 Task: Check the percentage active listings of breakfast bar in the last 5 years.
Action: Mouse moved to (995, 227)
Screenshot: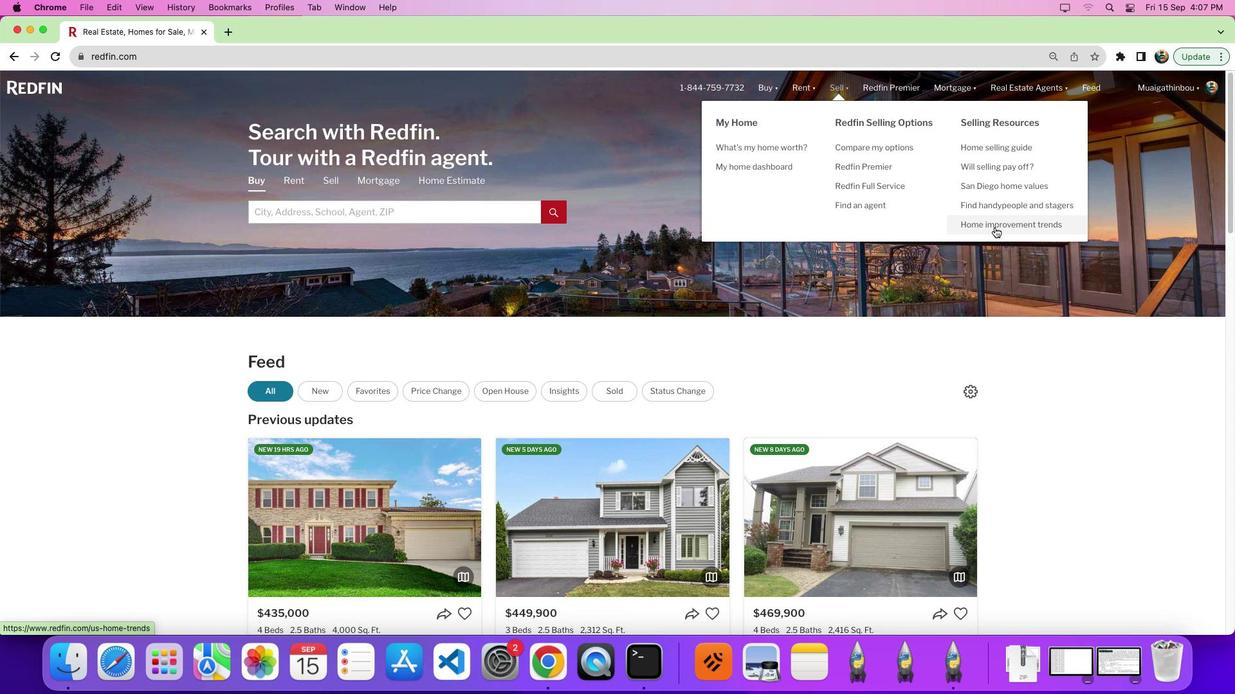 
Action: Mouse pressed left at (995, 227)
Screenshot: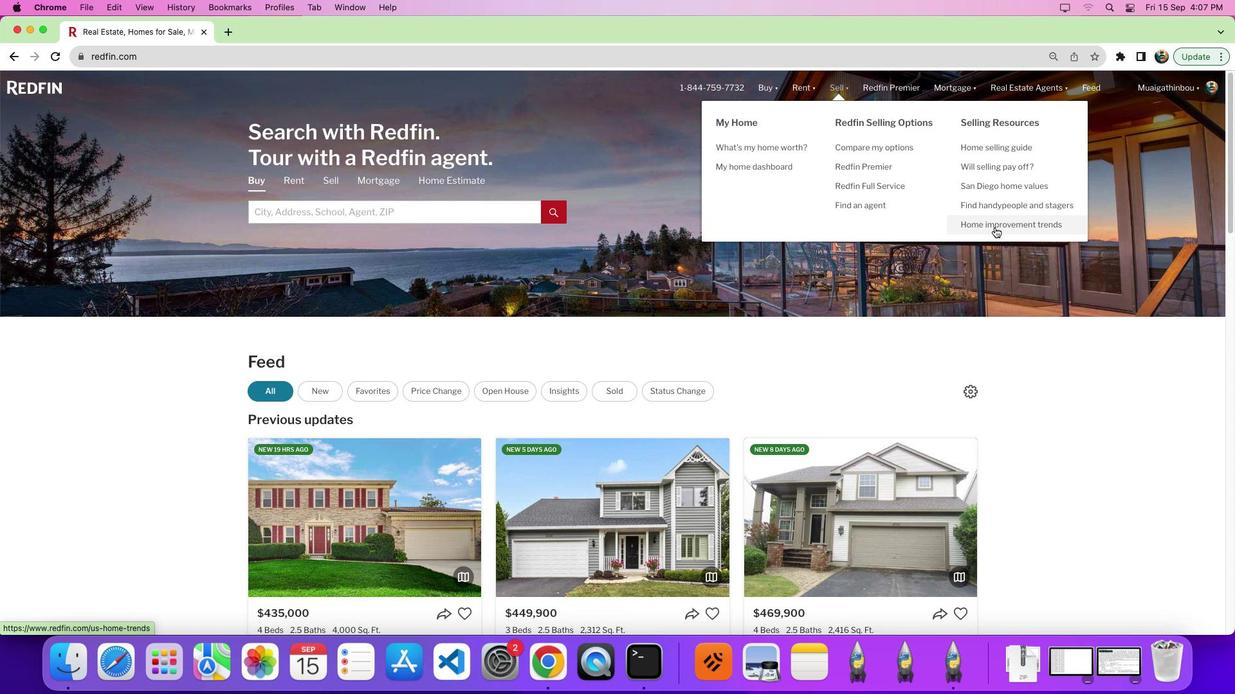 
Action: Mouse pressed left at (995, 227)
Screenshot: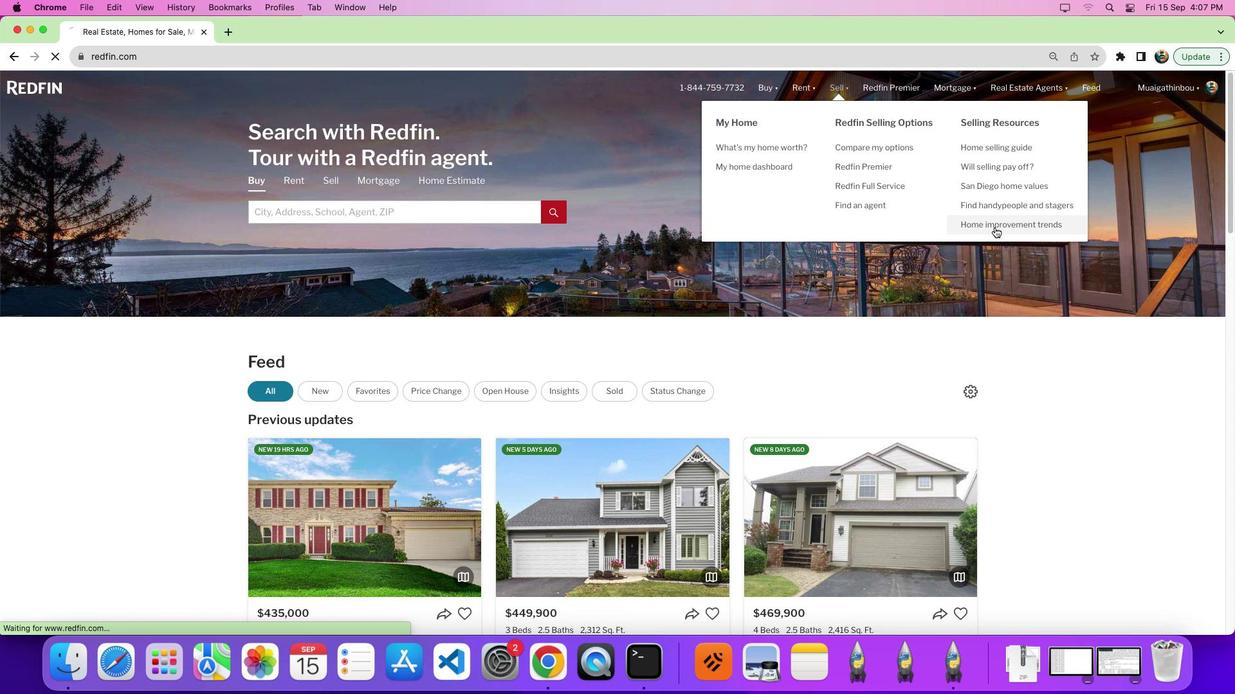 
Action: Mouse moved to (331, 251)
Screenshot: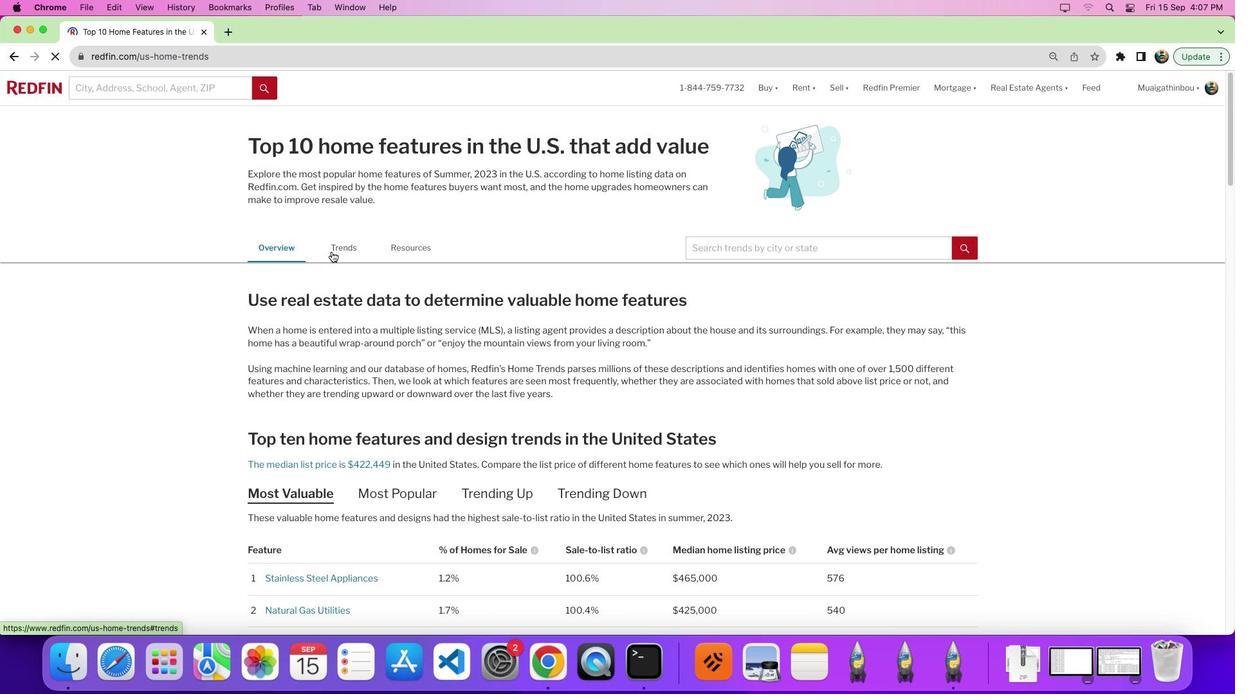 
Action: Mouse pressed left at (331, 251)
Screenshot: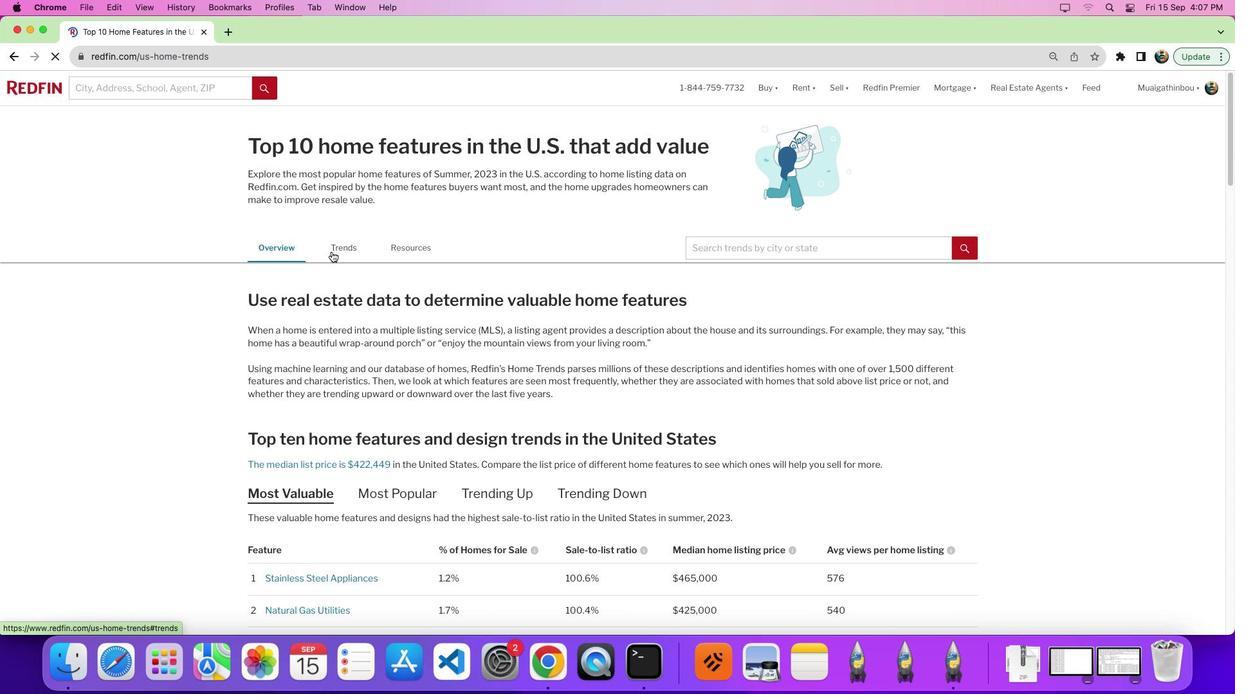 
Action: Mouse moved to (654, 352)
Screenshot: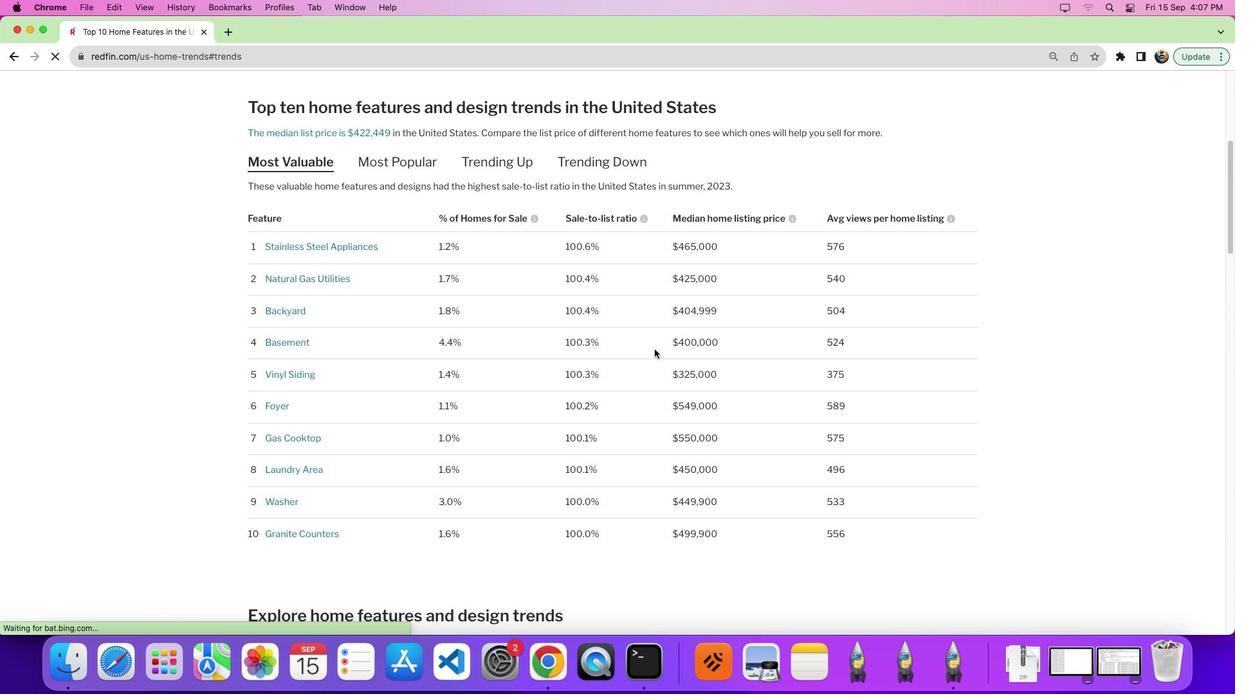
Action: Mouse scrolled (654, 352) with delta (0, 0)
Screenshot: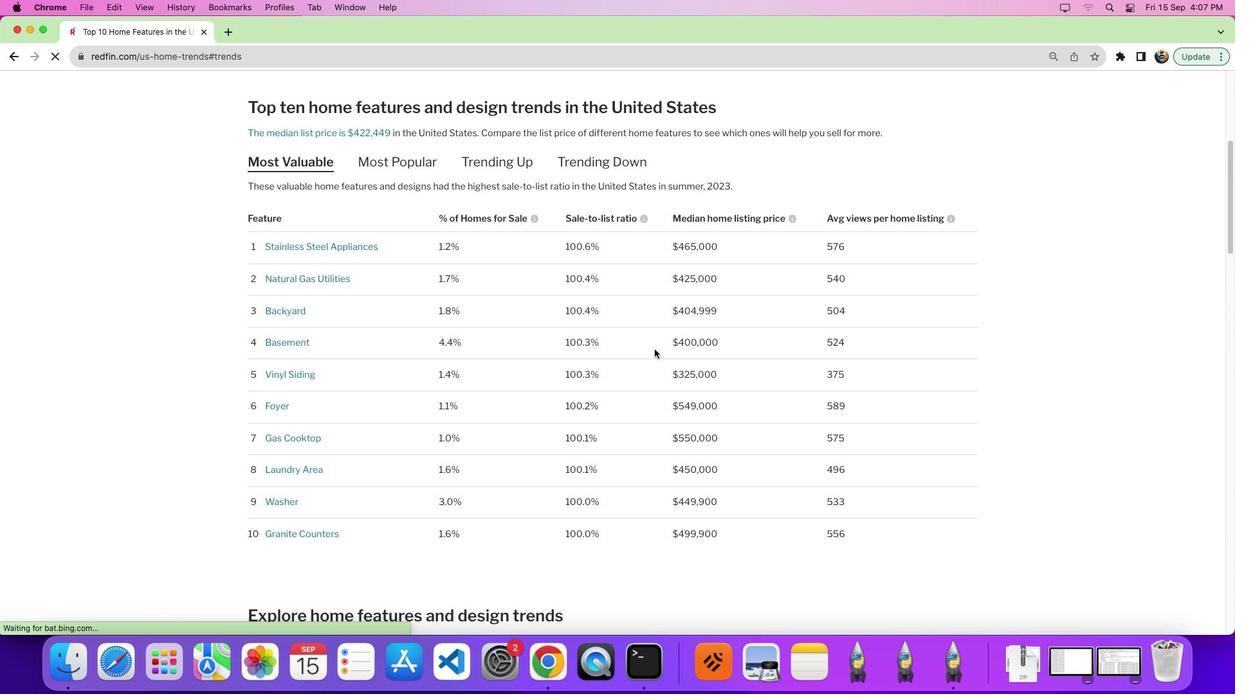 
Action: Mouse scrolled (654, 352) with delta (0, 0)
Screenshot: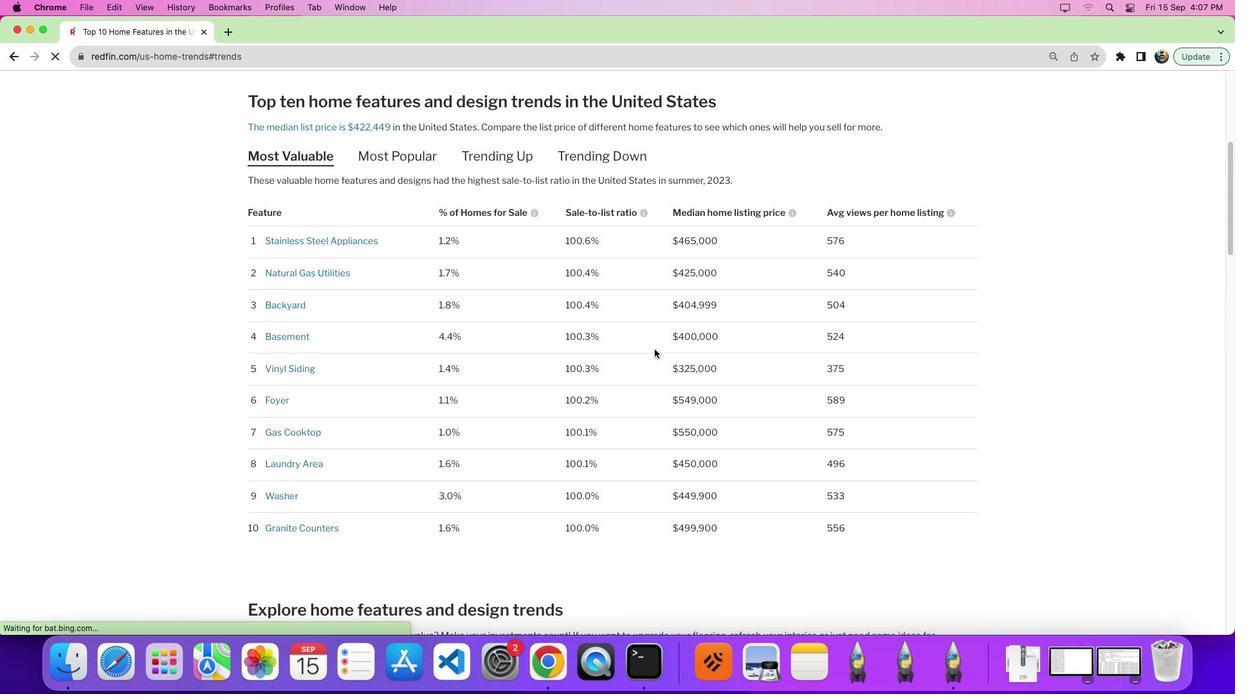 
Action: Mouse moved to (654, 349)
Screenshot: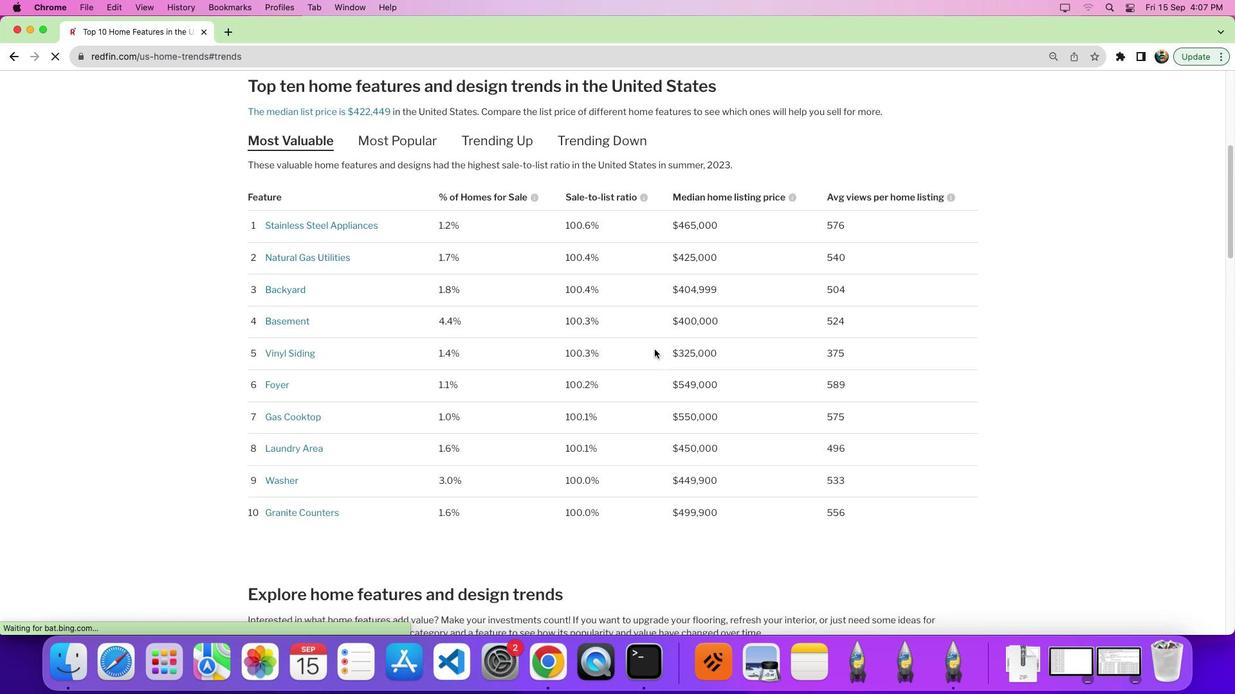 
Action: Mouse scrolled (654, 349) with delta (0, -3)
Screenshot: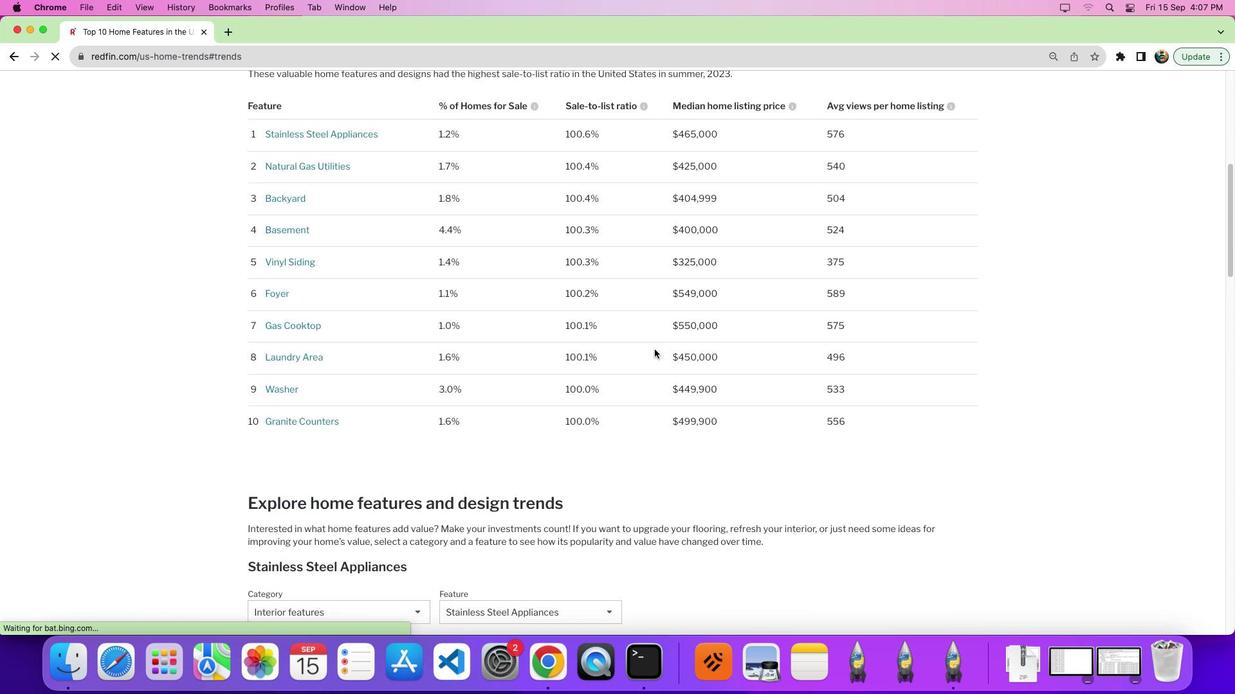 
Action: Mouse moved to (654, 349)
Screenshot: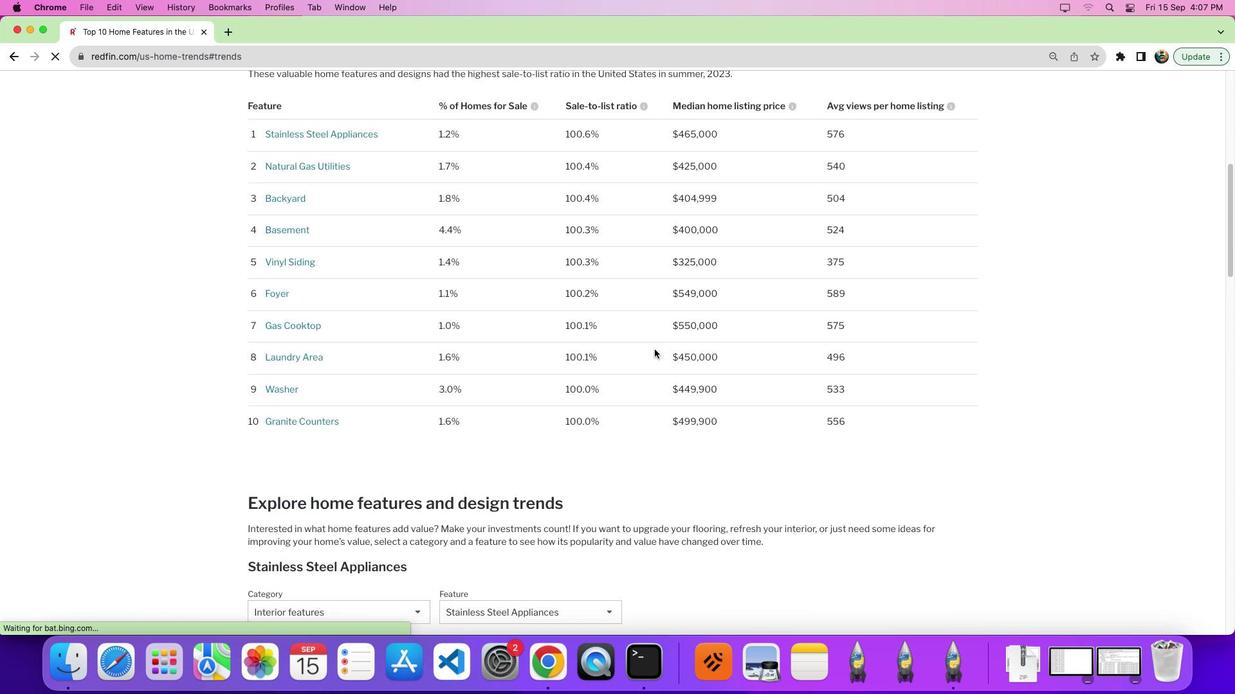 
Action: Mouse scrolled (654, 349) with delta (0, 0)
Screenshot: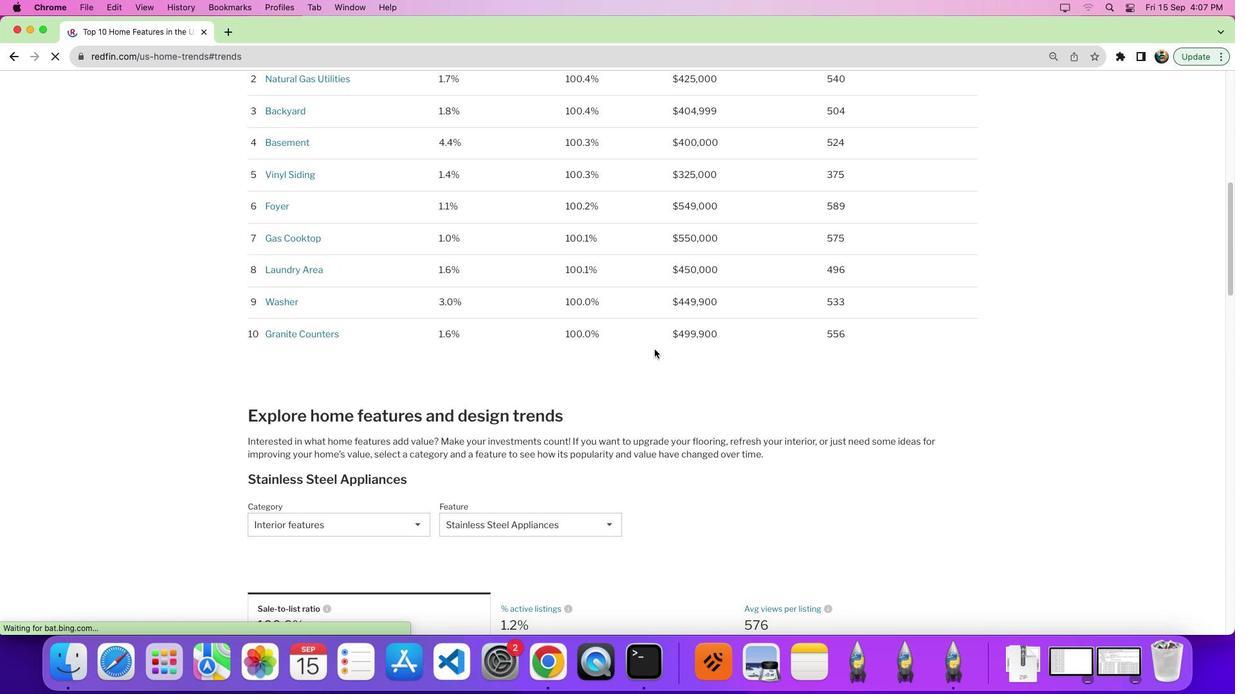 
Action: Mouse scrolled (654, 349) with delta (0, 0)
Screenshot: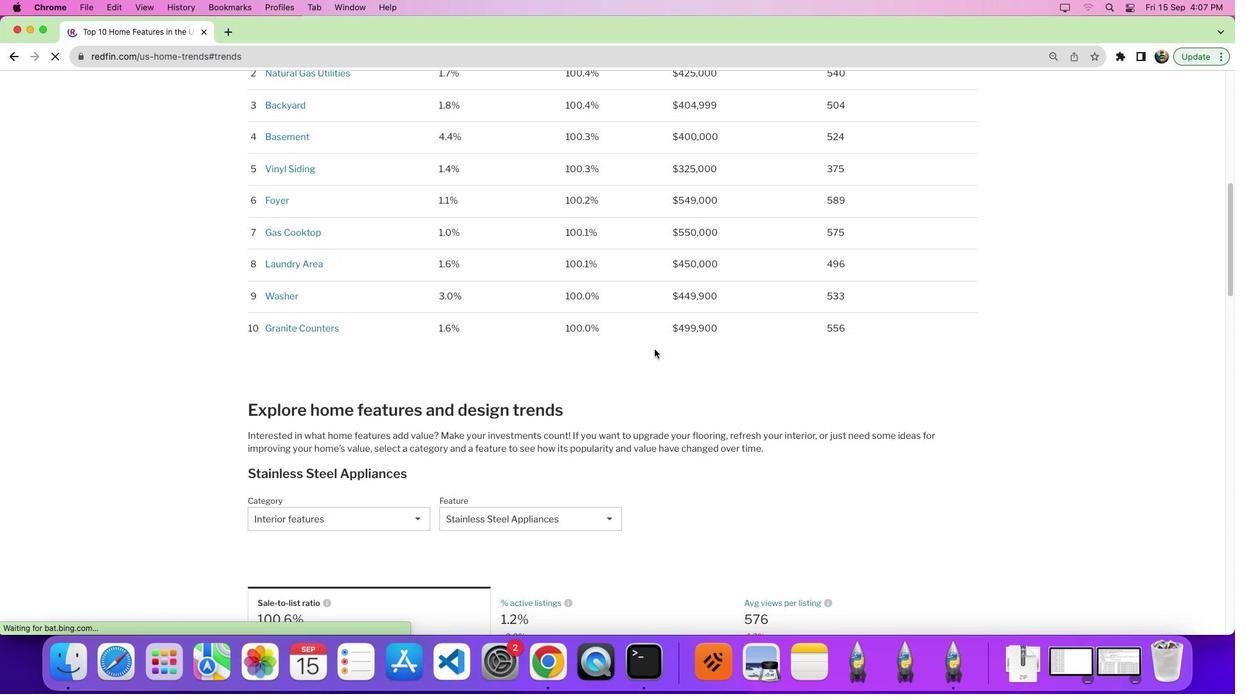 
Action: Mouse moved to (652, 349)
Screenshot: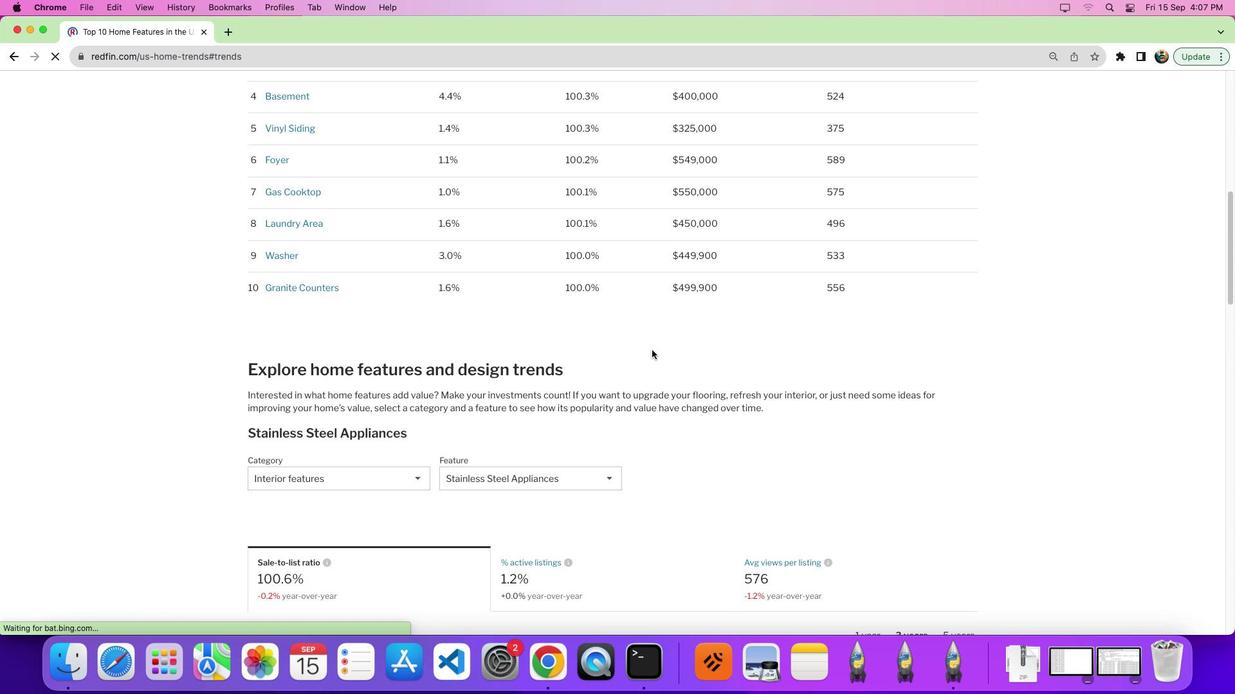 
Action: Mouse scrolled (652, 349) with delta (0, 0)
Screenshot: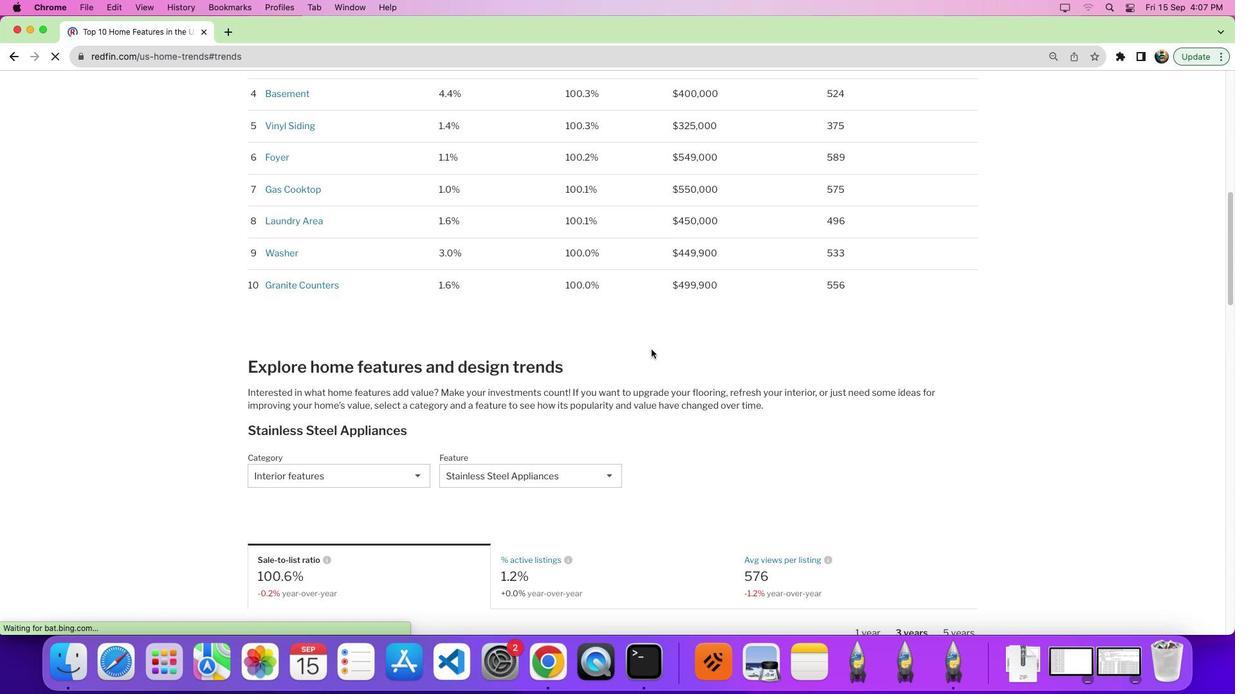 
Action: Mouse scrolled (652, 349) with delta (0, 0)
Screenshot: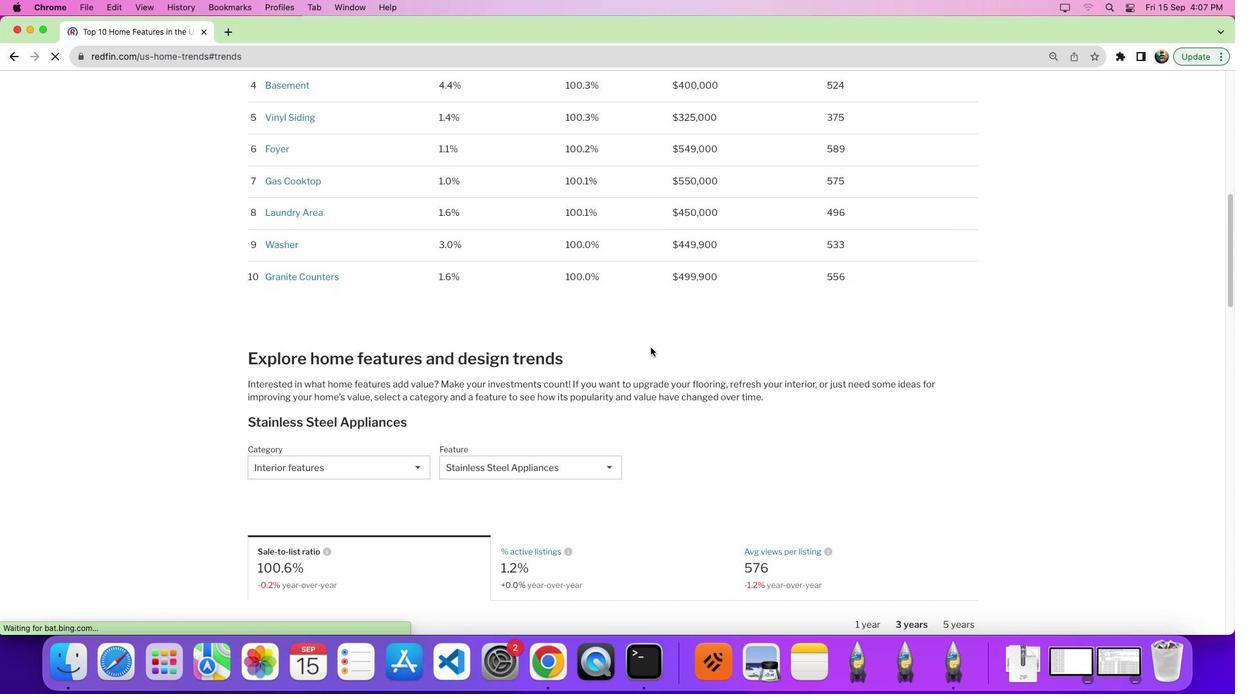 
Action: Mouse moved to (650, 347)
Screenshot: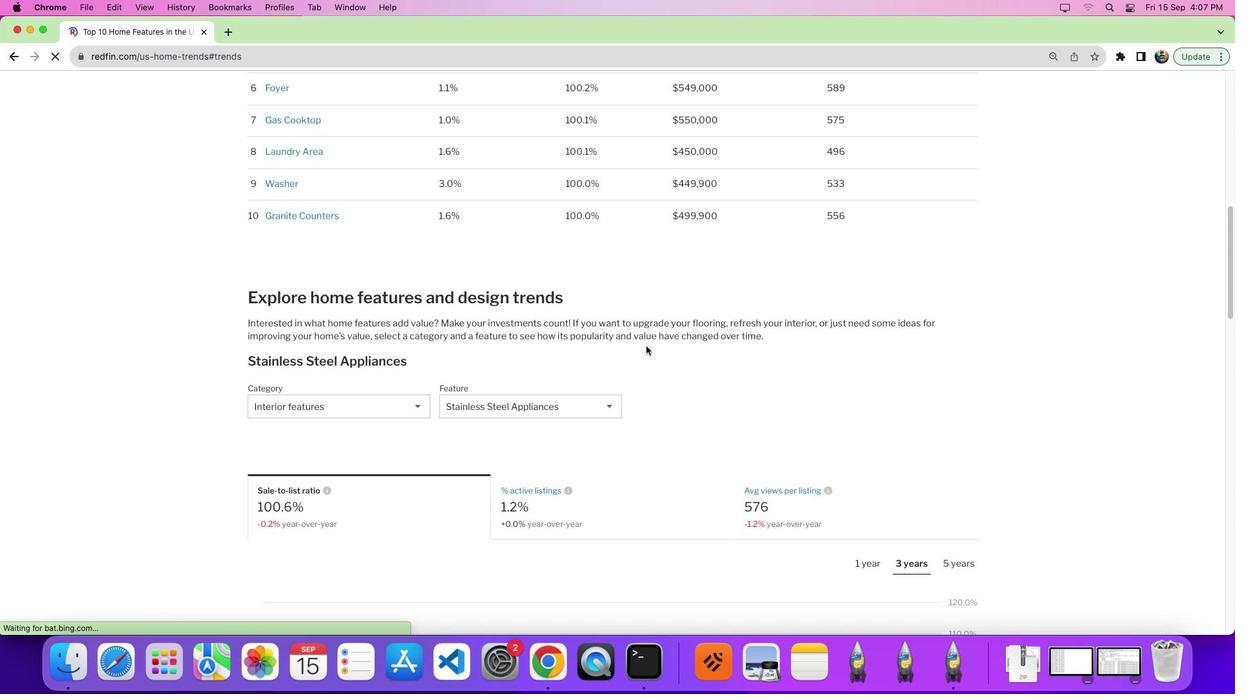 
Action: Mouse scrolled (650, 347) with delta (0, -2)
Screenshot: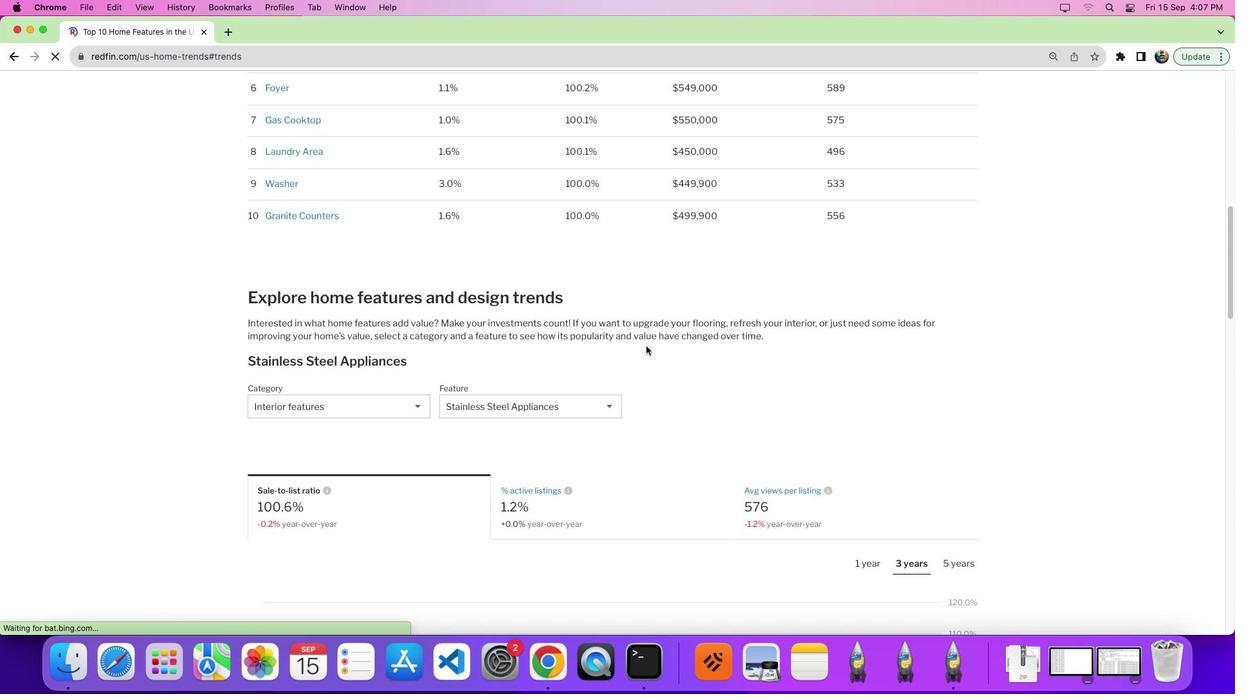 
Action: Mouse moved to (525, 364)
Screenshot: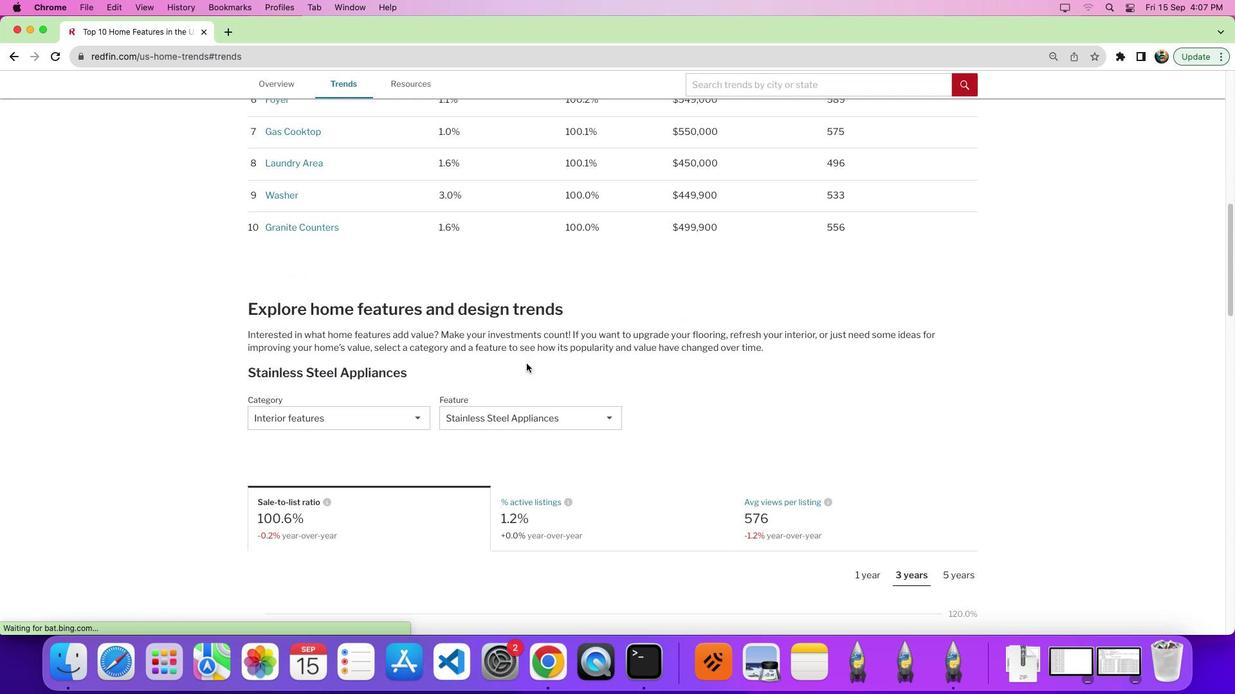 
Action: Mouse scrolled (525, 364) with delta (0, 0)
Screenshot: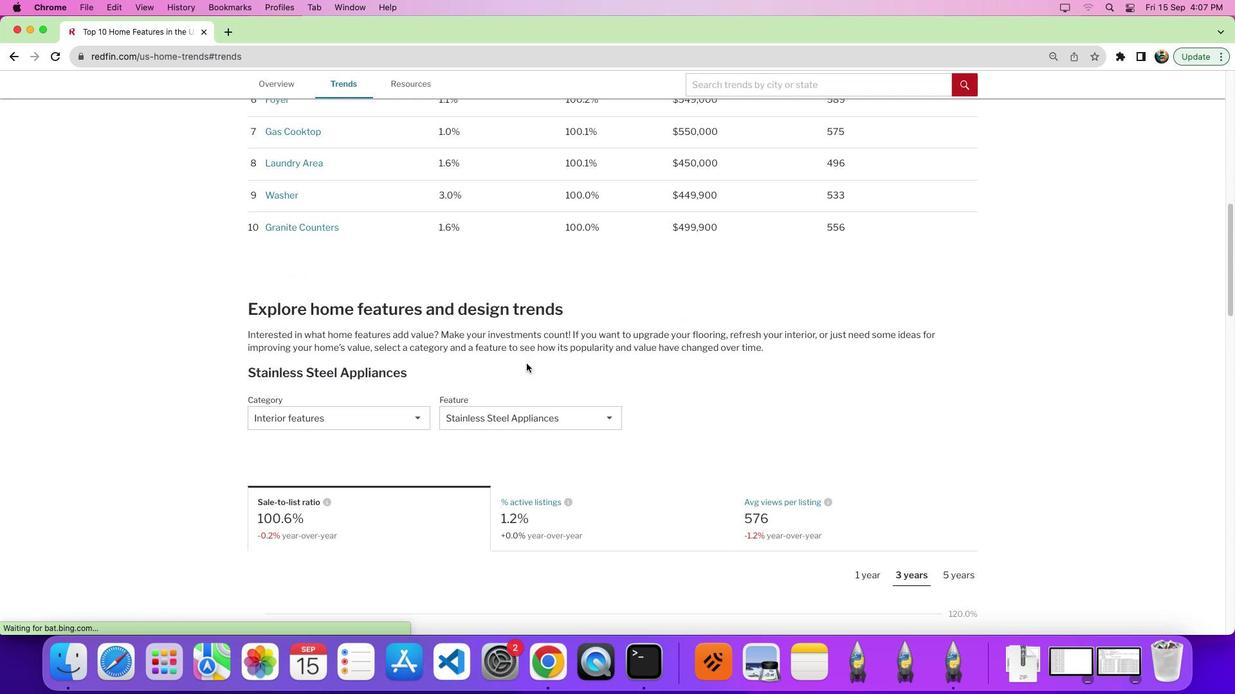 
Action: Mouse moved to (525, 364)
Screenshot: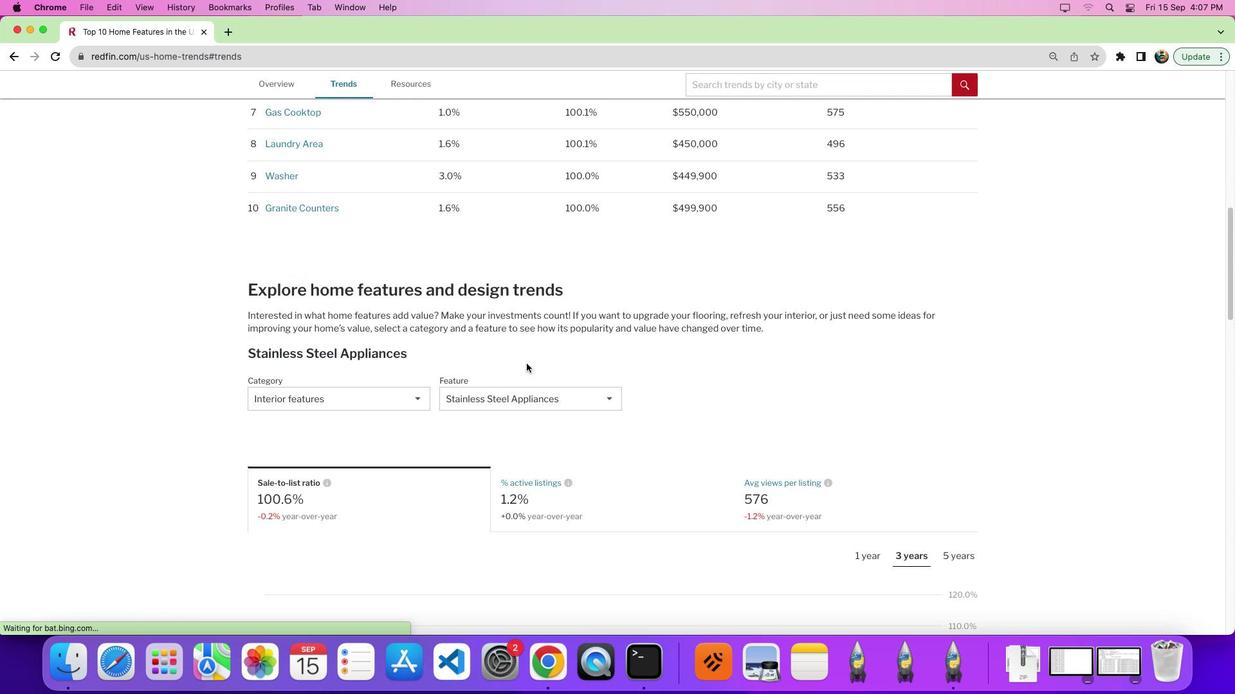 
Action: Mouse scrolled (525, 364) with delta (0, 0)
Screenshot: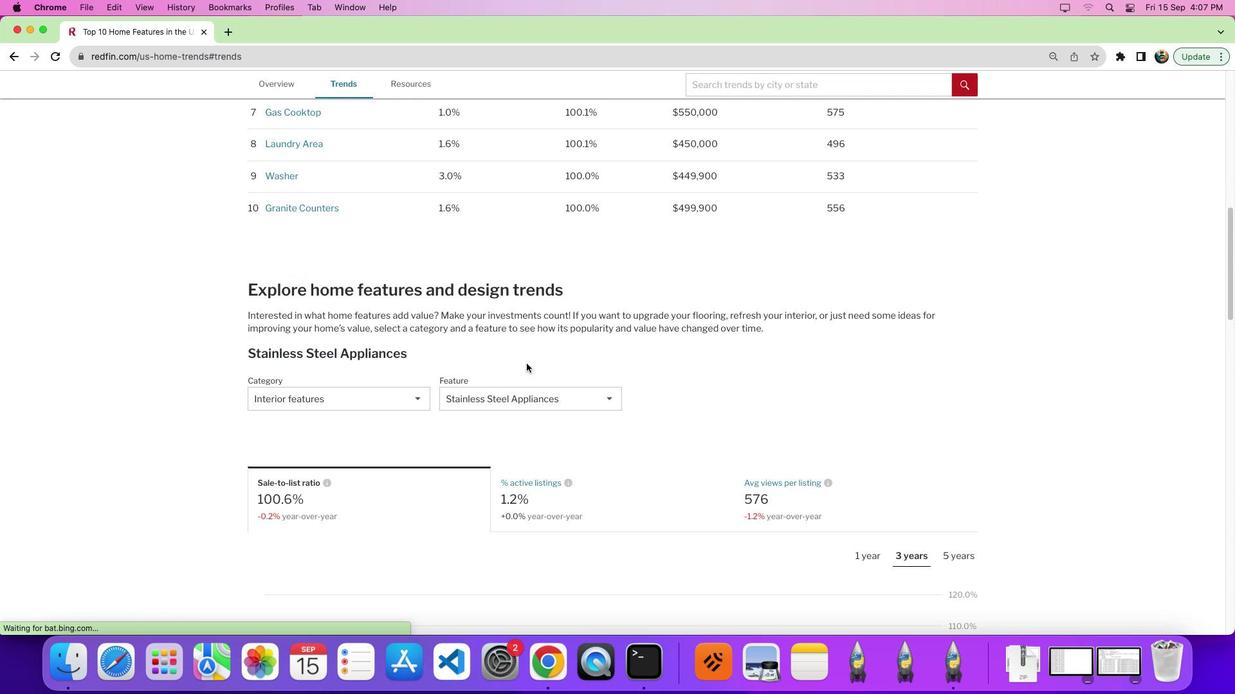 
Action: Mouse moved to (526, 363)
Screenshot: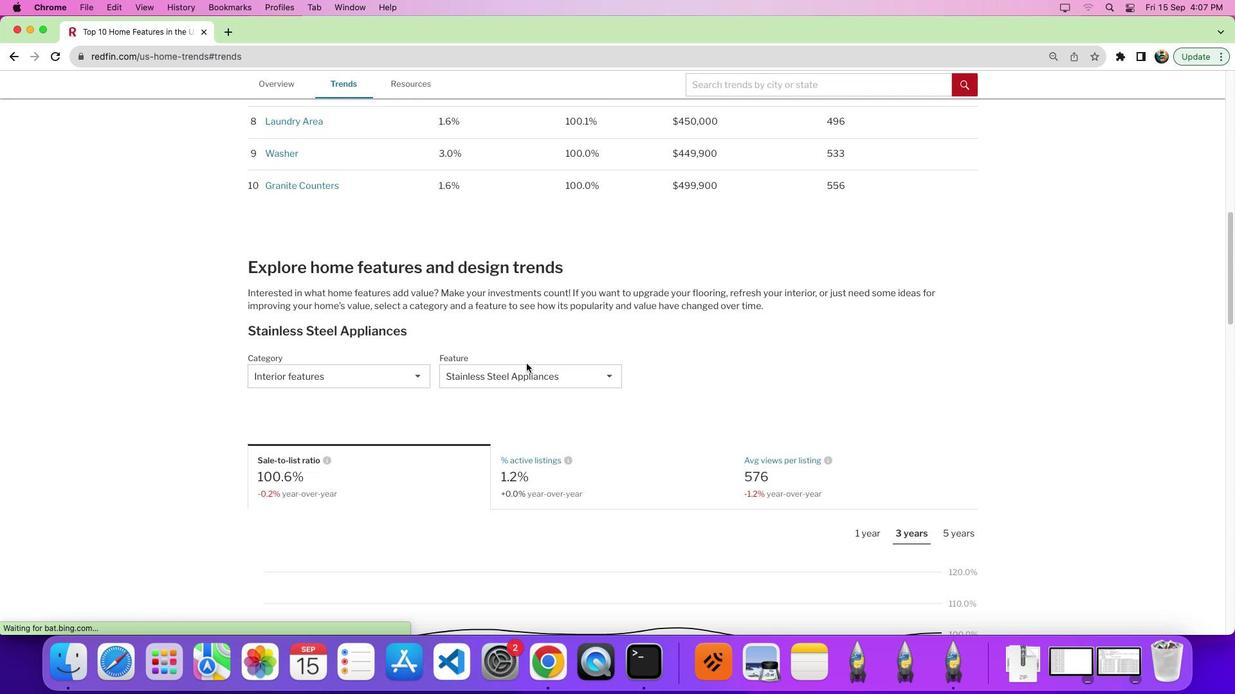 
Action: Mouse scrolled (526, 363) with delta (0, -3)
Screenshot: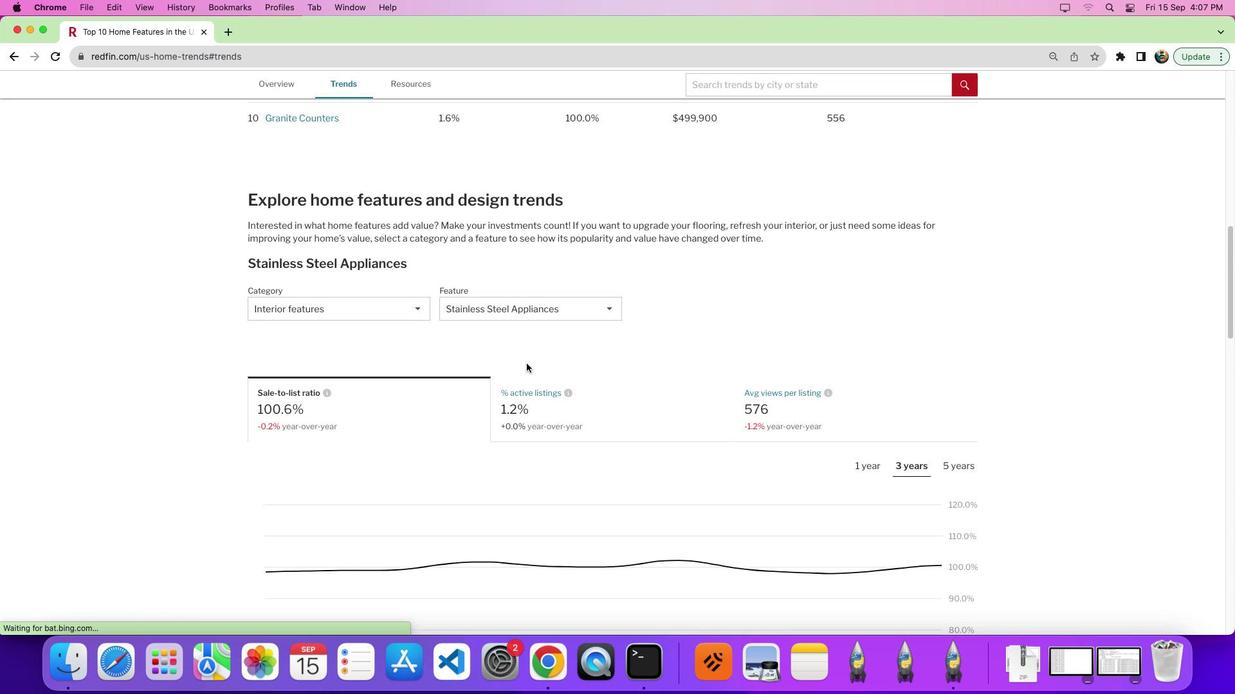 
Action: Mouse moved to (618, 347)
Screenshot: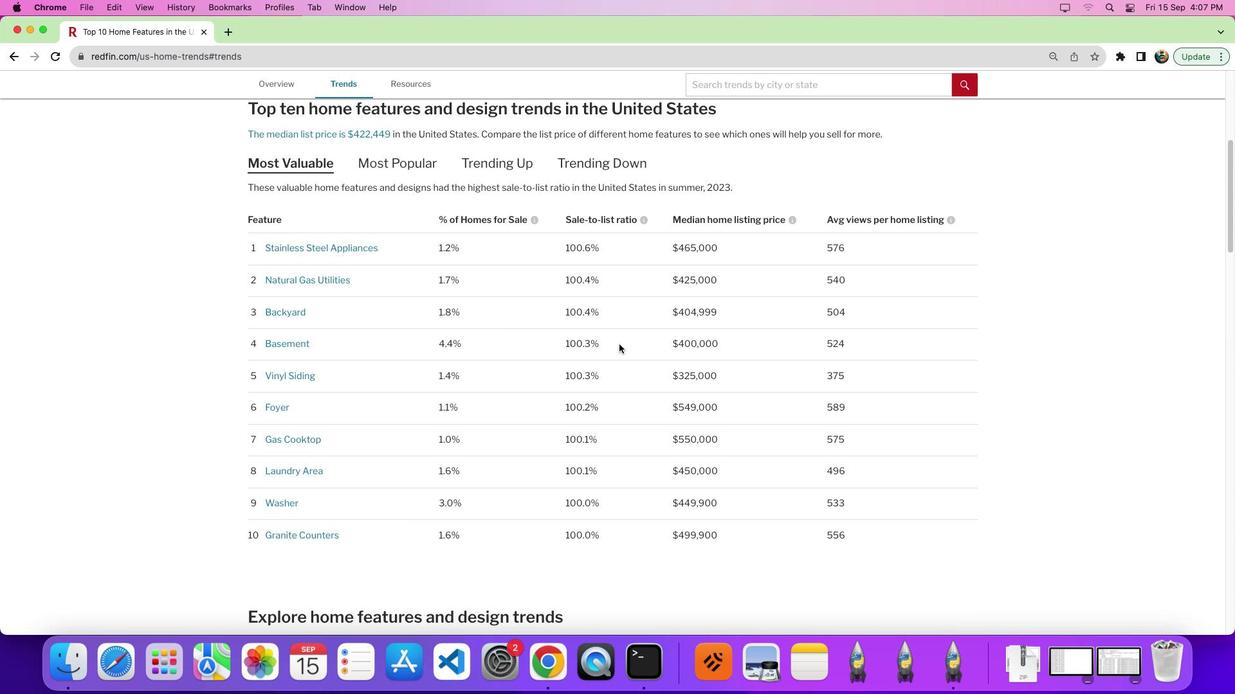 
Action: Mouse scrolled (618, 347) with delta (0, 0)
Screenshot: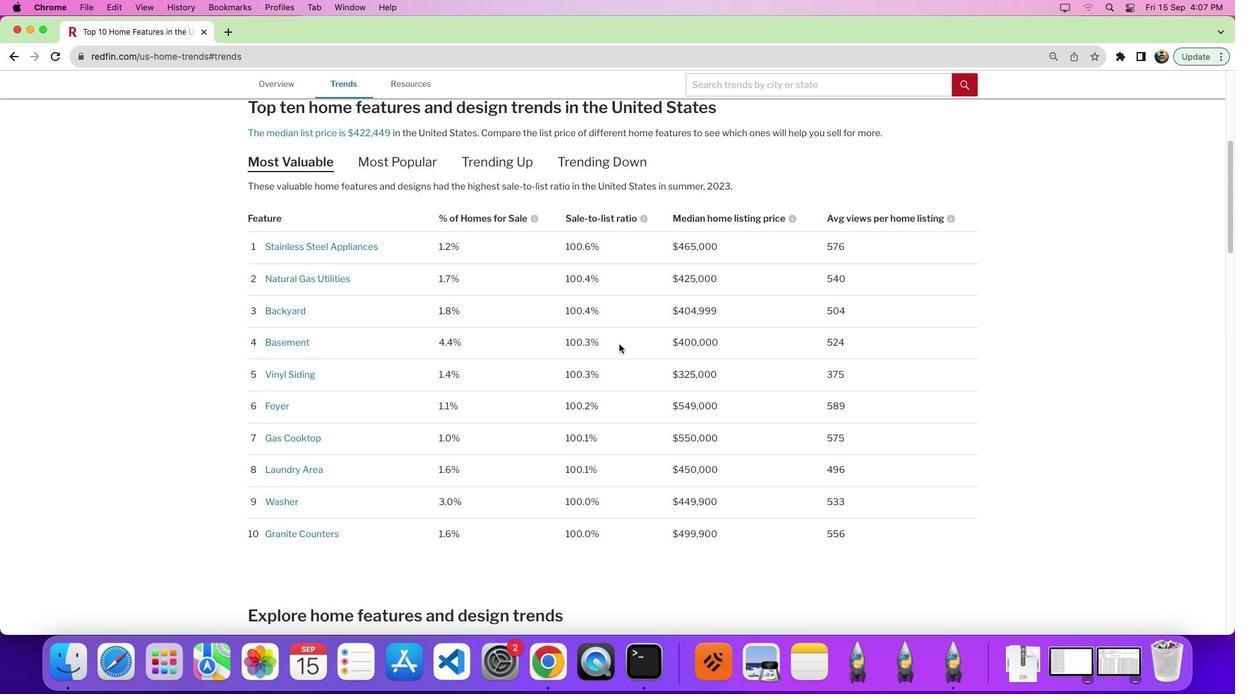 
Action: Mouse moved to (619, 344)
Screenshot: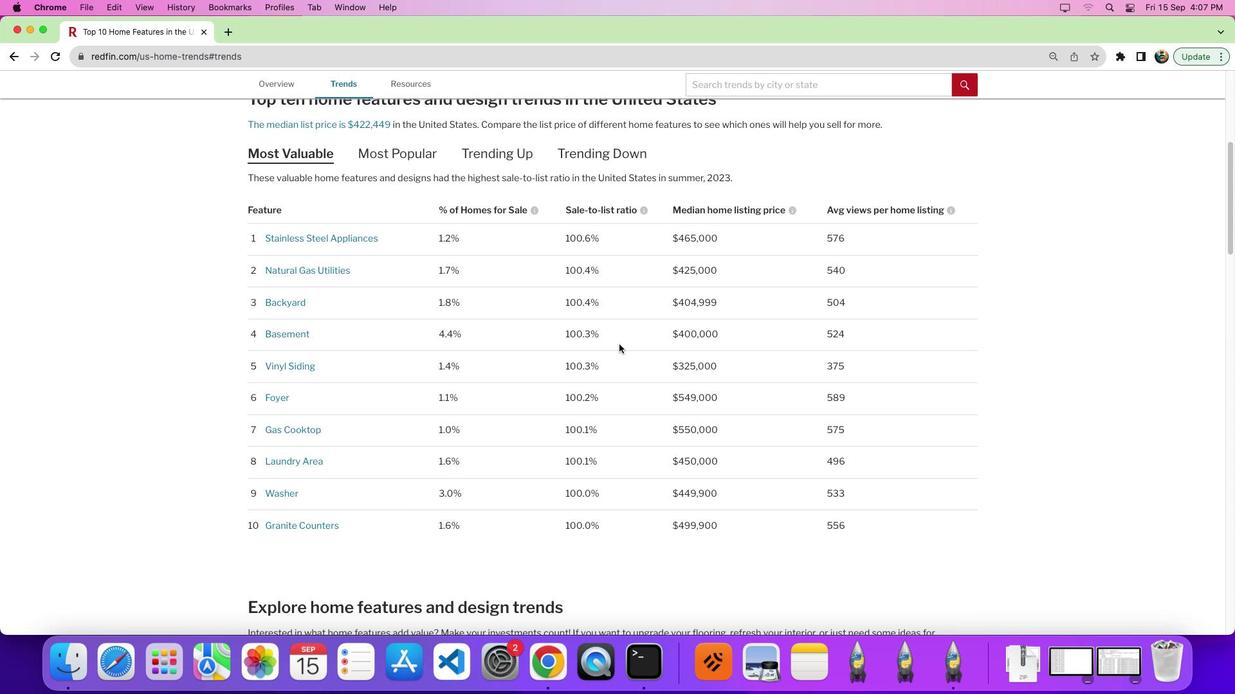 
Action: Mouse scrolled (619, 344) with delta (0, 0)
Screenshot: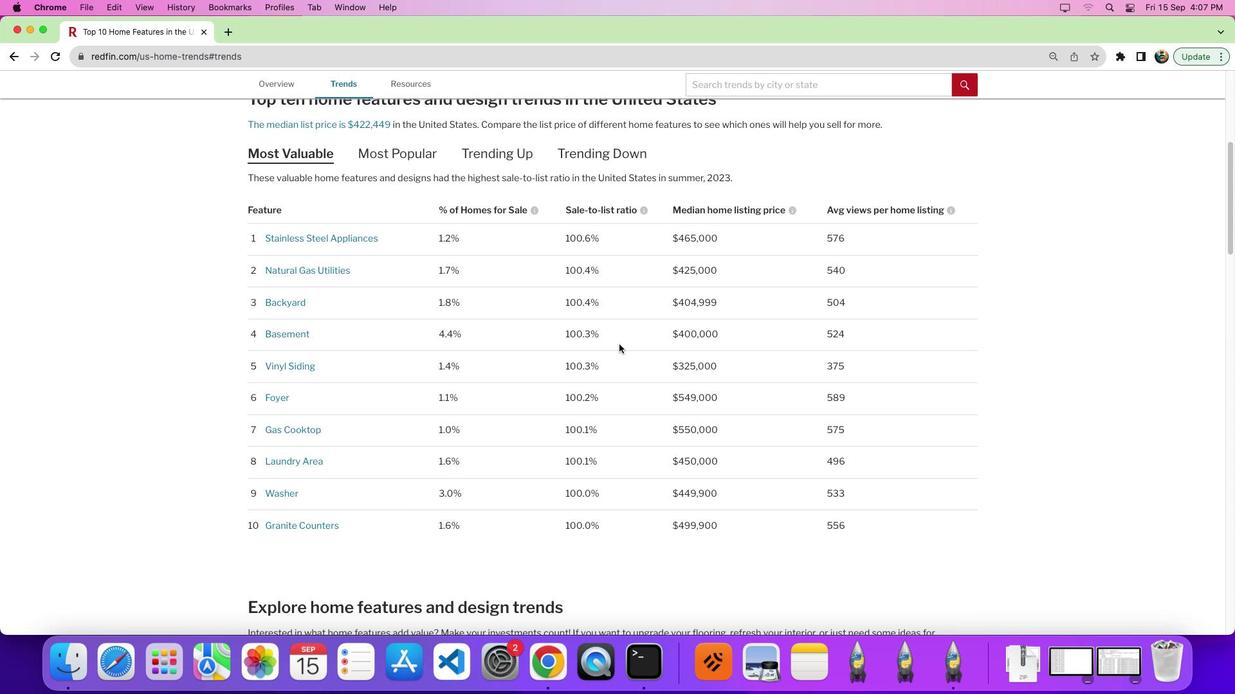 
Action: Mouse moved to (619, 344)
Screenshot: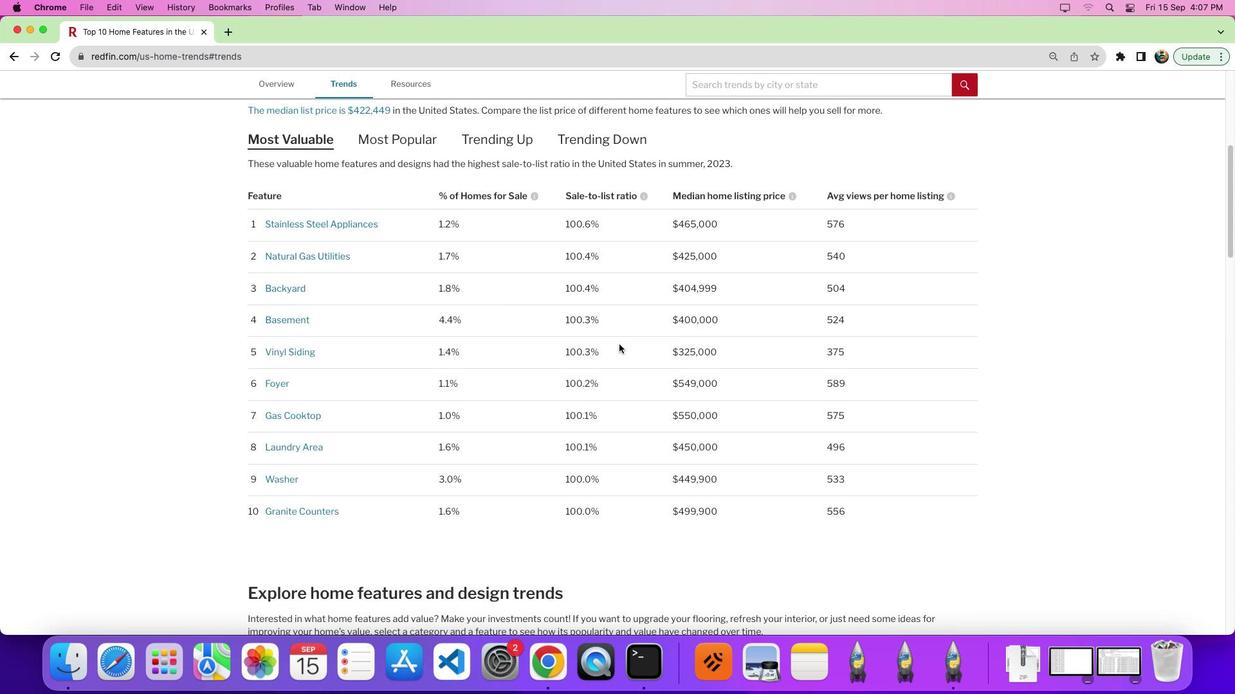 
Action: Mouse scrolled (619, 344) with delta (0, -1)
Screenshot: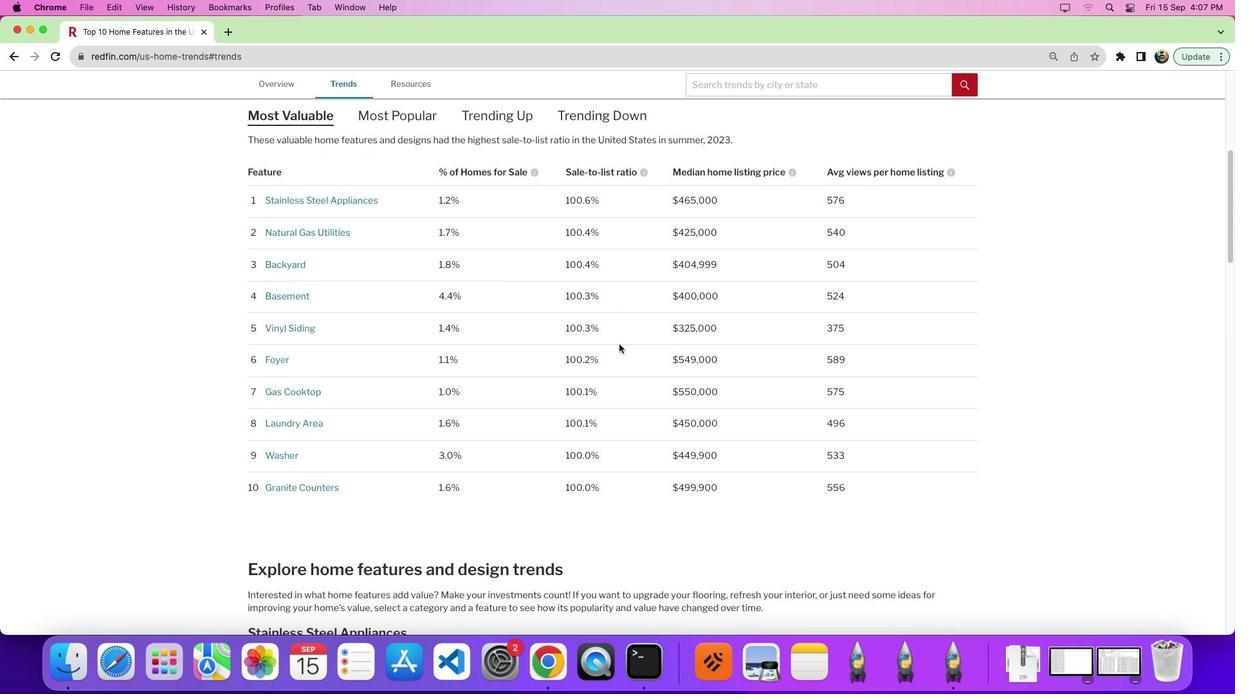 
Action: Mouse scrolled (619, 344) with delta (0, 0)
Screenshot: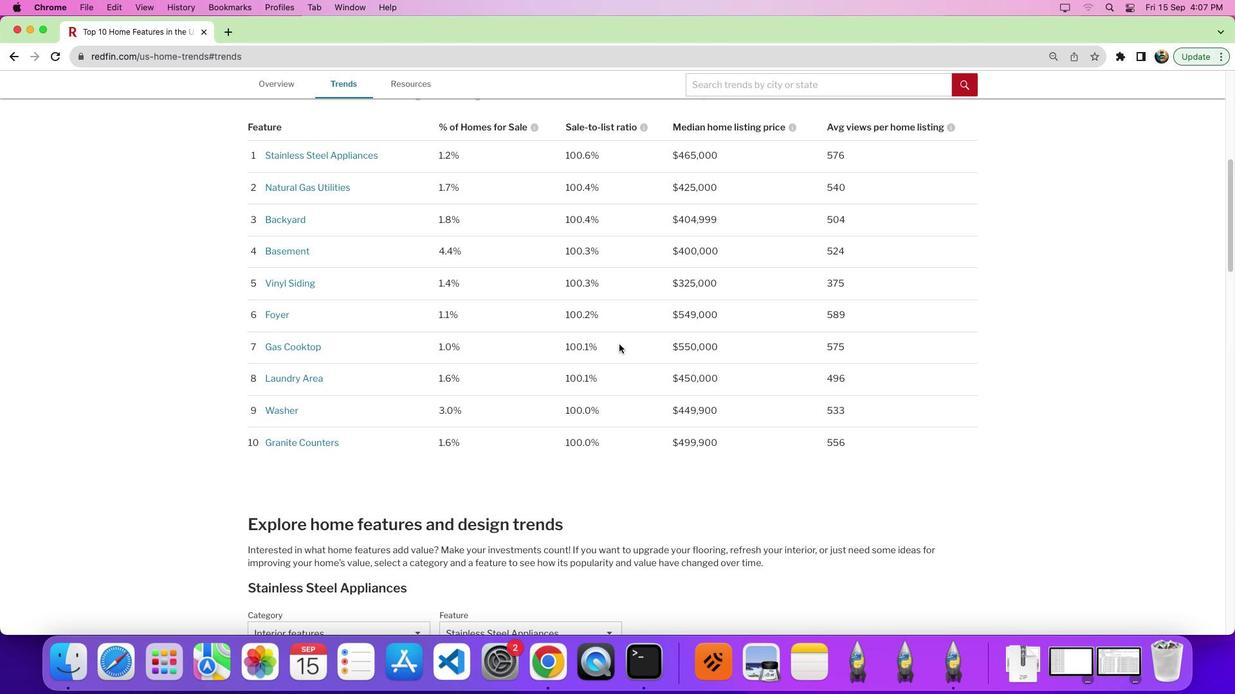 
Action: Mouse scrolled (619, 344) with delta (0, 0)
Screenshot: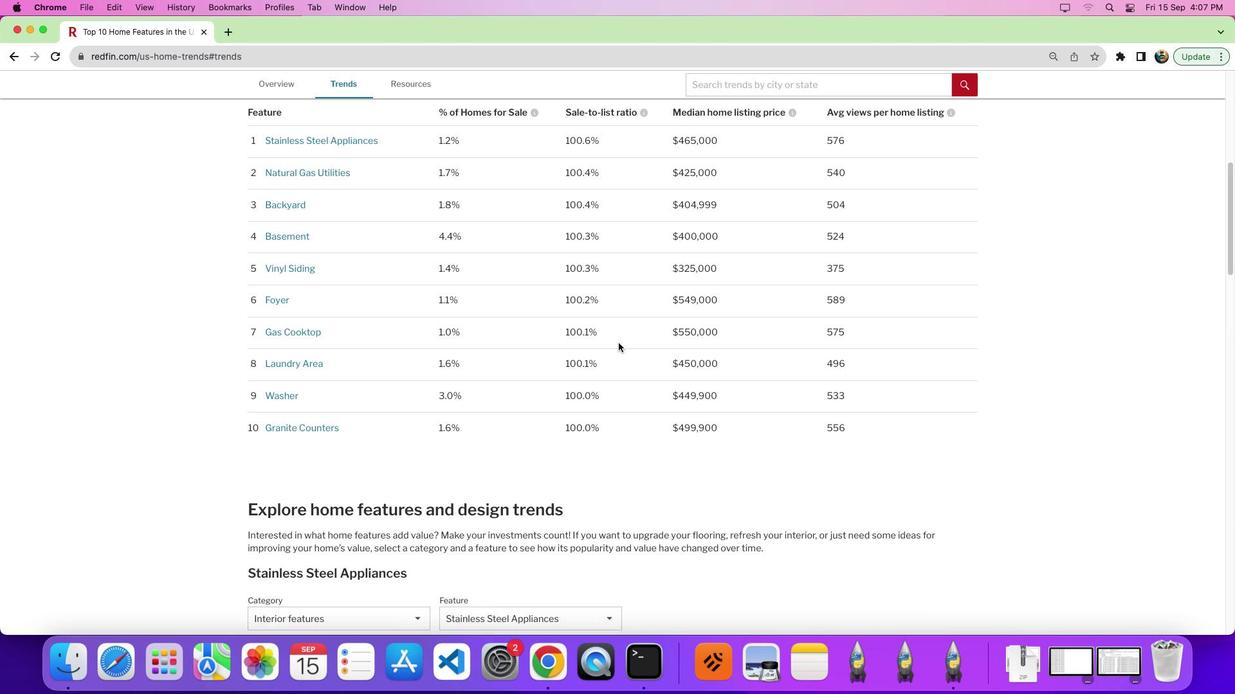 
Action: Mouse moved to (562, 342)
Screenshot: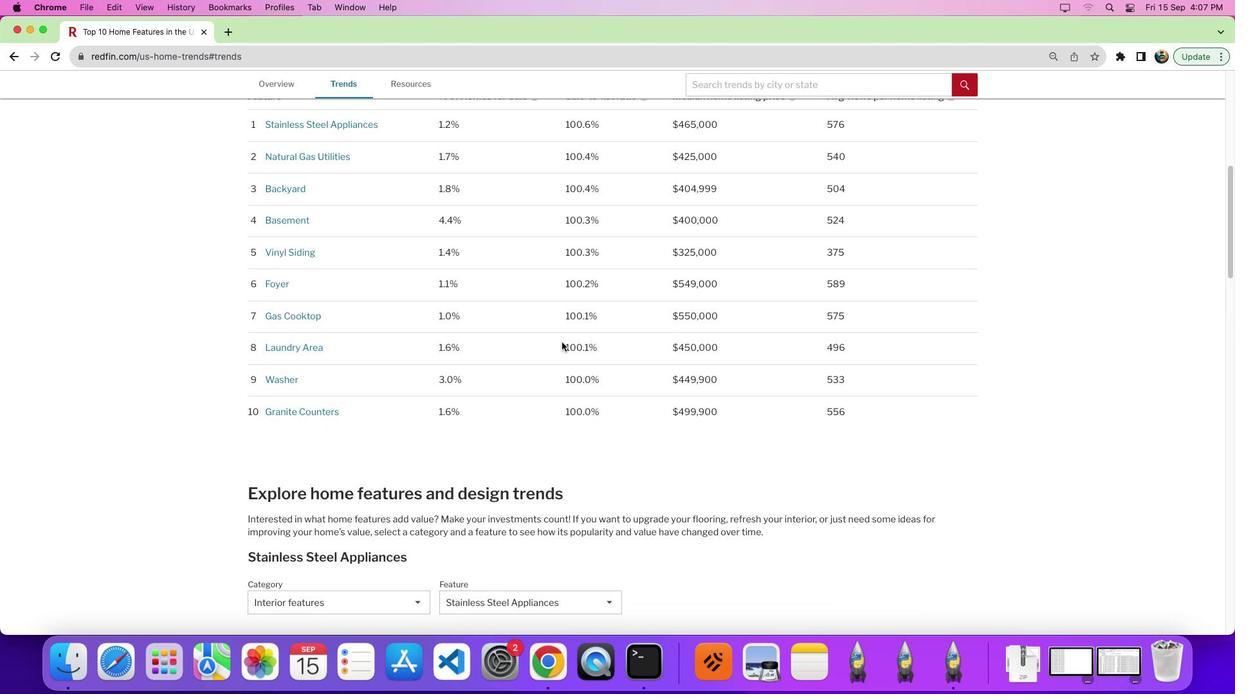
Action: Mouse scrolled (562, 342) with delta (0, 0)
Screenshot: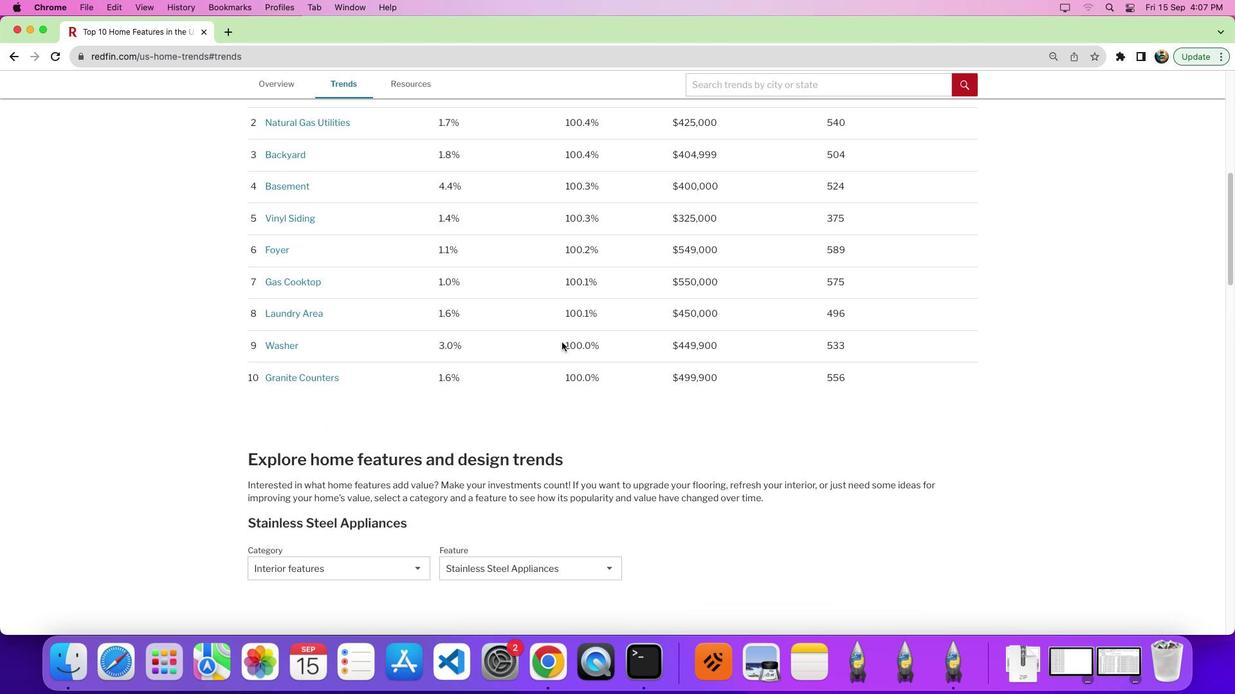 
Action: Mouse scrolled (562, 342) with delta (0, 0)
Screenshot: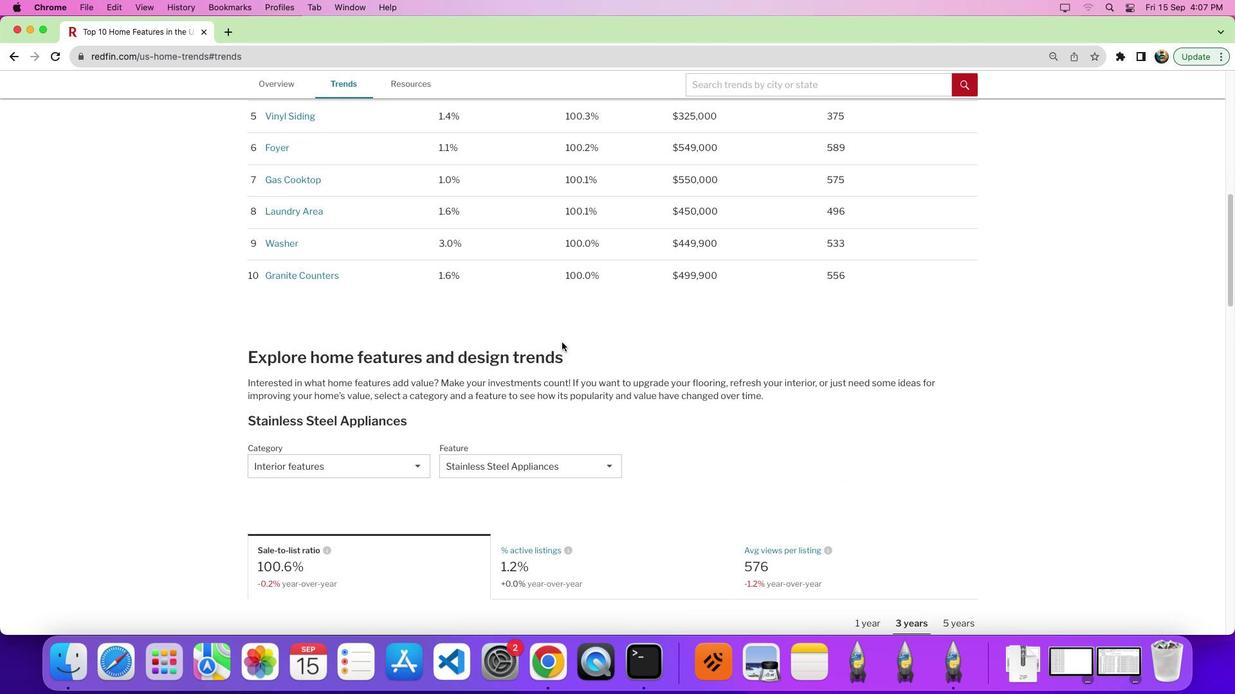 
Action: Mouse scrolled (562, 342) with delta (0, -5)
Screenshot: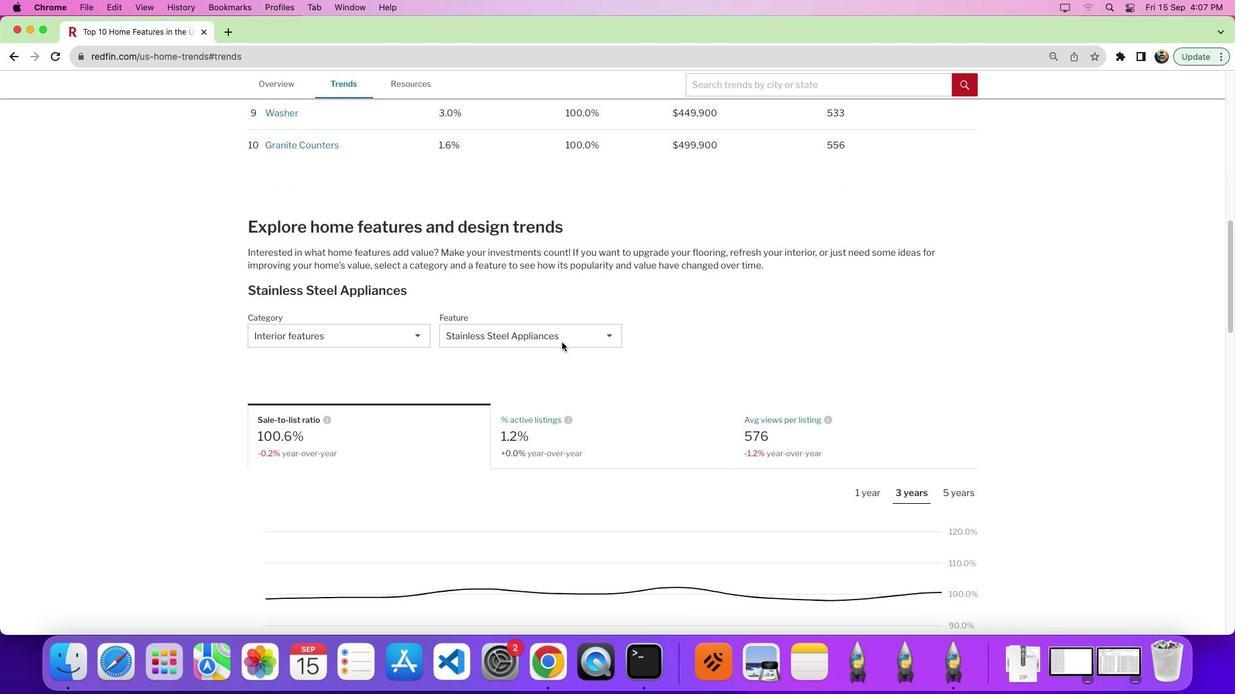 
Action: Mouse scrolled (562, 342) with delta (0, -5)
Screenshot: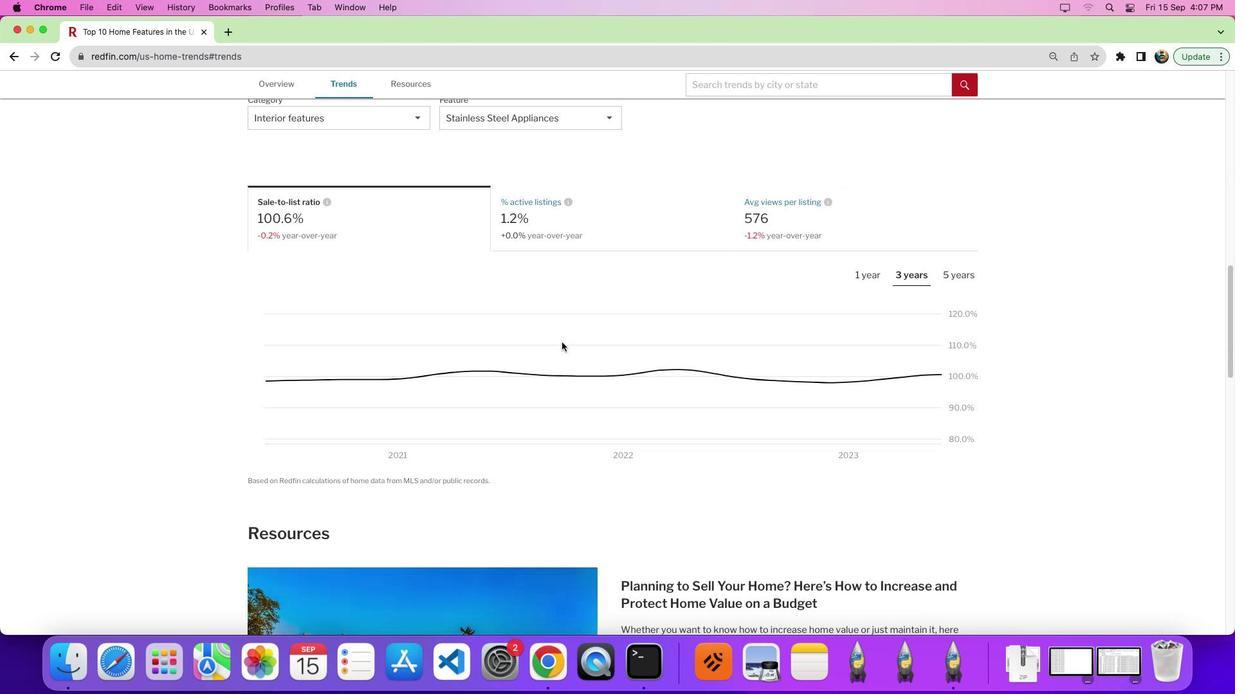 
Action: Mouse moved to (515, 306)
Screenshot: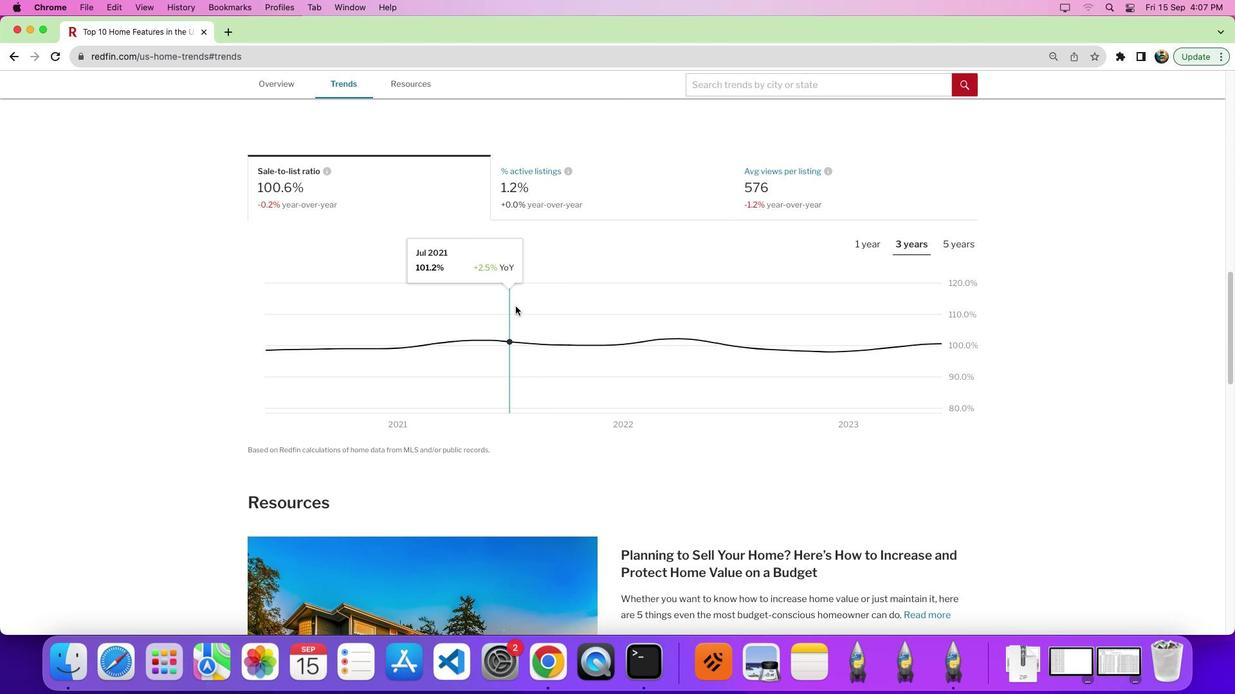 
Action: Mouse scrolled (515, 306) with delta (0, 0)
Screenshot: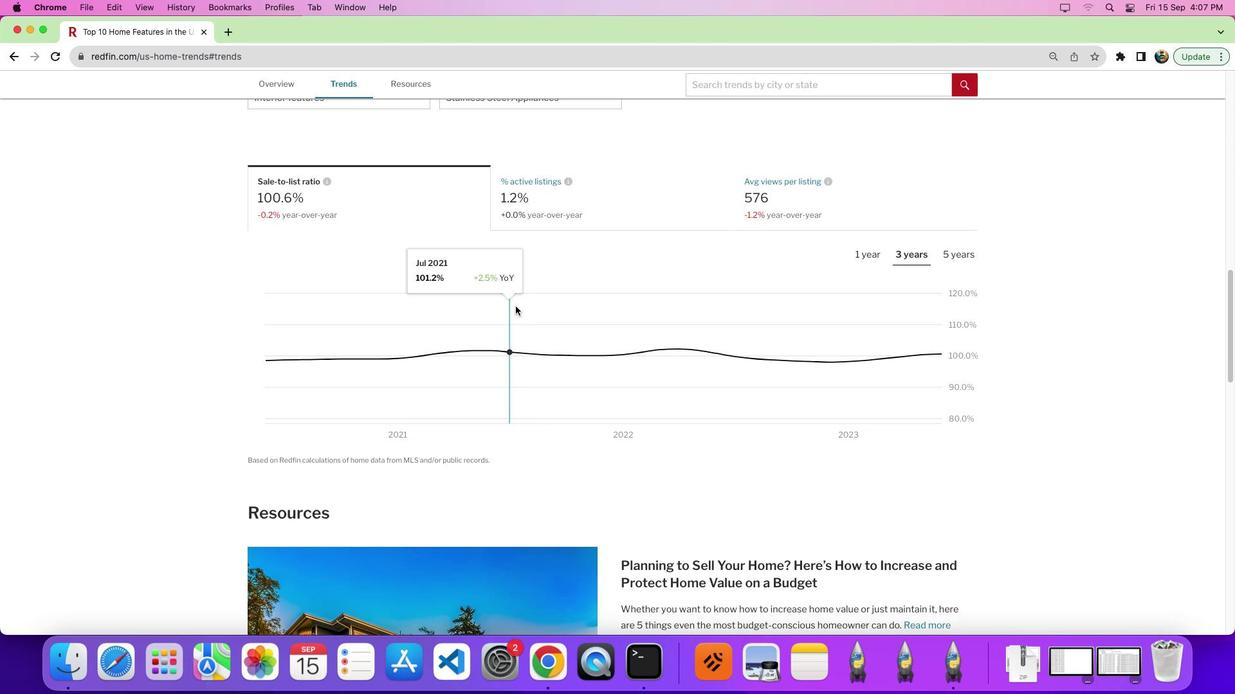 
Action: Mouse scrolled (515, 306) with delta (0, 0)
Screenshot: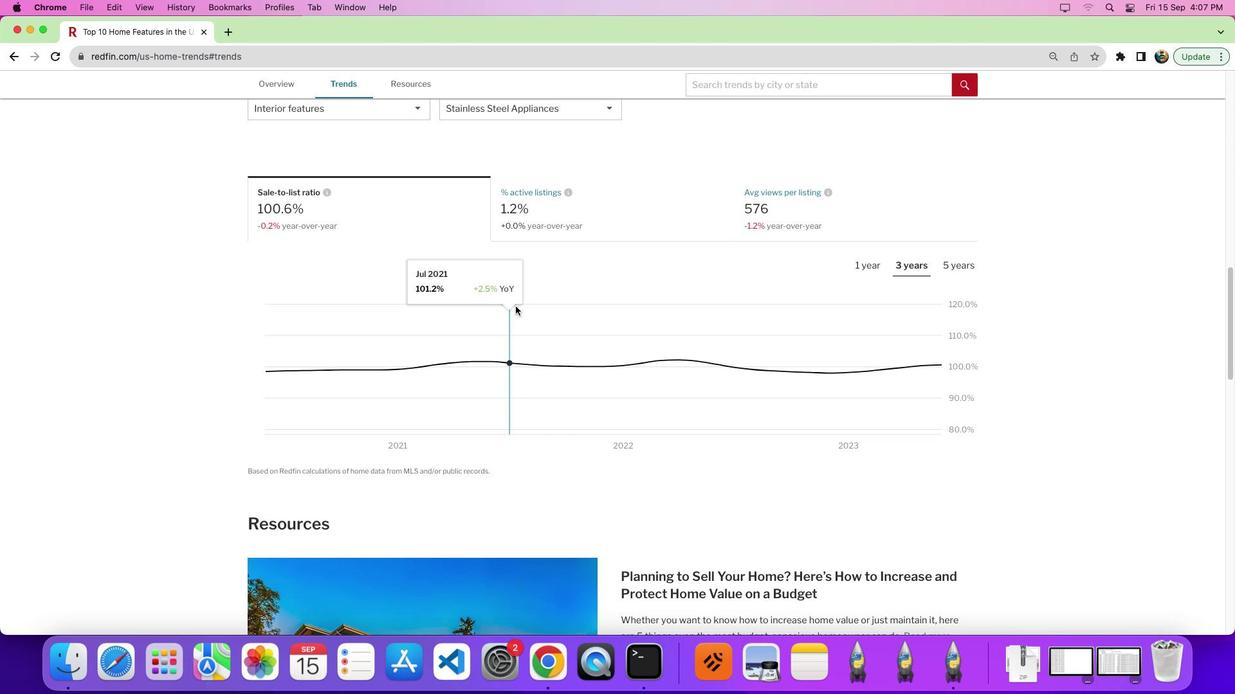 
Action: Mouse moved to (516, 306)
Screenshot: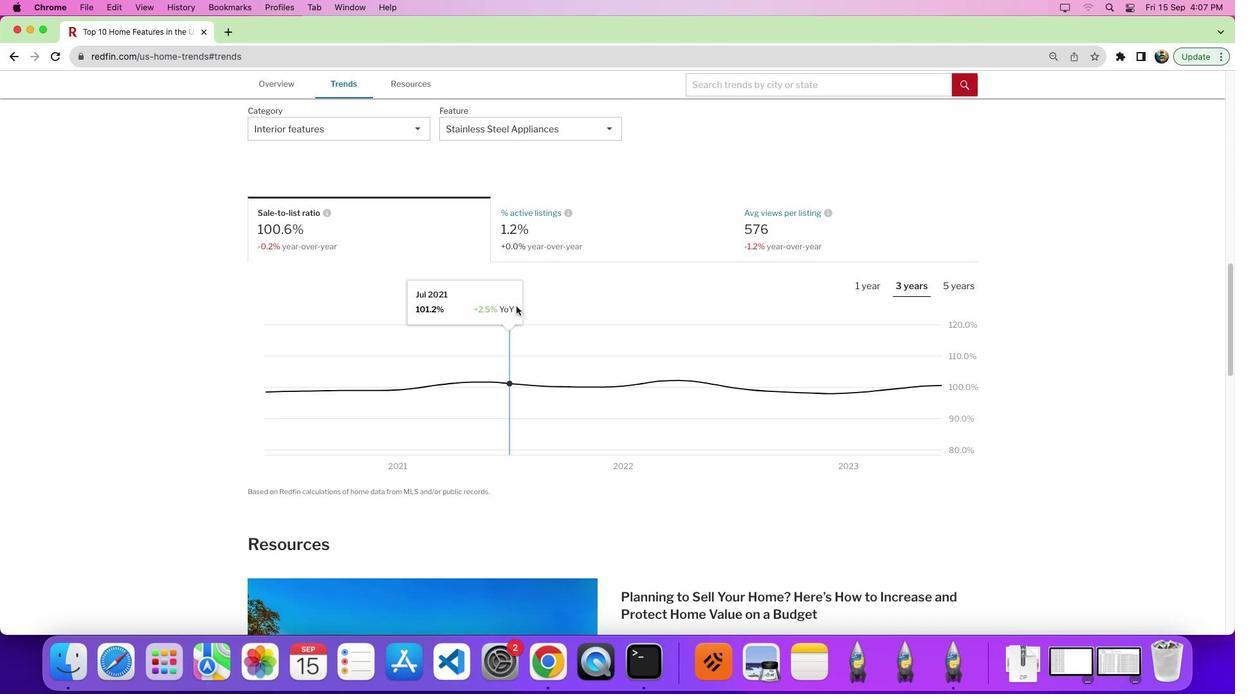 
Action: Mouse scrolled (516, 306) with delta (0, 0)
Screenshot: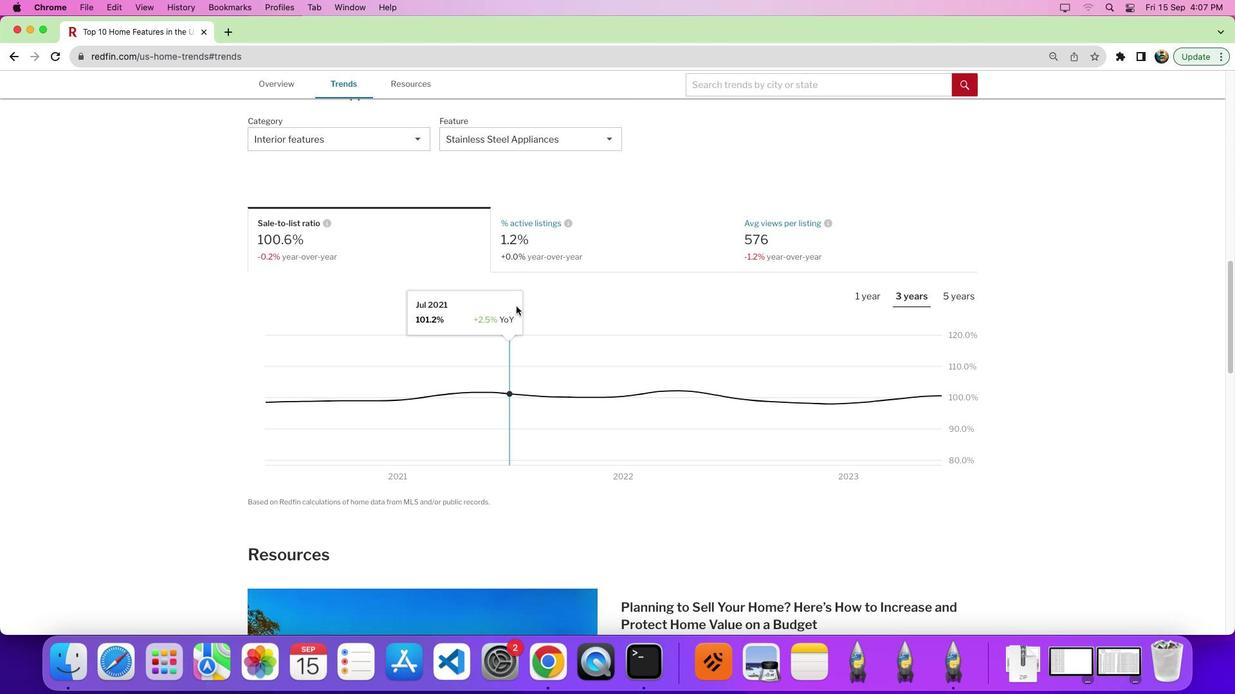 
Action: Mouse scrolled (516, 306) with delta (0, 0)
Screenshot: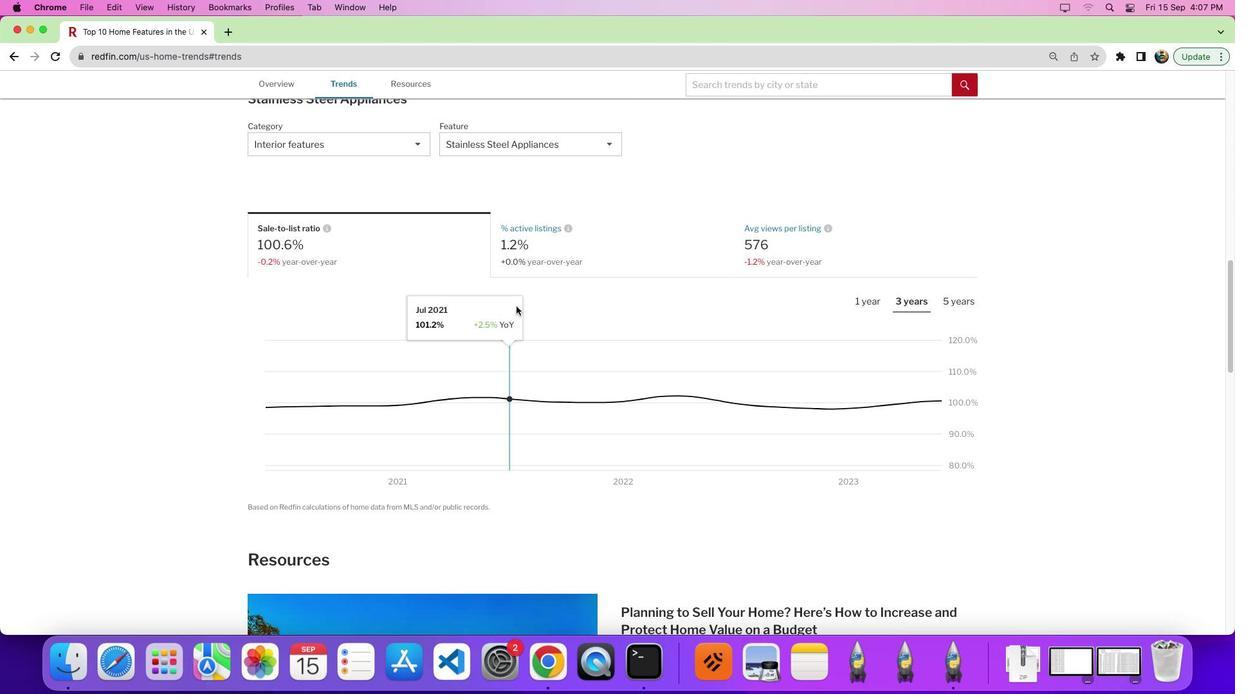 
Action: Mouse moved to (391, 161)
Screenshot: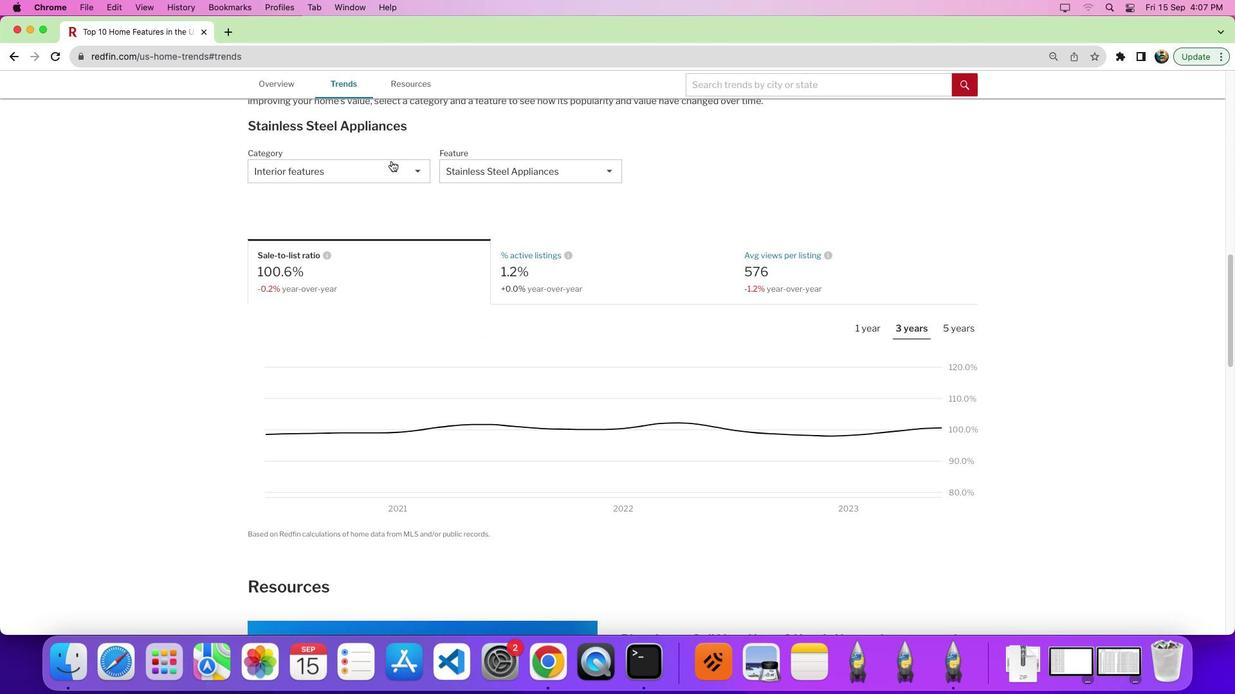 
Action: Mouse pressed left at (391, 161)
Screenshot: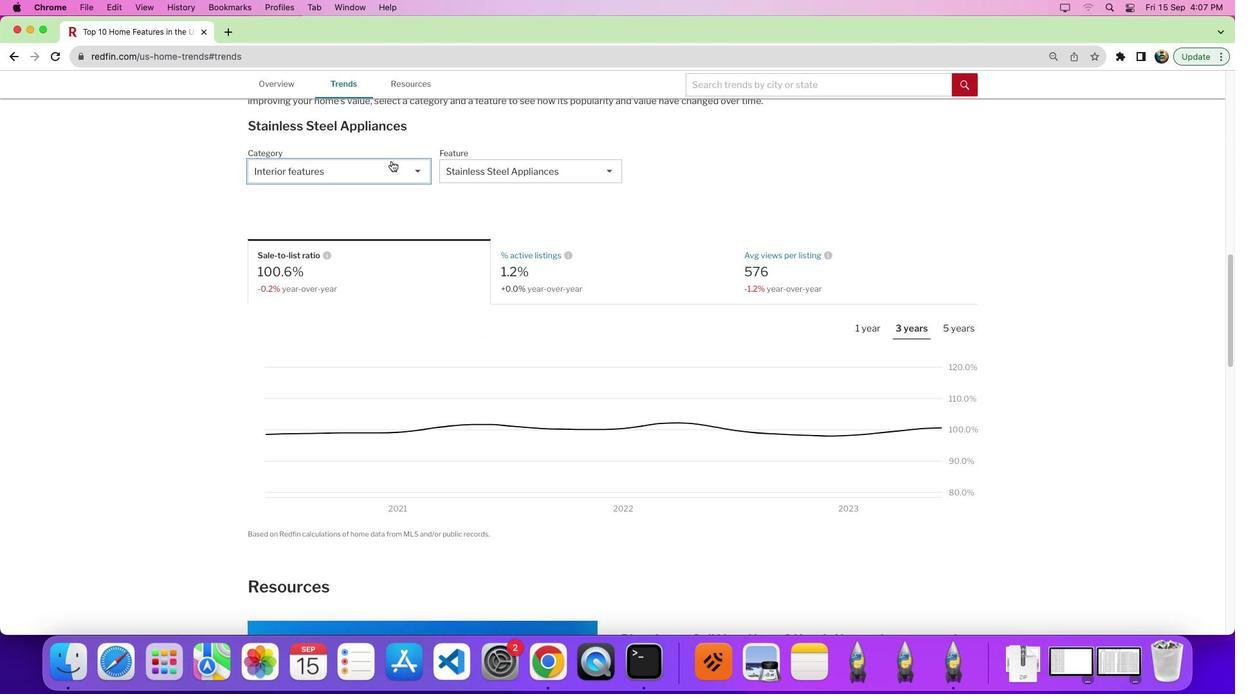 
Action: Mouse moved to (546, 172)
Screenshot: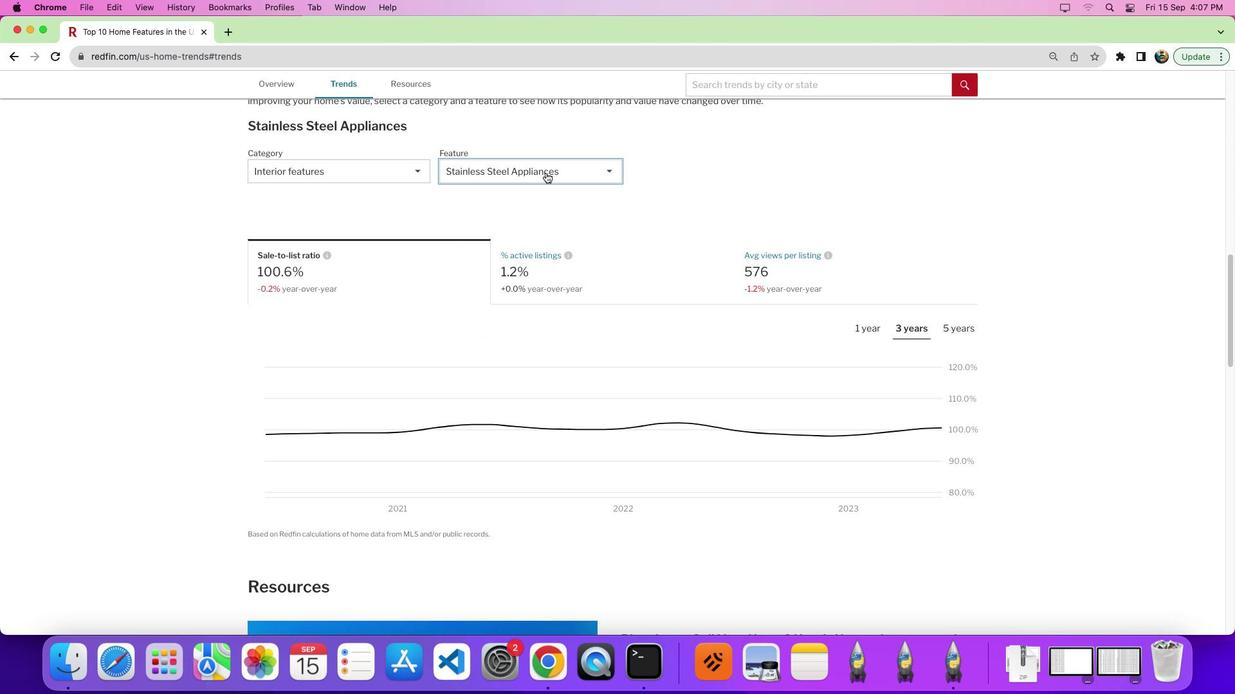 
Action: Mouse pressed left at (546, 172)
Screenshot: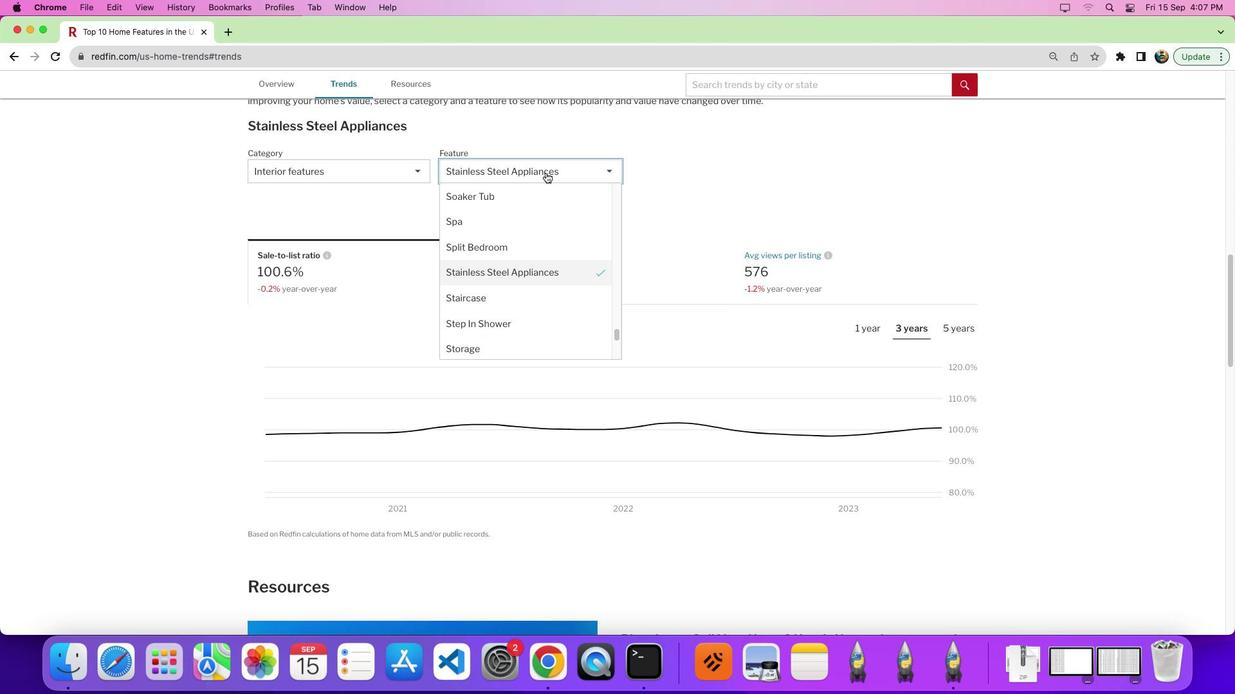 
Action: Mouse moved to (538, 290)
Screenshot: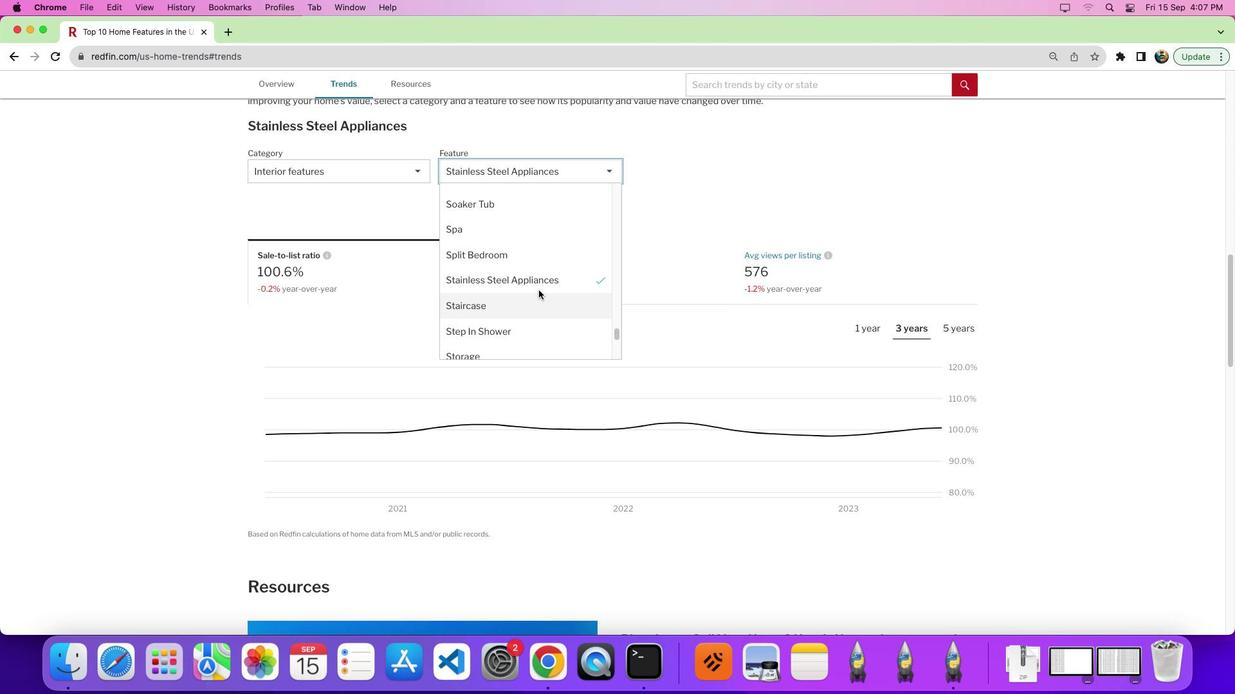 
Action: Mouse scrolled (538, 290) with delta (0, 0)
Screenshot: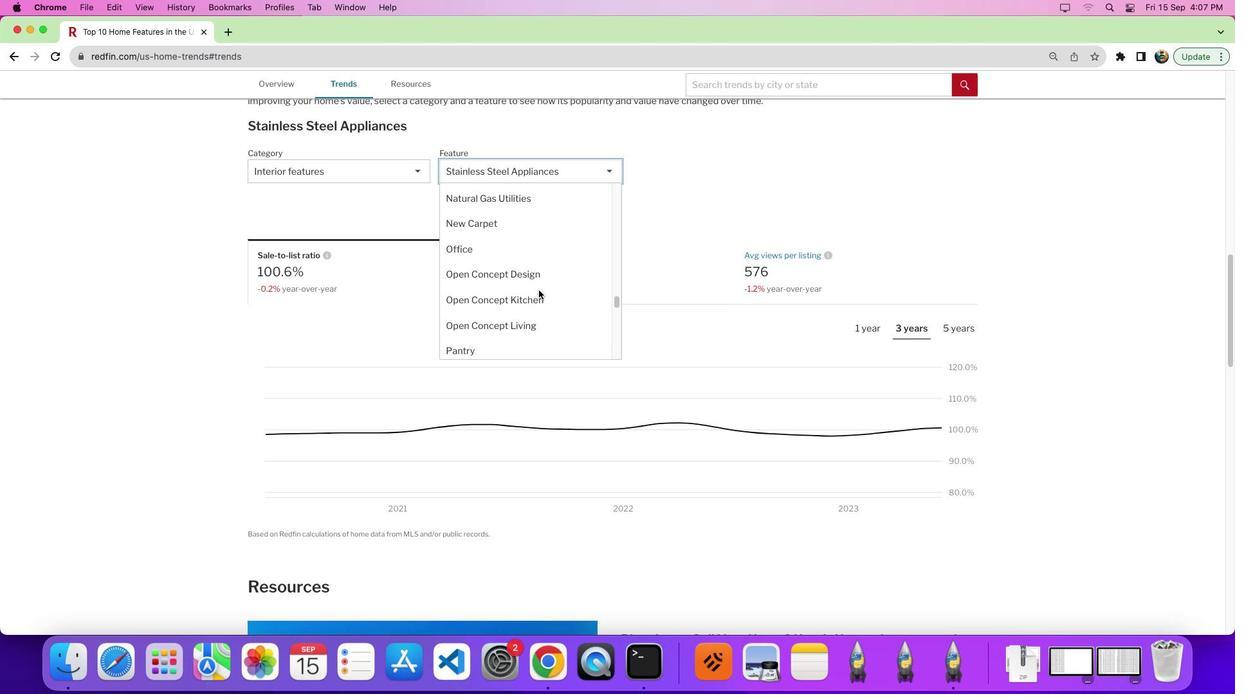 
Action: Mouse scrolled (538, 290) with delta (0, 1)
Screenshot: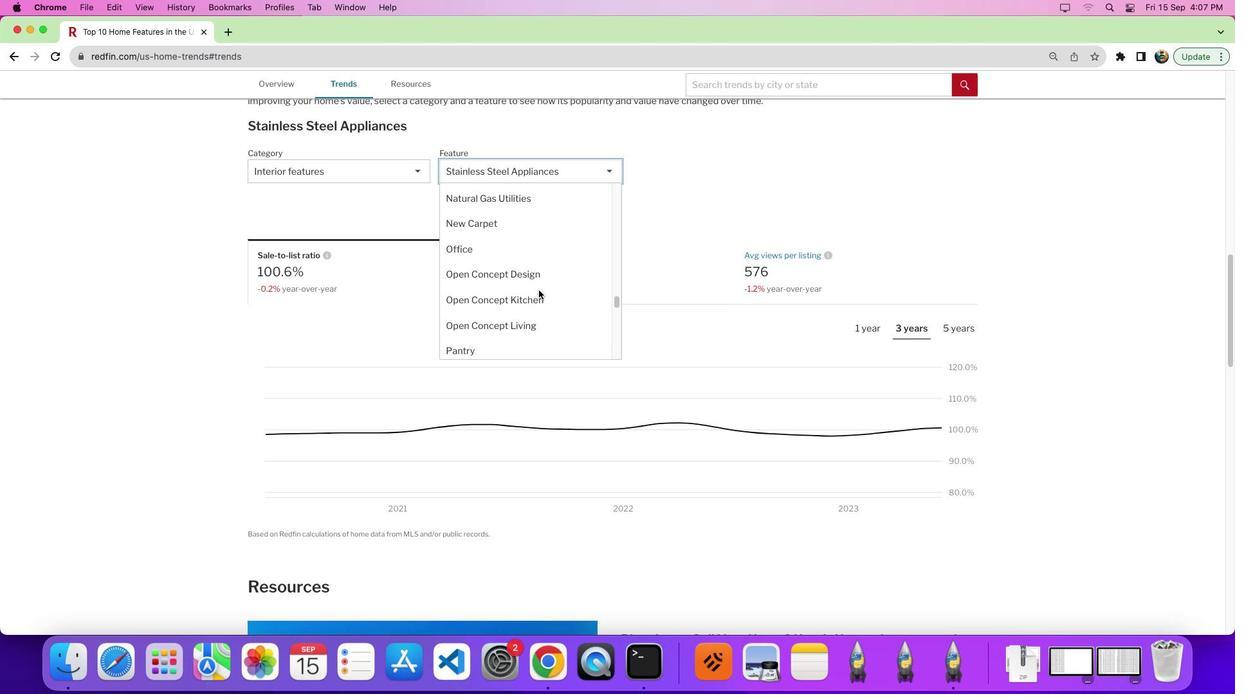 
Action: Mouse scrolled (538, 290) with delta (0, 5)
Screenshot: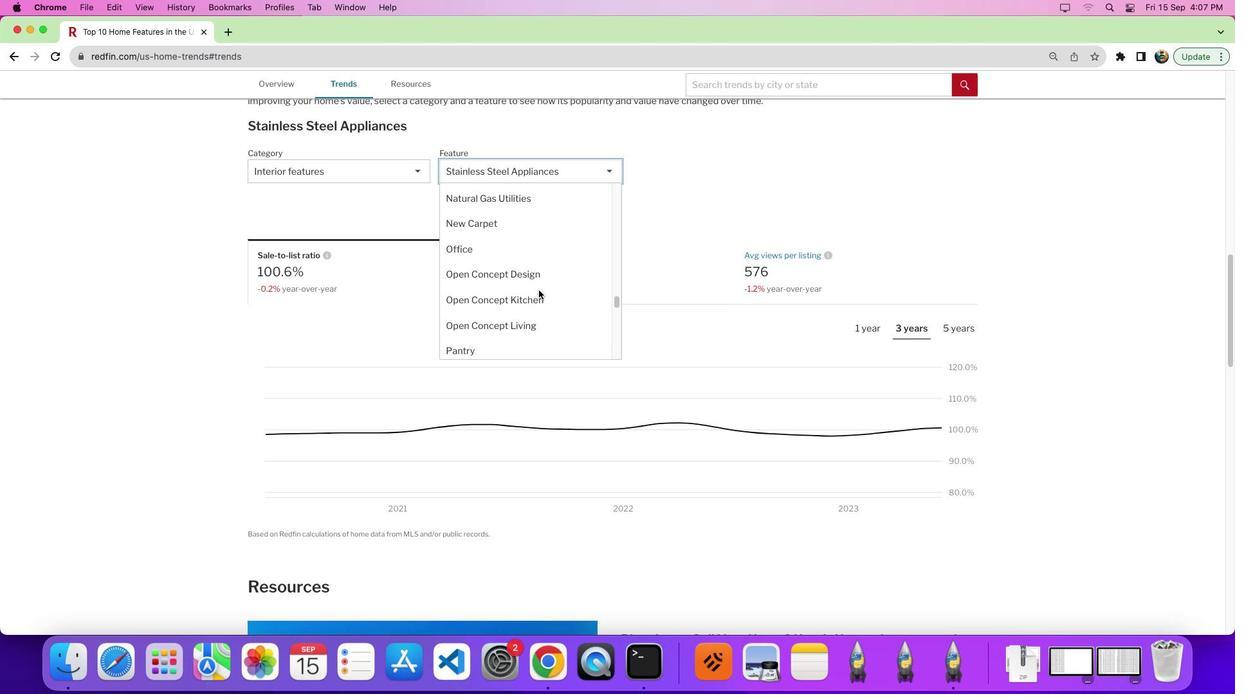 
Action: Mouse scrolled (538, 290) with delta (0, 8)
Screenshot: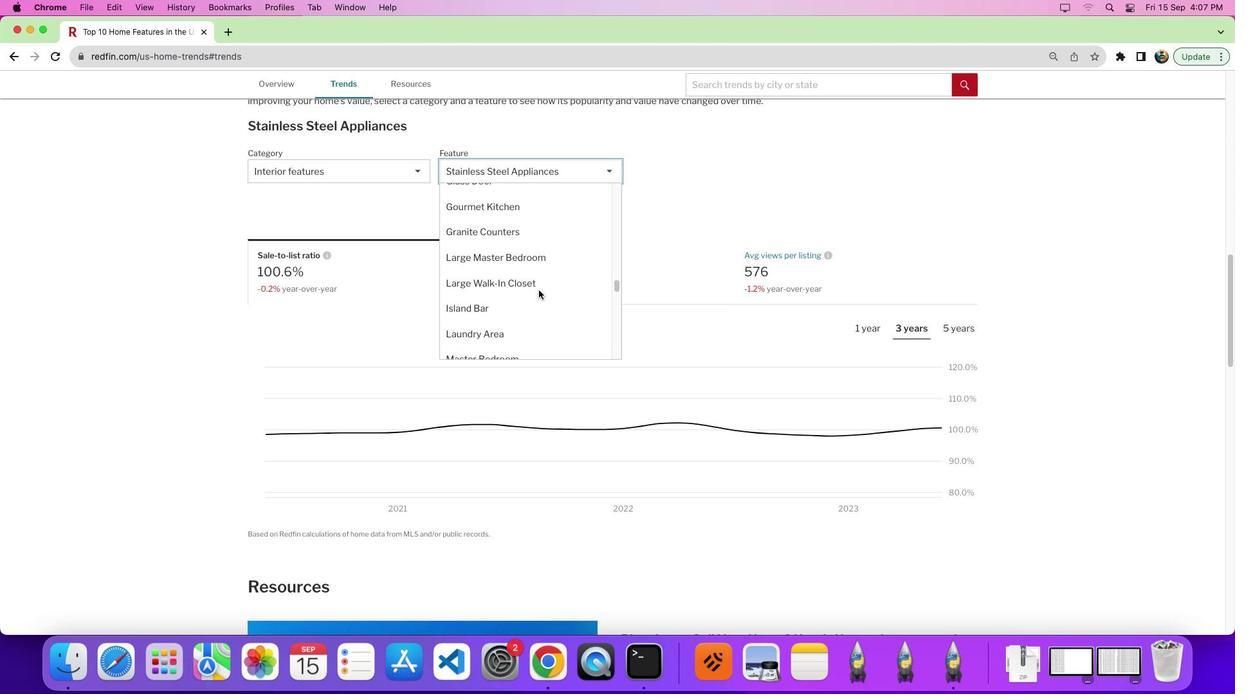 
Action: Mouse scrolled (538, 290) with delta (0, 0)
Screenshot: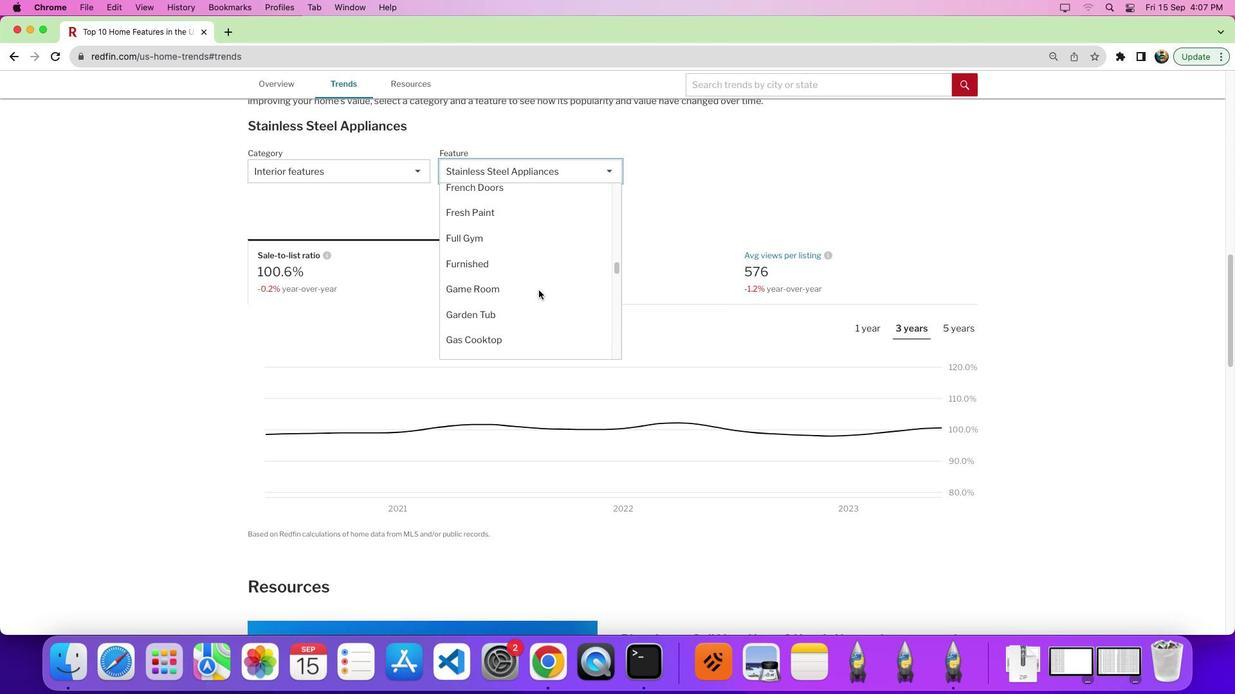 
Action: Mouse scrolled (538, 290) with delta (0, 0)
Screenshot: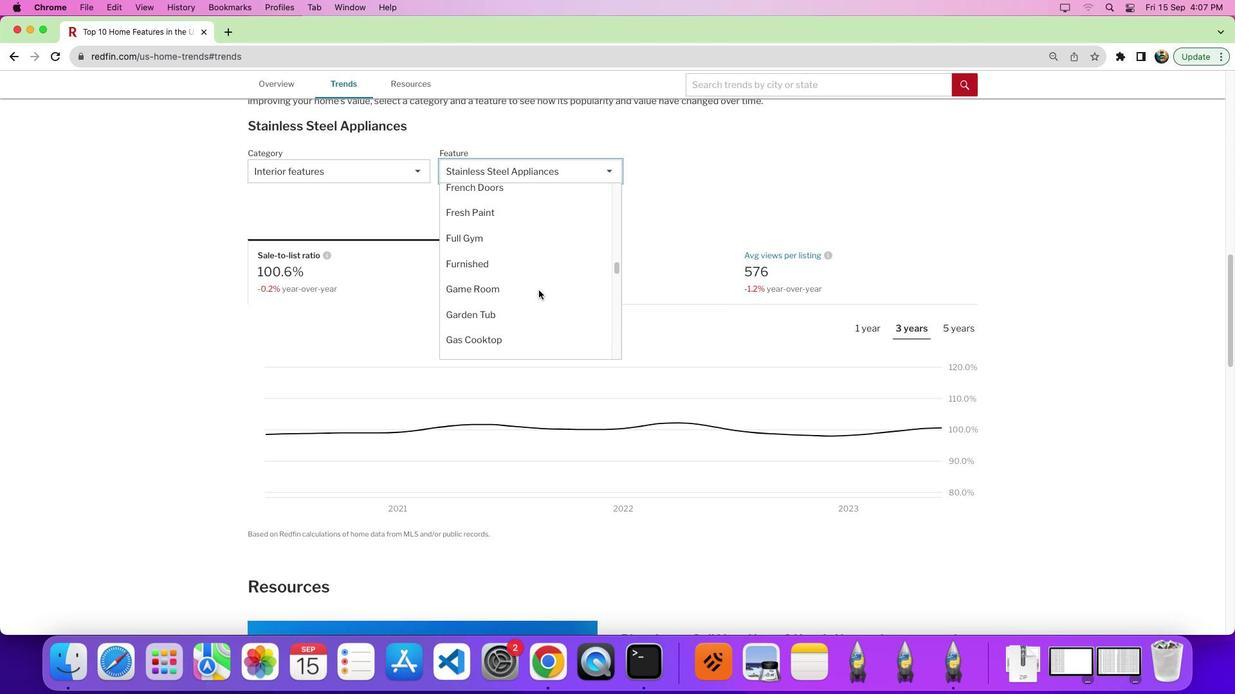 
Action: Mouse scrolled (538, 290) with delta (0, 5)
Screenshot: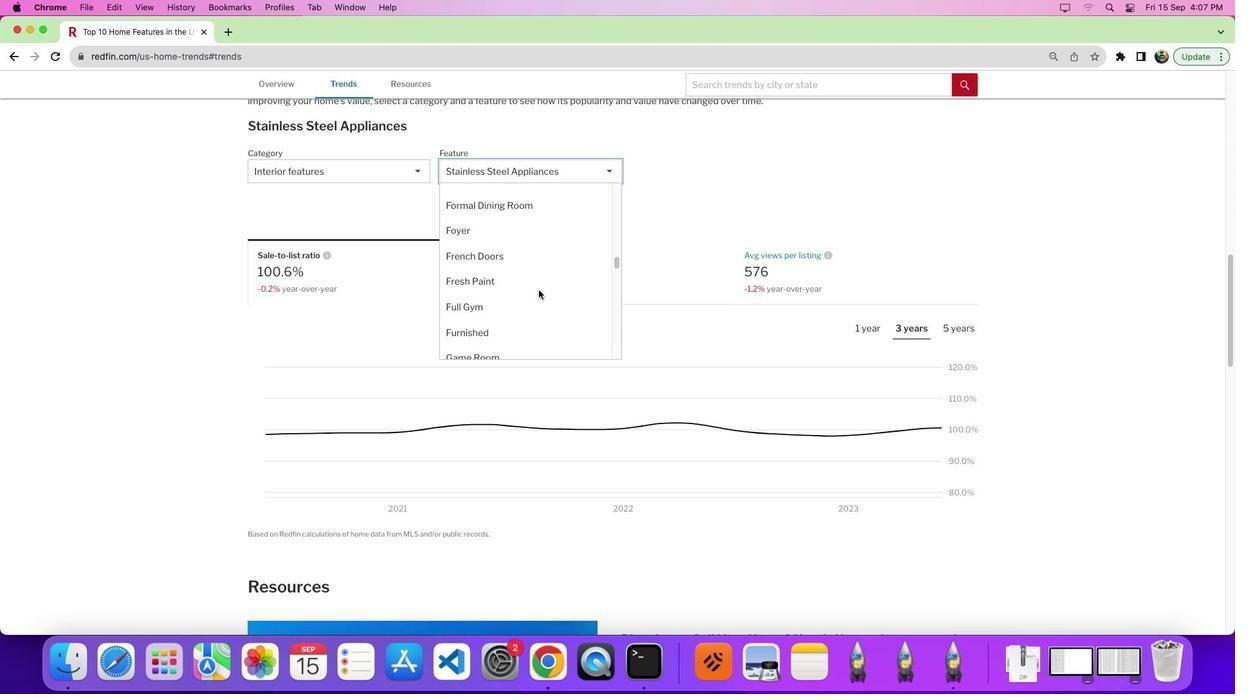 
Action: Mouse moved to (539, 289)
Screenshot: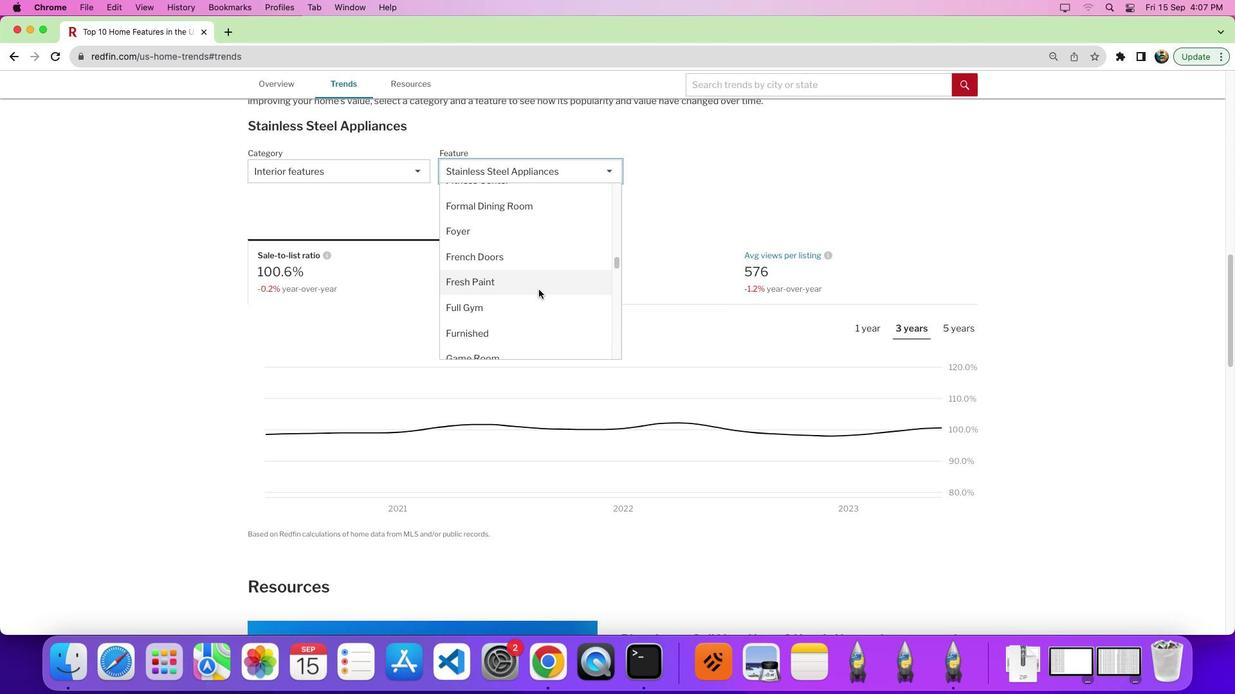 
Action: Mouse scrolled (539, 289) with delta (0, 0)
Screenshot: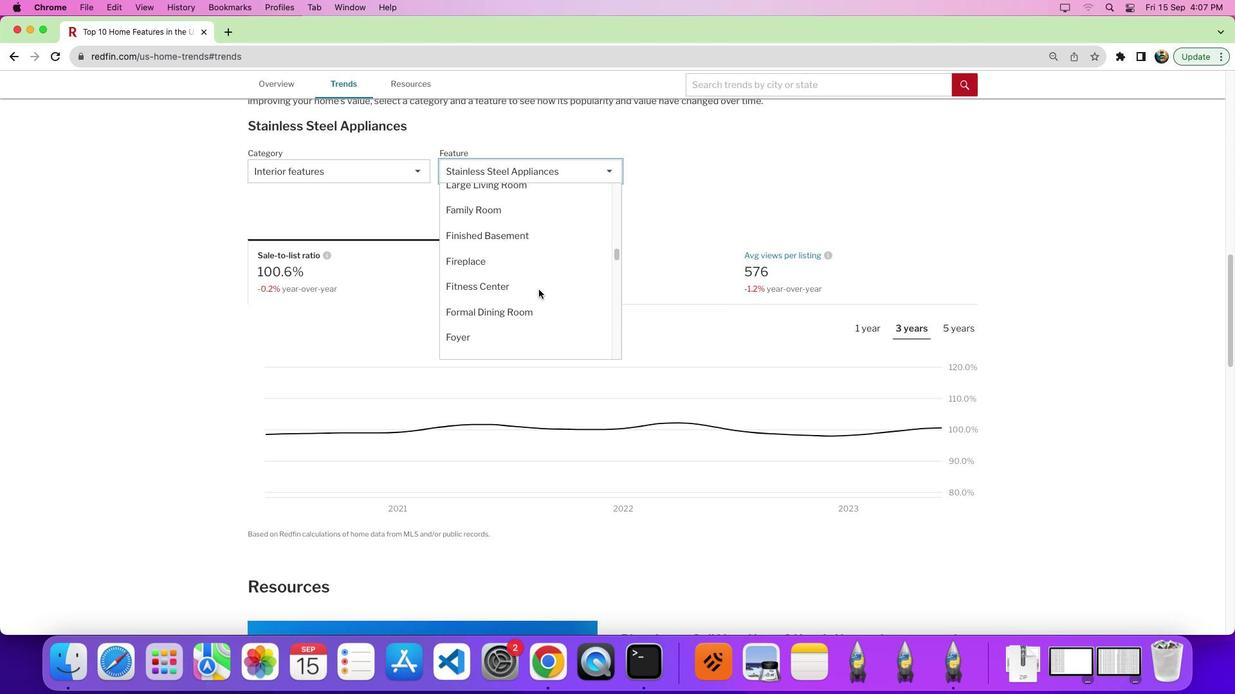 
Action: Mouse scrolled (539, 289) with delta (0, 0)
Screenshot: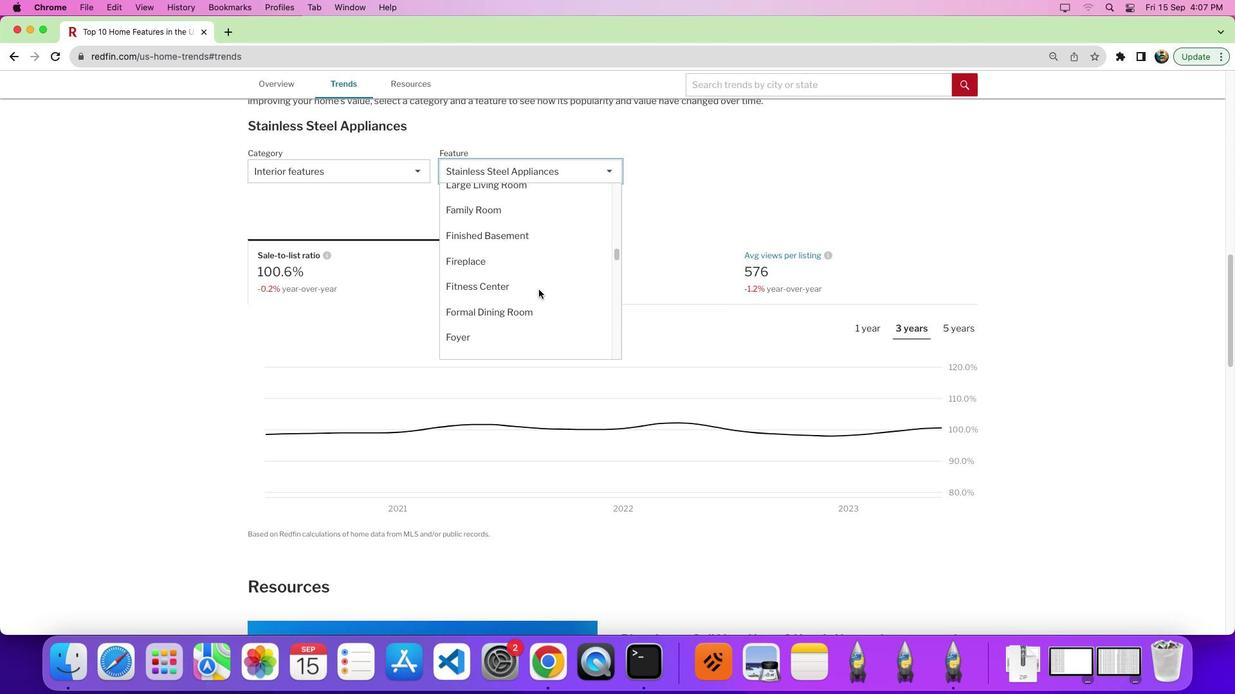 
Action: Mouse scrolled (539, 289) with delta (0, 5)
Screenshot: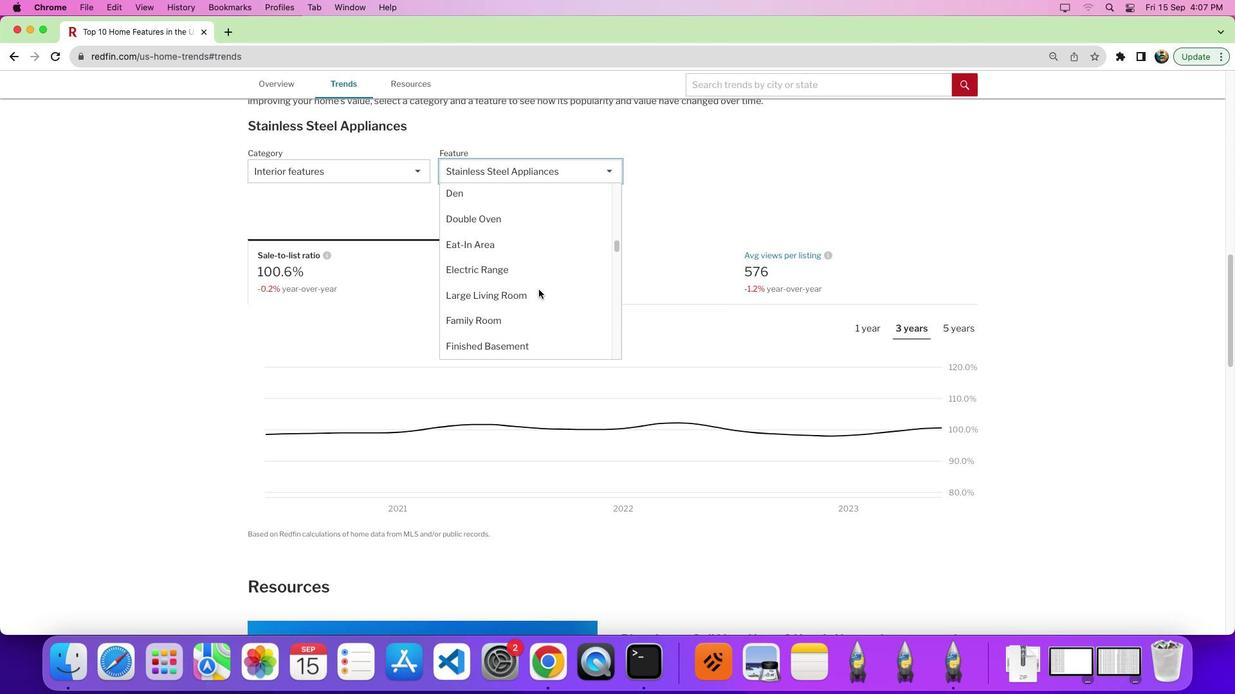 
Action: Mouse scrolled (539, 289) with delta (0, 0)
Screenshot: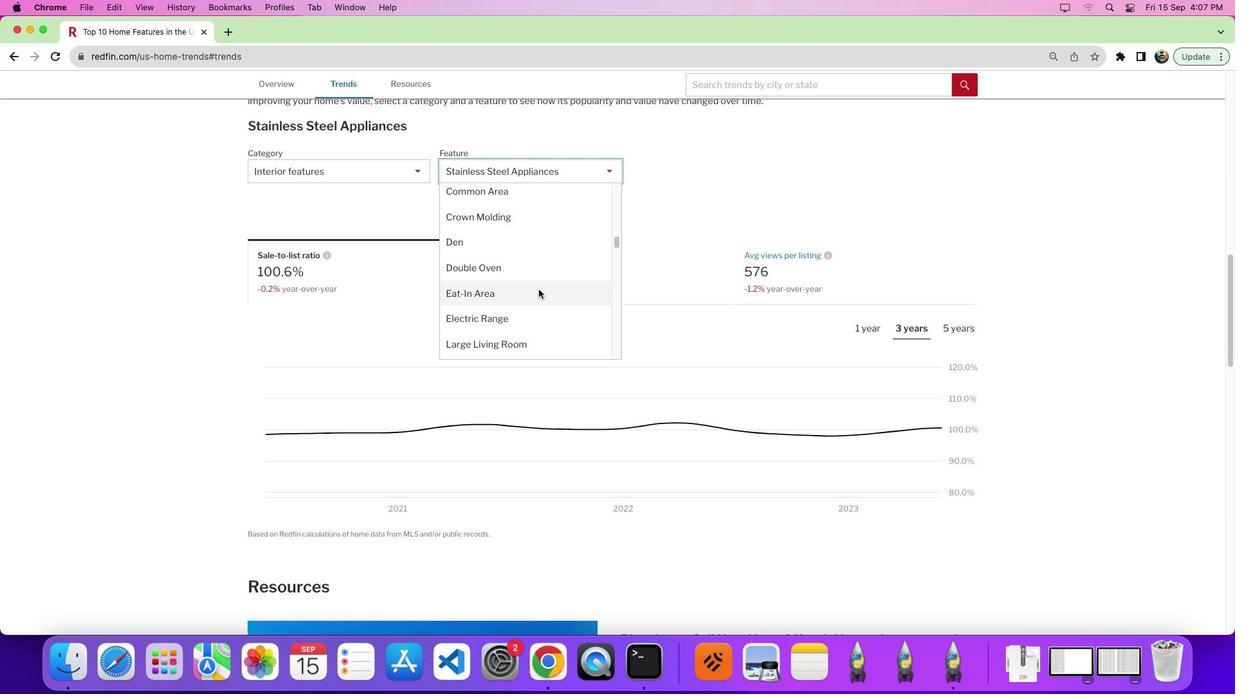 
Action: Mouse scrolled (539, 289) with delta (0, 0)
Screenshot: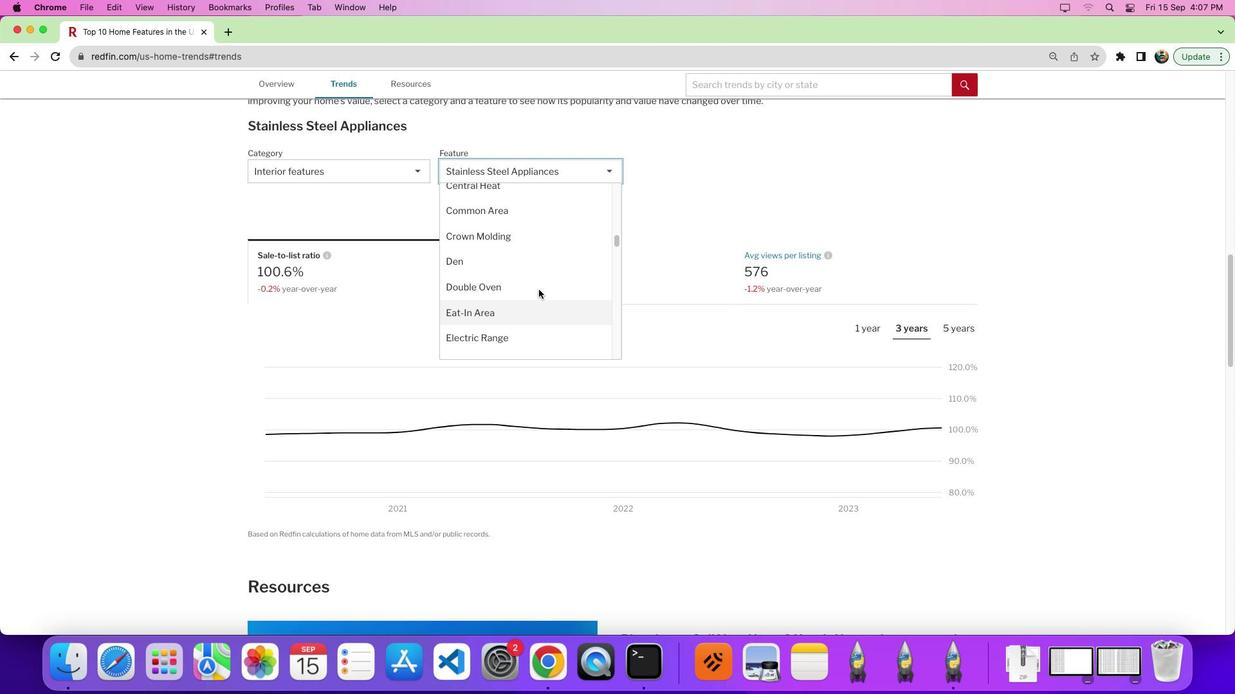 
Action: Mouse scrolled (539, 289) with delta (0, 0)
Screenshot: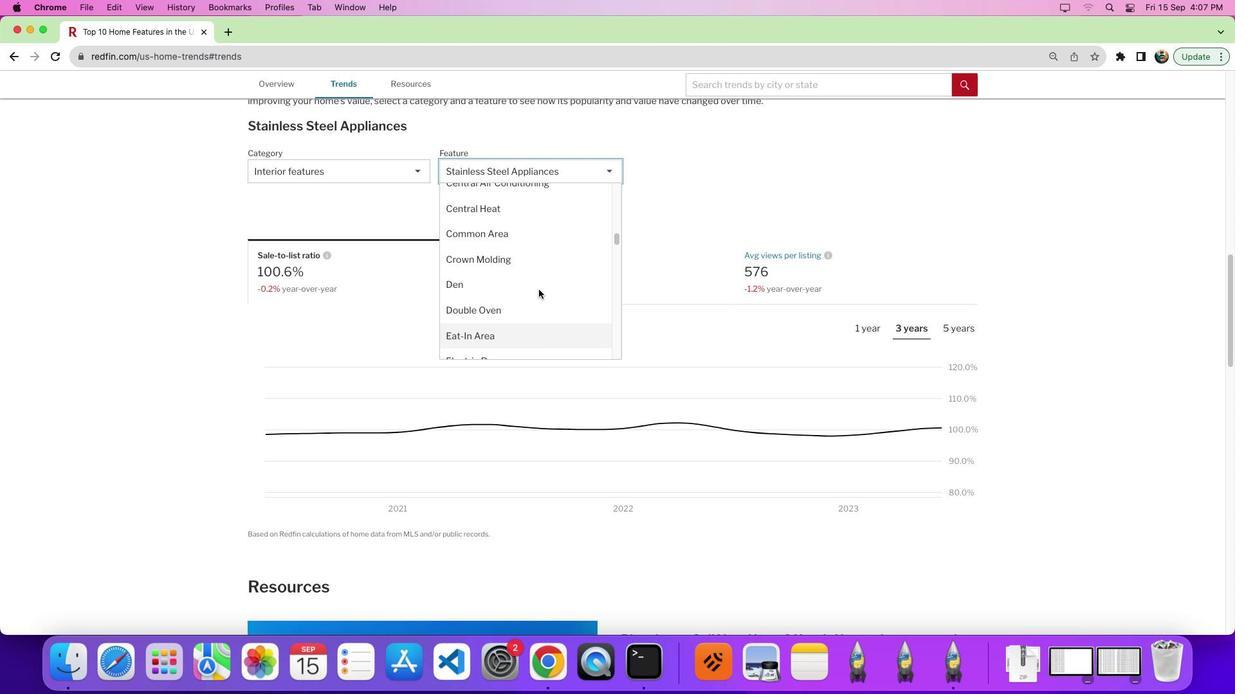 
Action: Mouse scrolled (539, 289) with delta (0, 0)
Screenshot: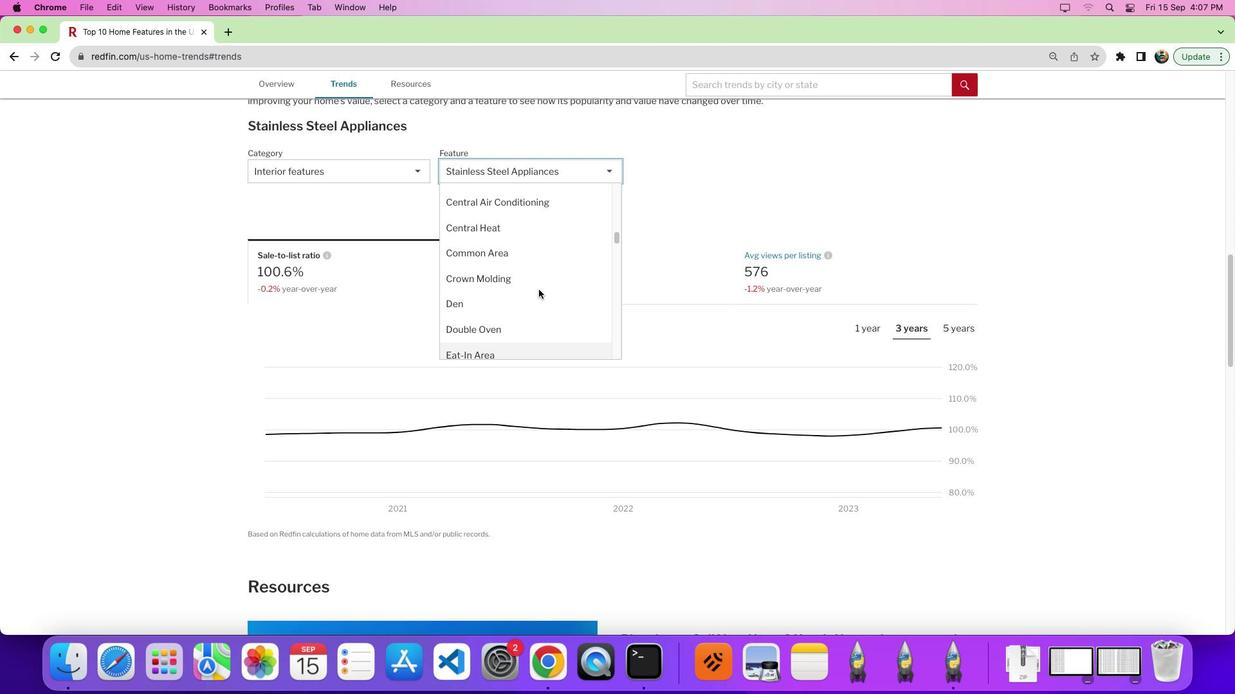 
Action: Mouse scrolled (539, 289) with delta (0, 0)
Screenshot: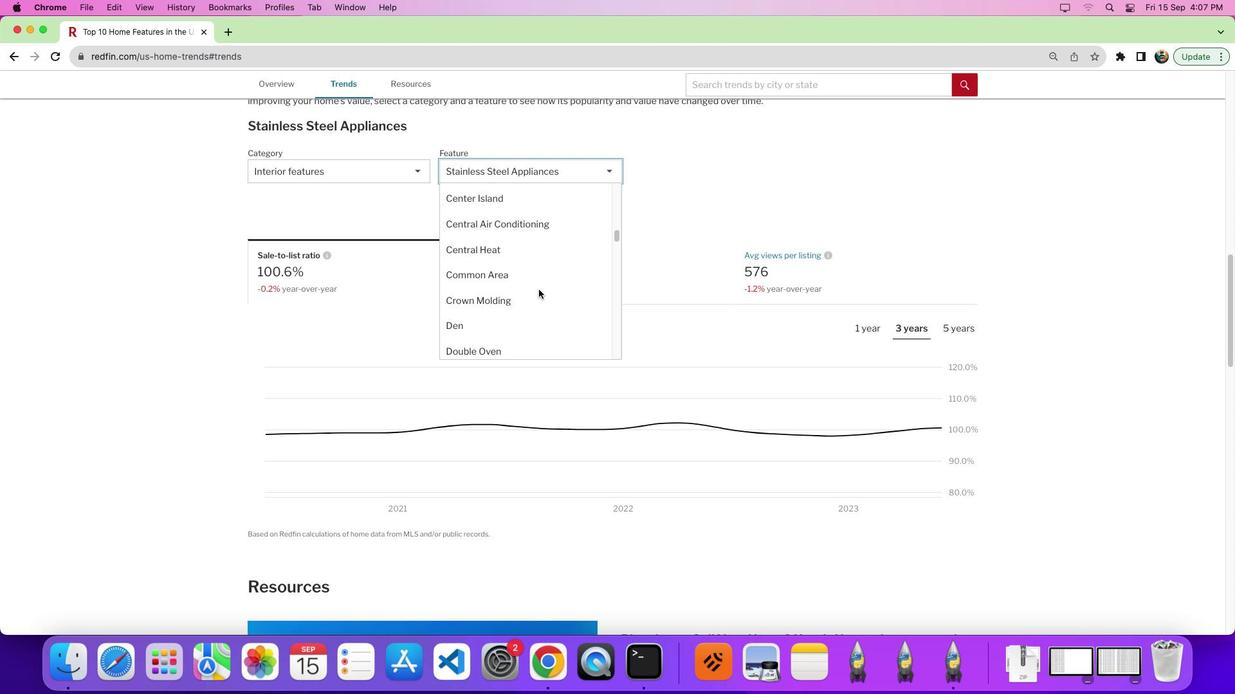 
Action: Mouse scrolled (539, 289) with delta (0, 0)
Screenshot: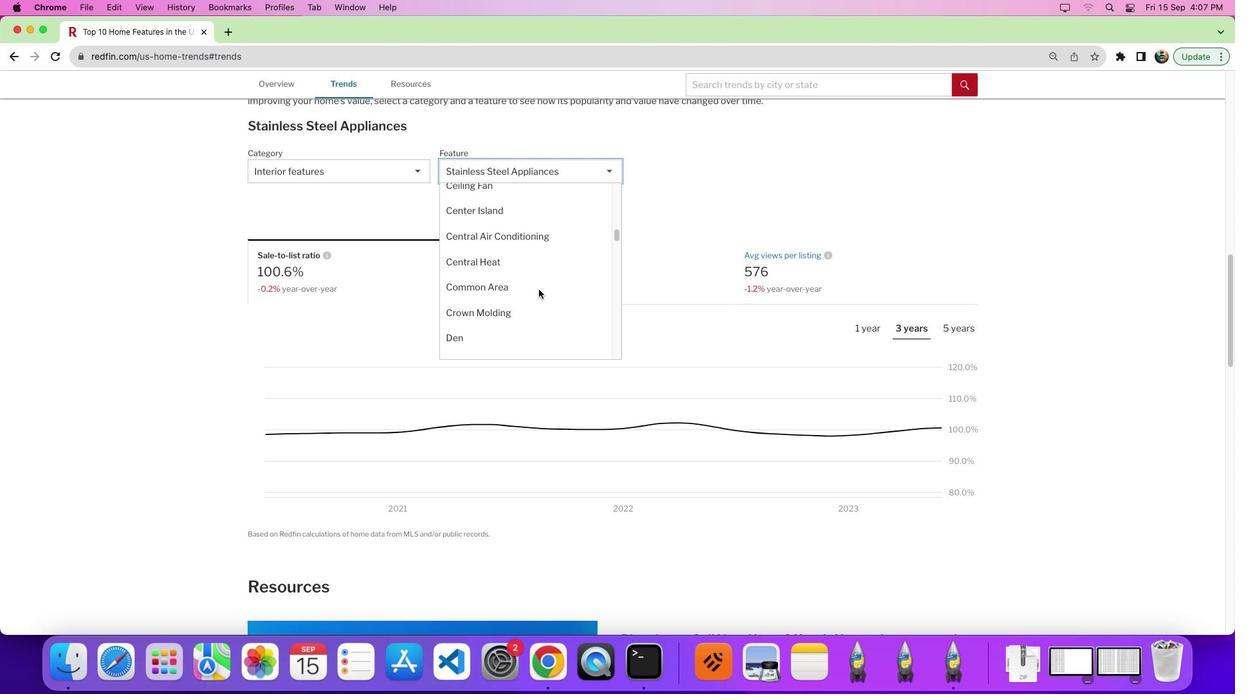 
Action: Mouse scrolled (539, 289) with delta (0, 0)
Screenshot: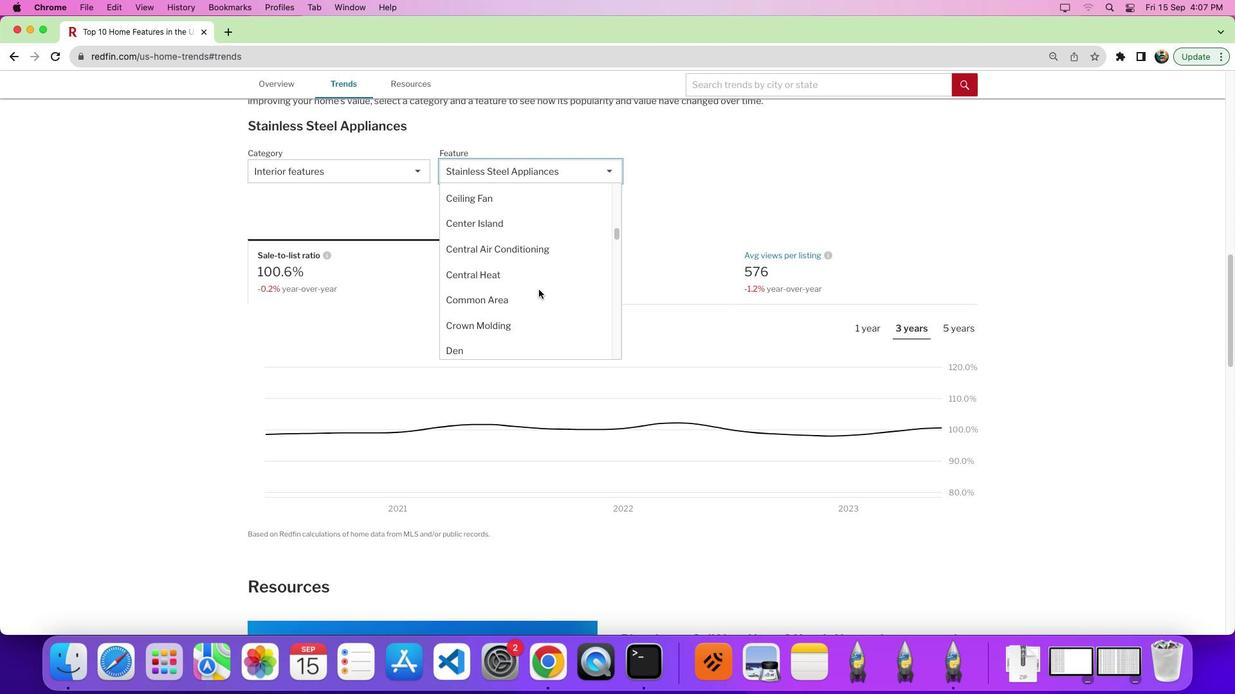 
Action: Mouse scrolled (539, 289) with delta (0, 0)
Screenshot: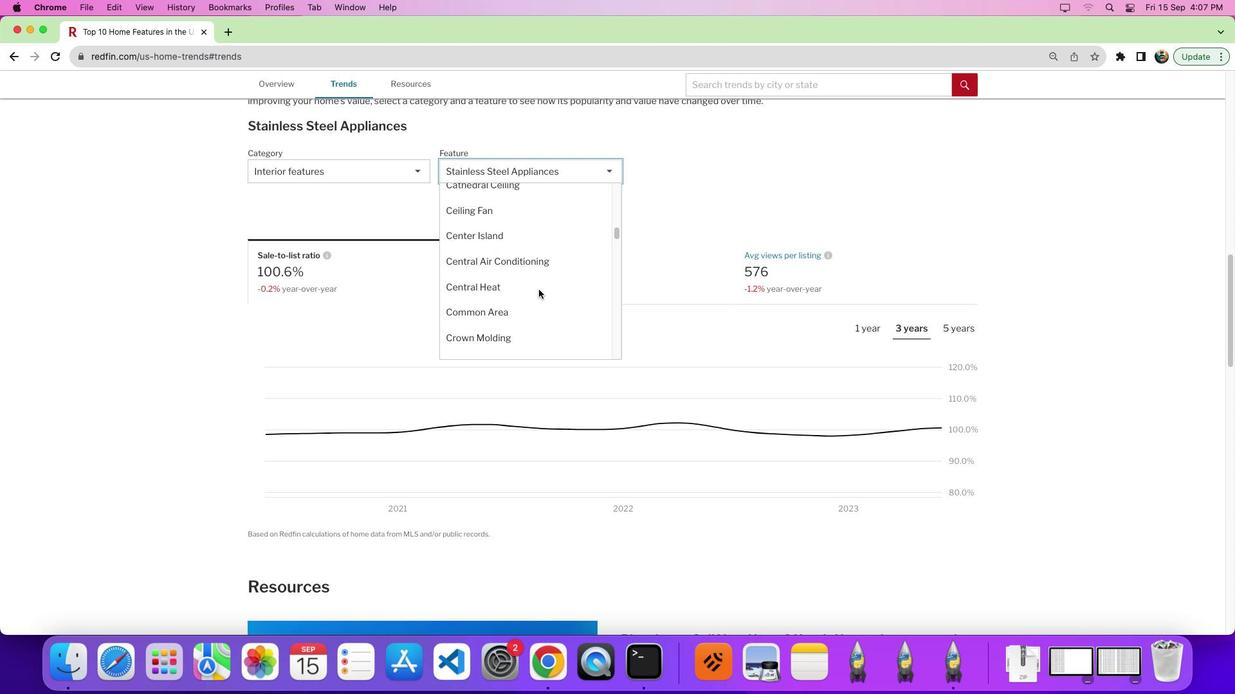 
Action: Mouse scrolled (539, 289) with delta (0, 0)
Screenshot: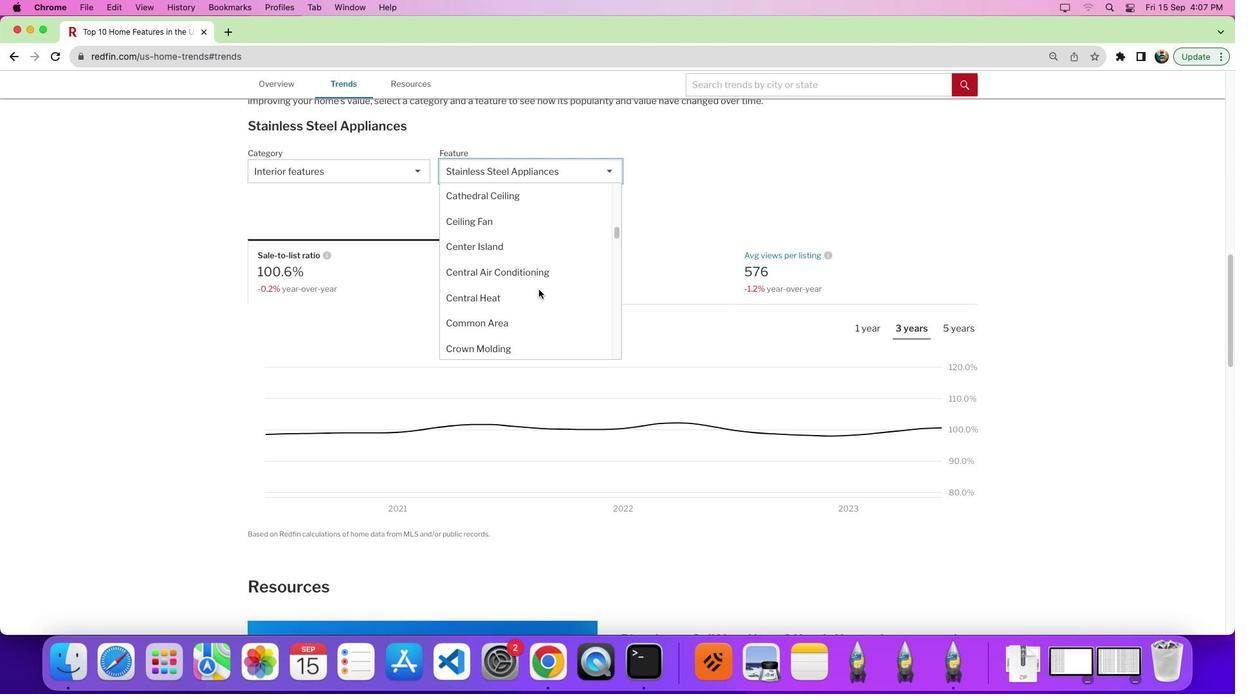 
Action: Mouse scrolled (539, 289) with delta (0, 0)
Screenshot: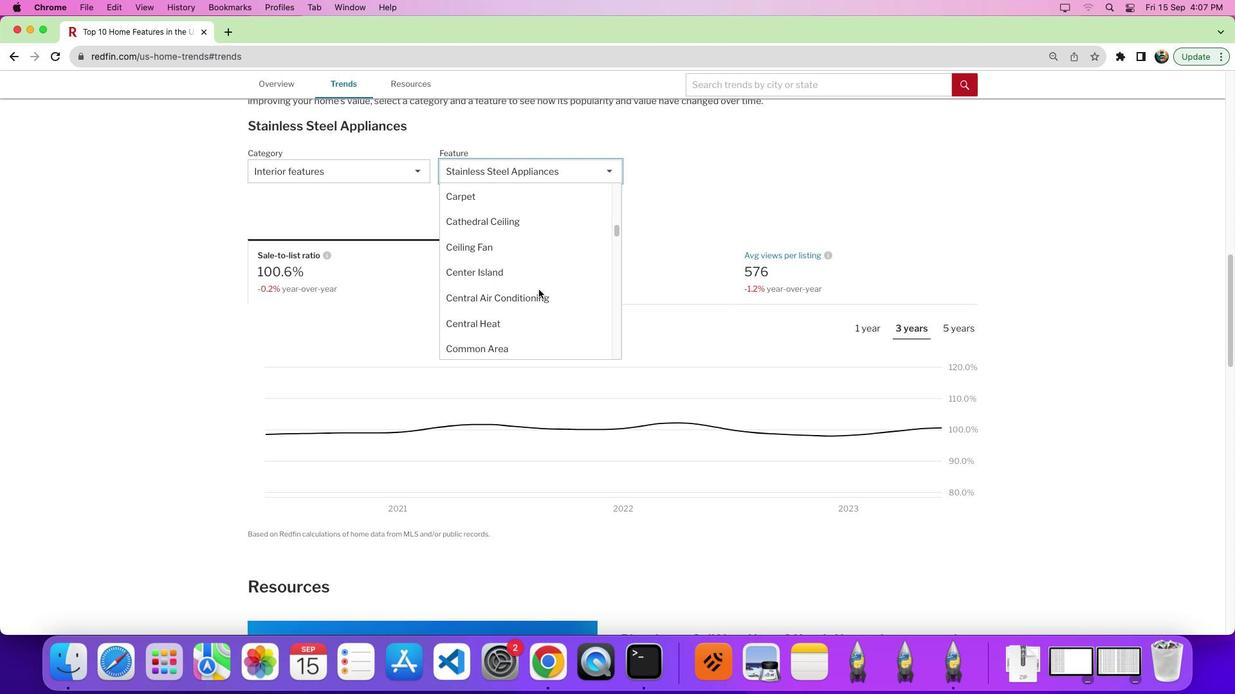 
Action: Mouse scrolled (539, 289) with delta (0, 0)
Screenshot: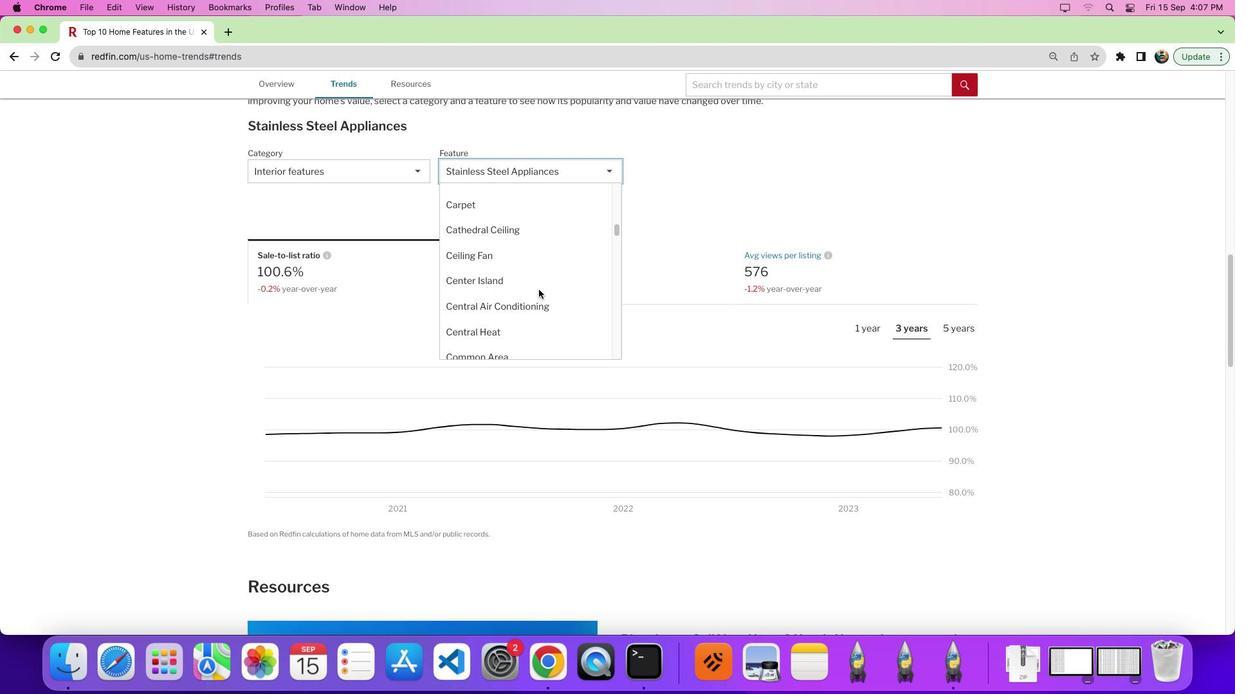 
Action: Mouse scrolled (539, 289) with delta (0, 0)
Screenshot: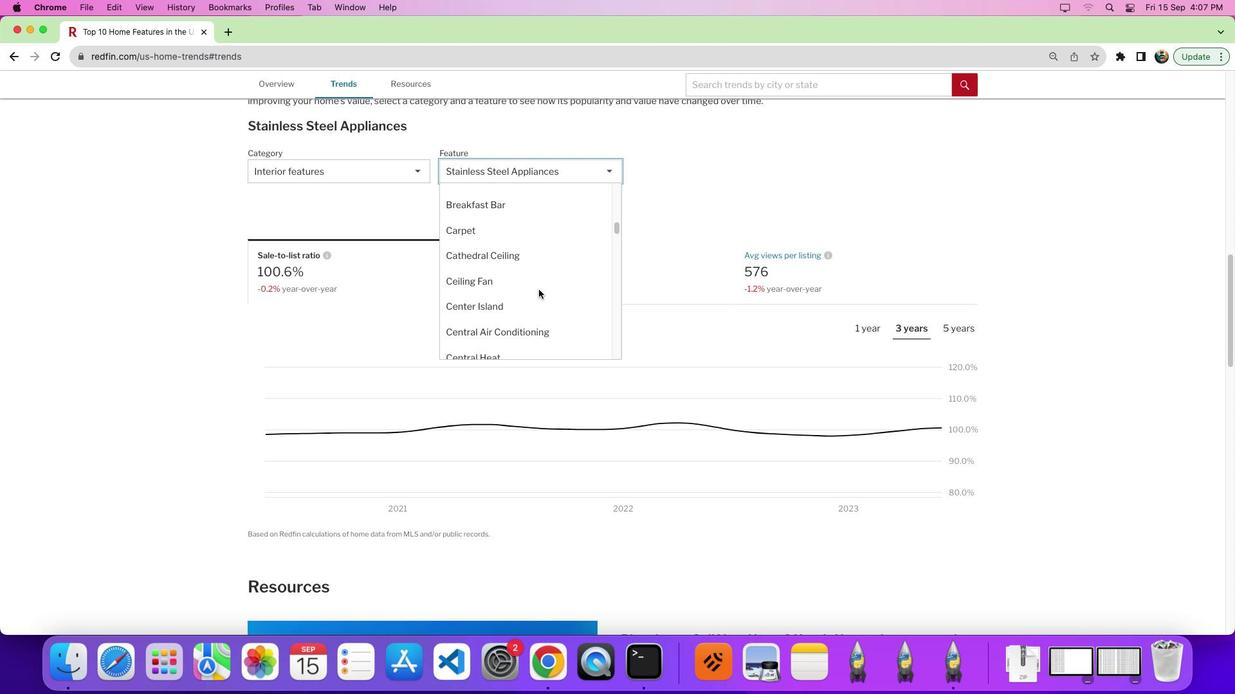 
Action: Mouse scrolled (539, 289) with delta (0, 0)
Screenshot: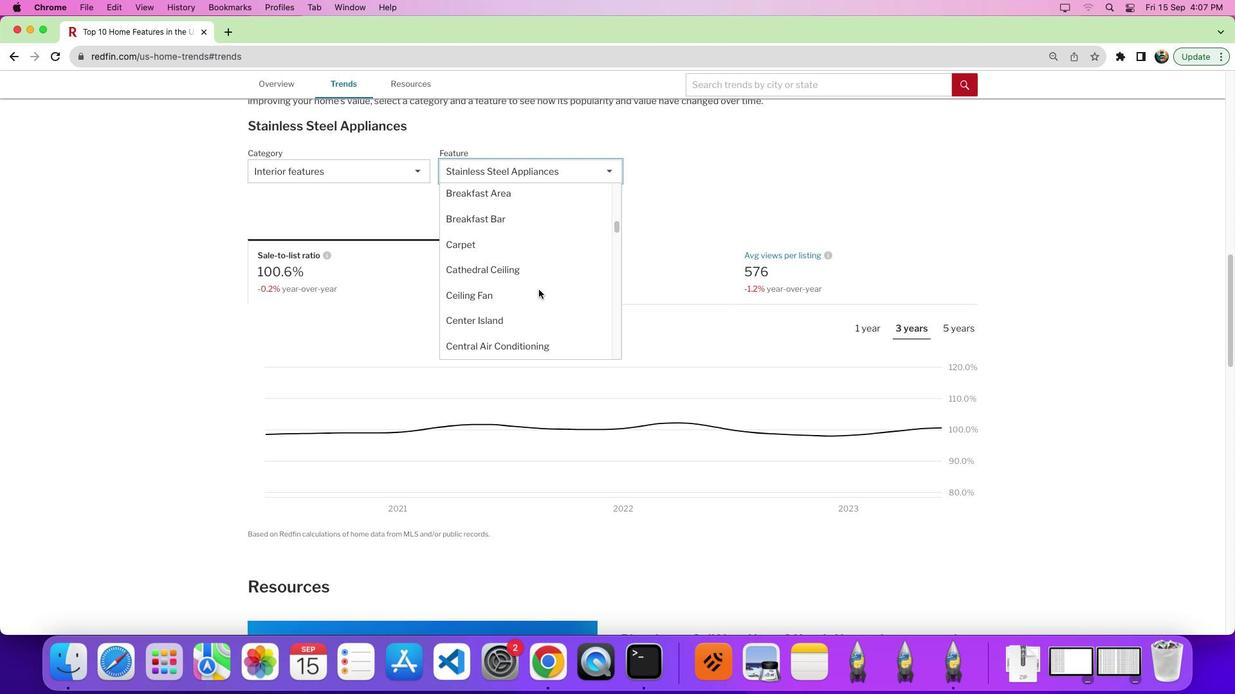 
Action: Mouse moved to (538, 227)
Screenshot: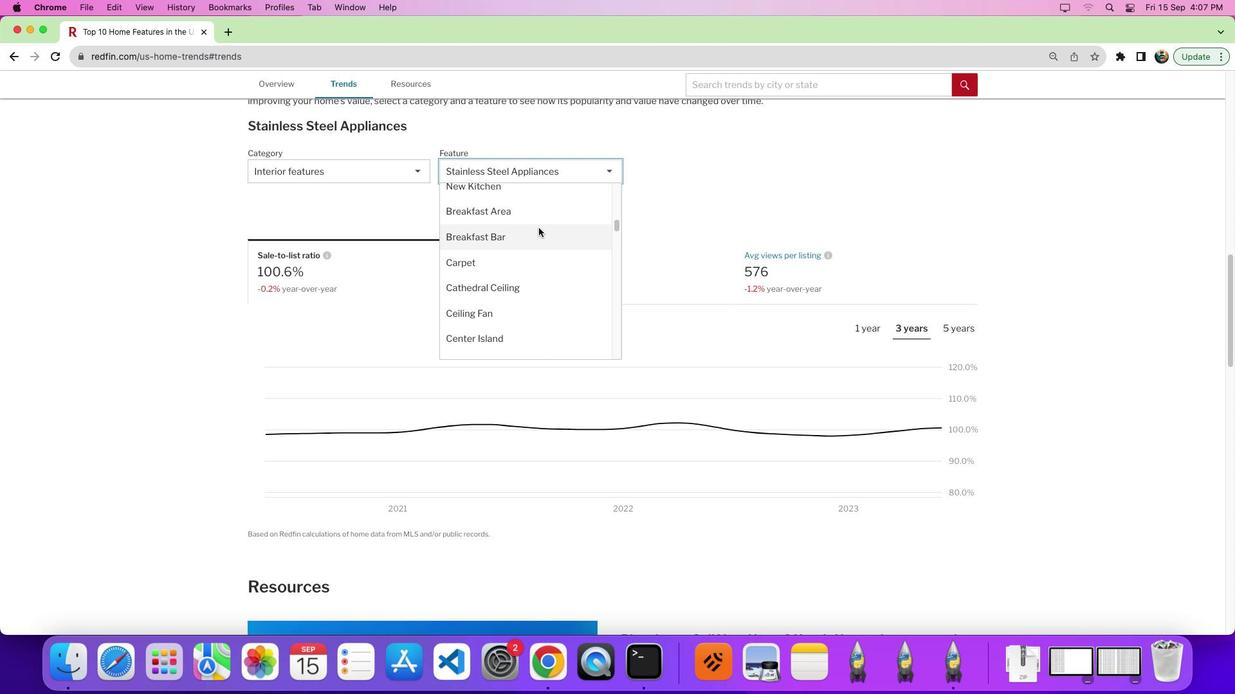 
Action: Mouse pressed left at (538, 227)
Screenshot: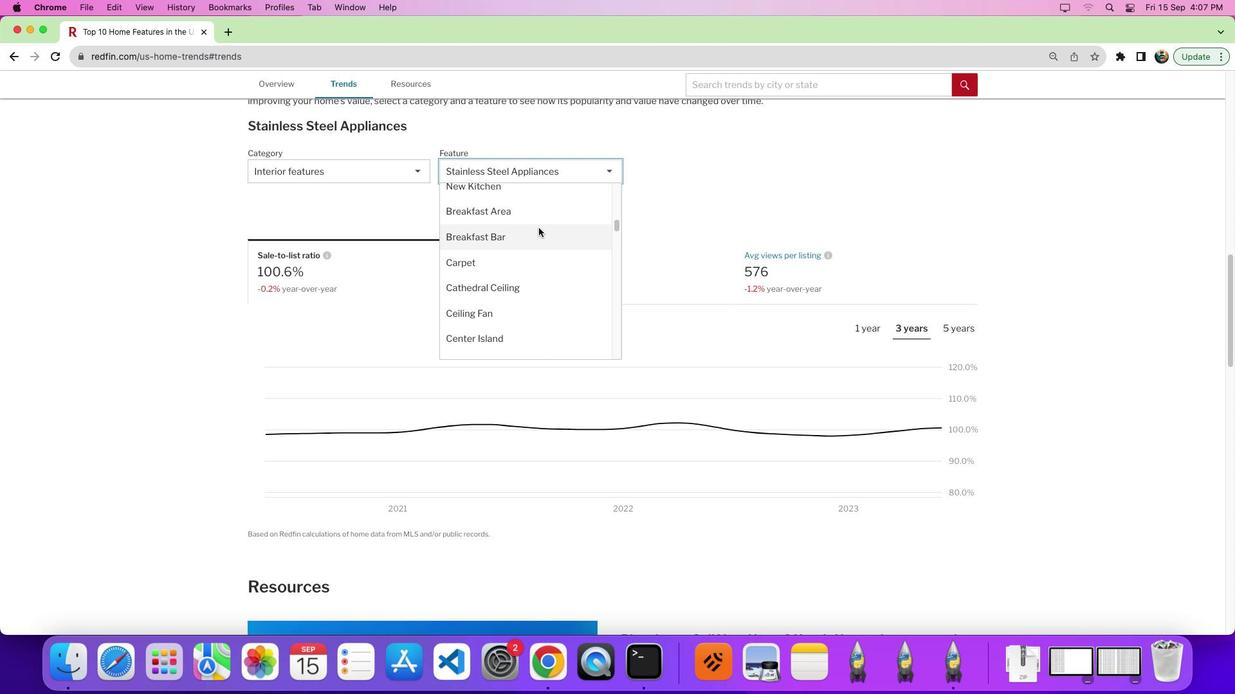 
Action: Mouse moved to (613, 392)
Screenshot: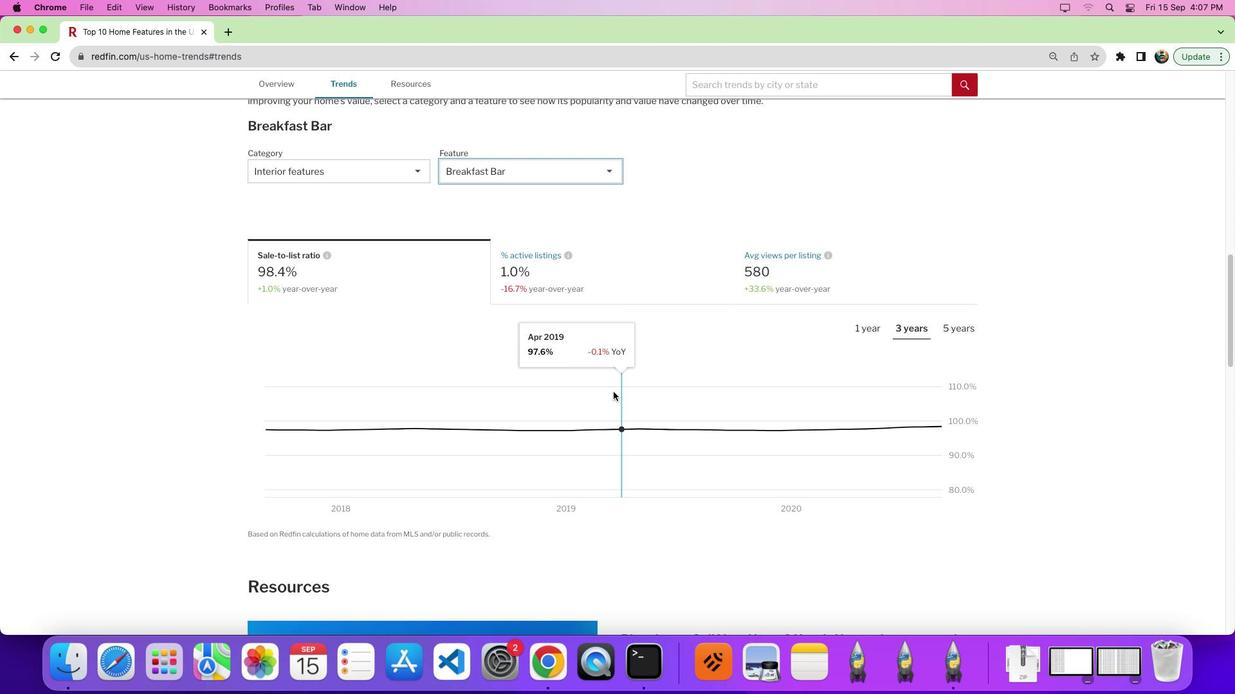 
Action: Mouse scrolled (613, 392) with delta (0, 0)
Screenshot: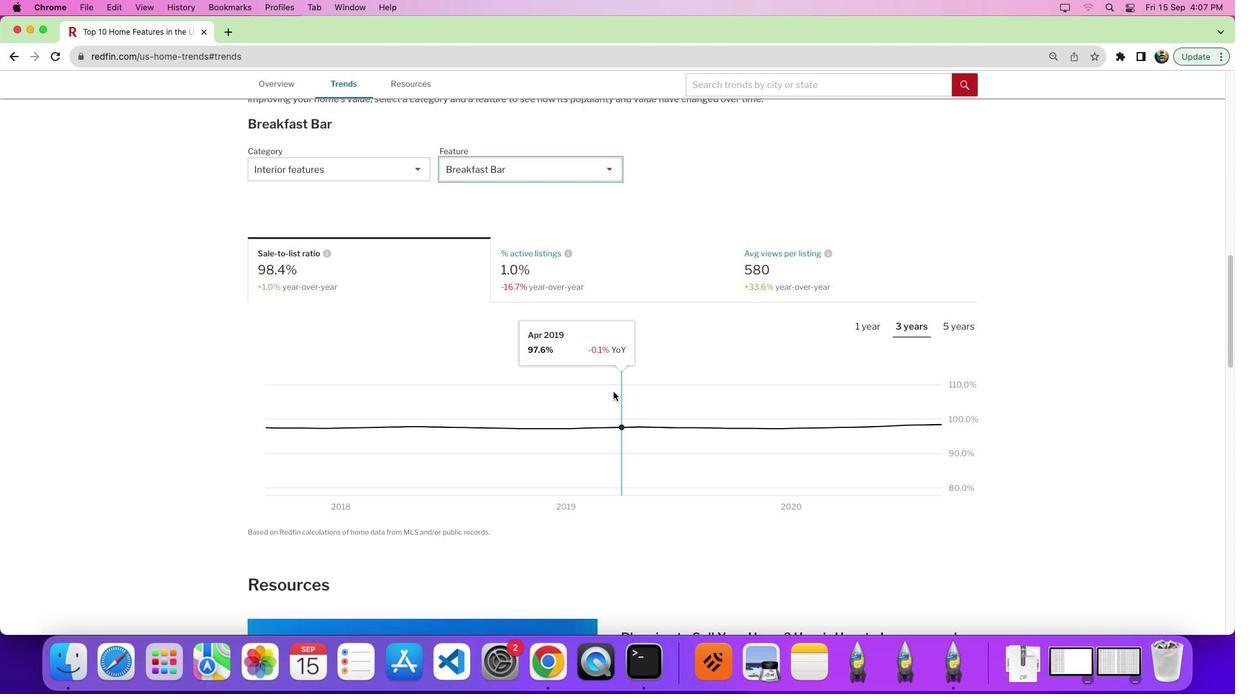 
Action: Mouse scrolled (613, 392) with delta (0, 0)
Screenshot: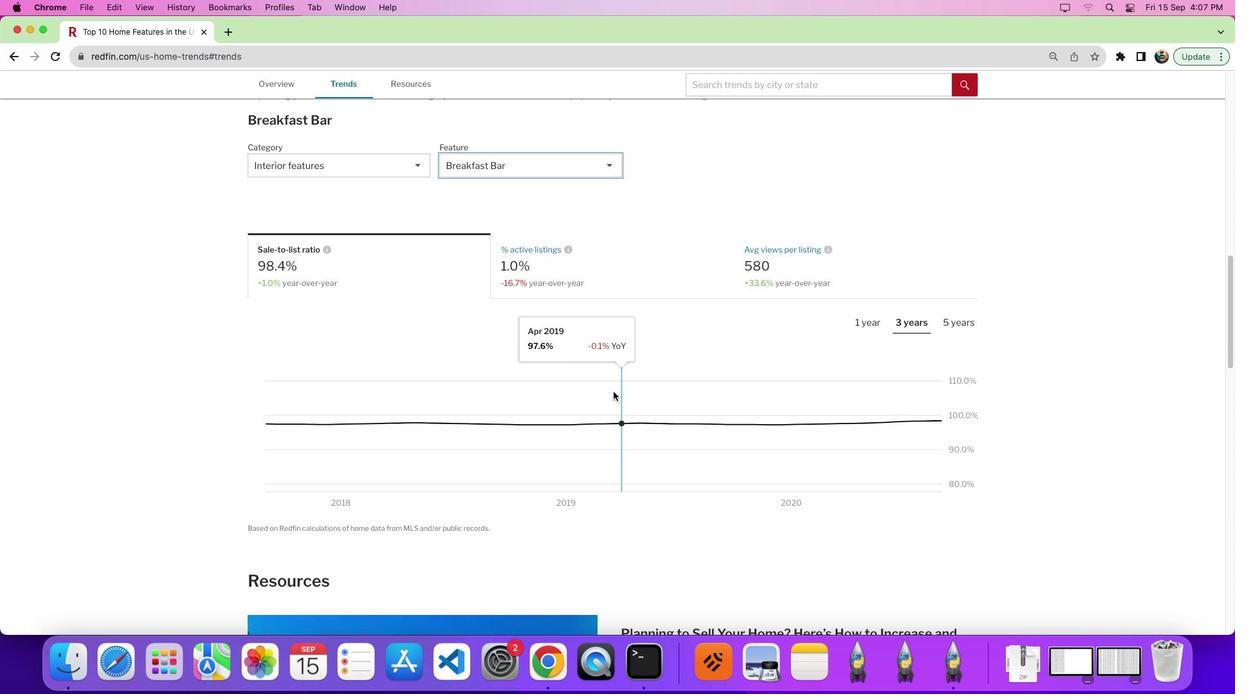 
Action: Mouse moved to (965, 321)
Screenshot: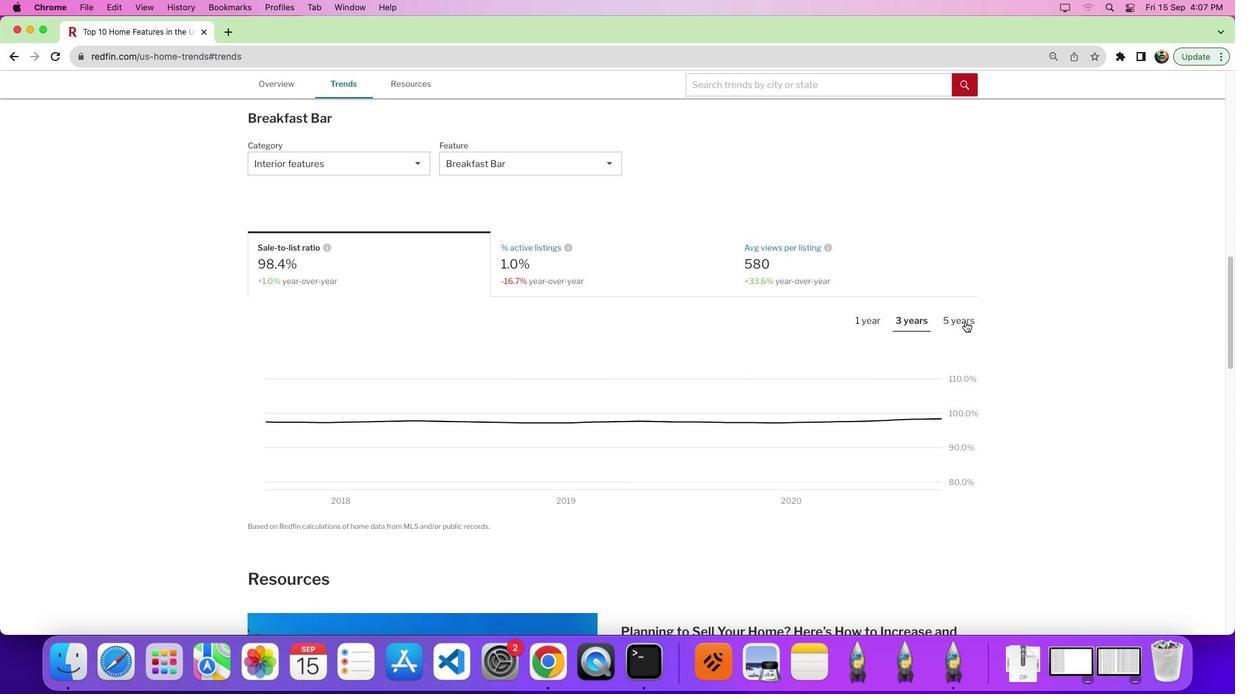 
Action: Mouse pressed left at (965, 321)
Screenshot: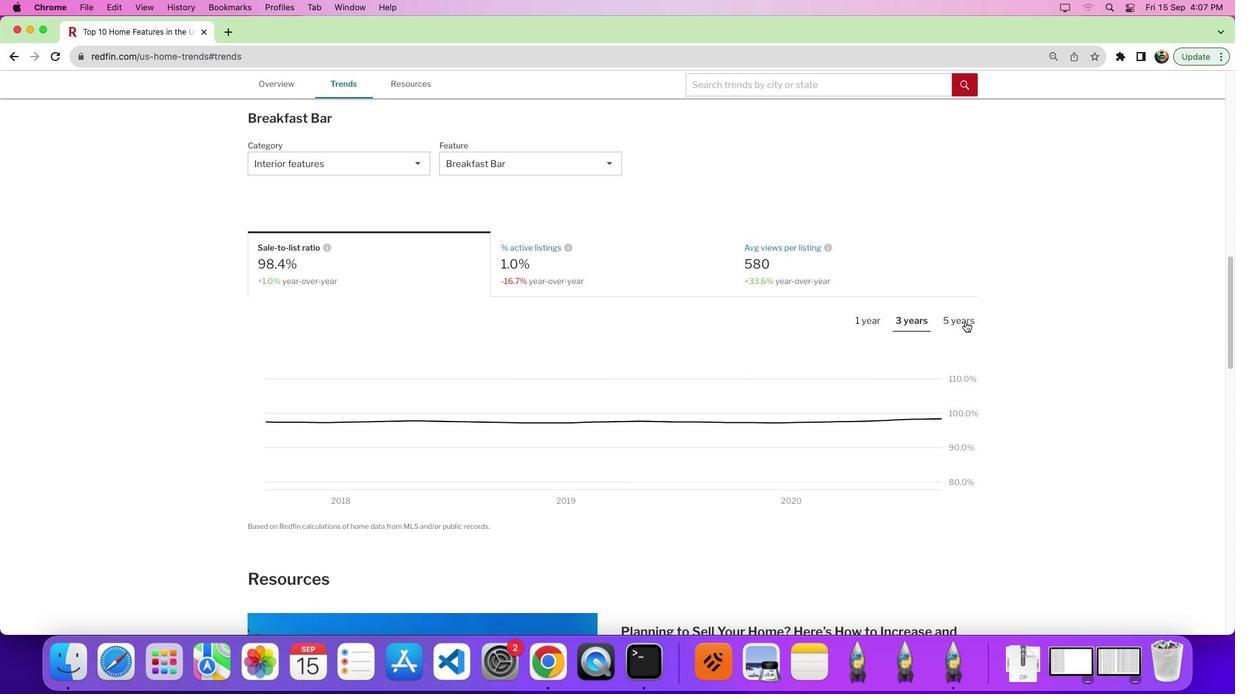 
Action: Mouse moved to (534, 261)
Screenshot: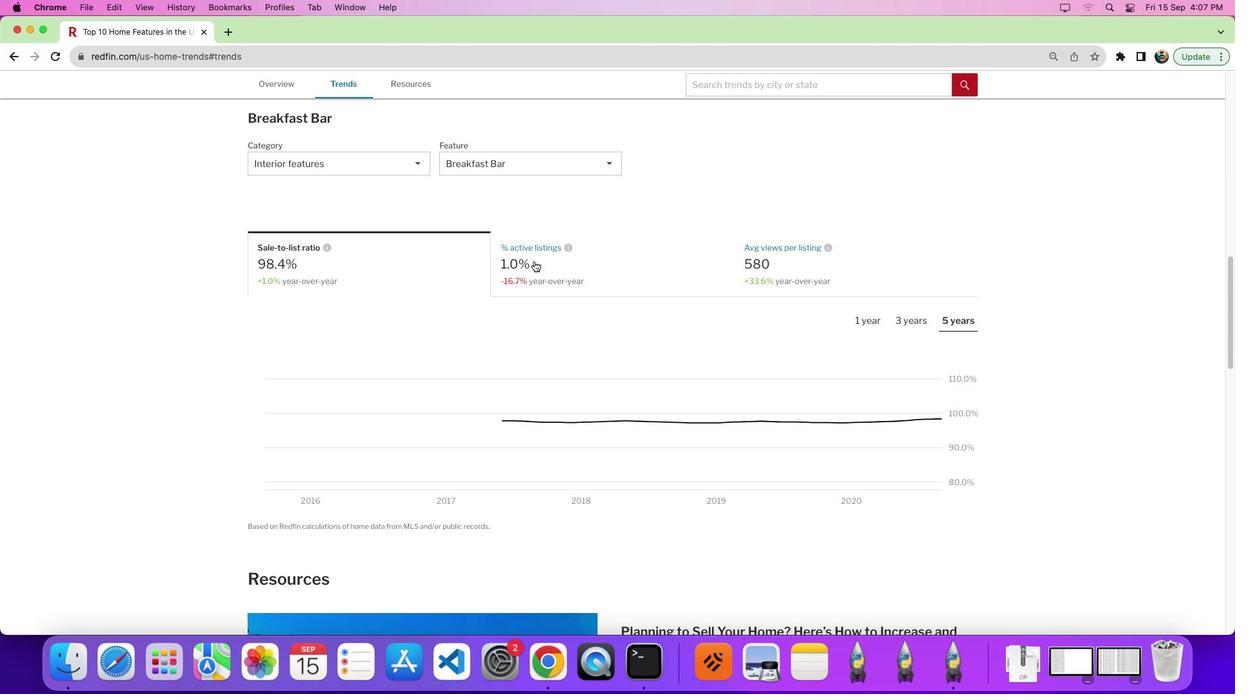 
Action: Mouse pressed left at (534, 261)
Screenshot: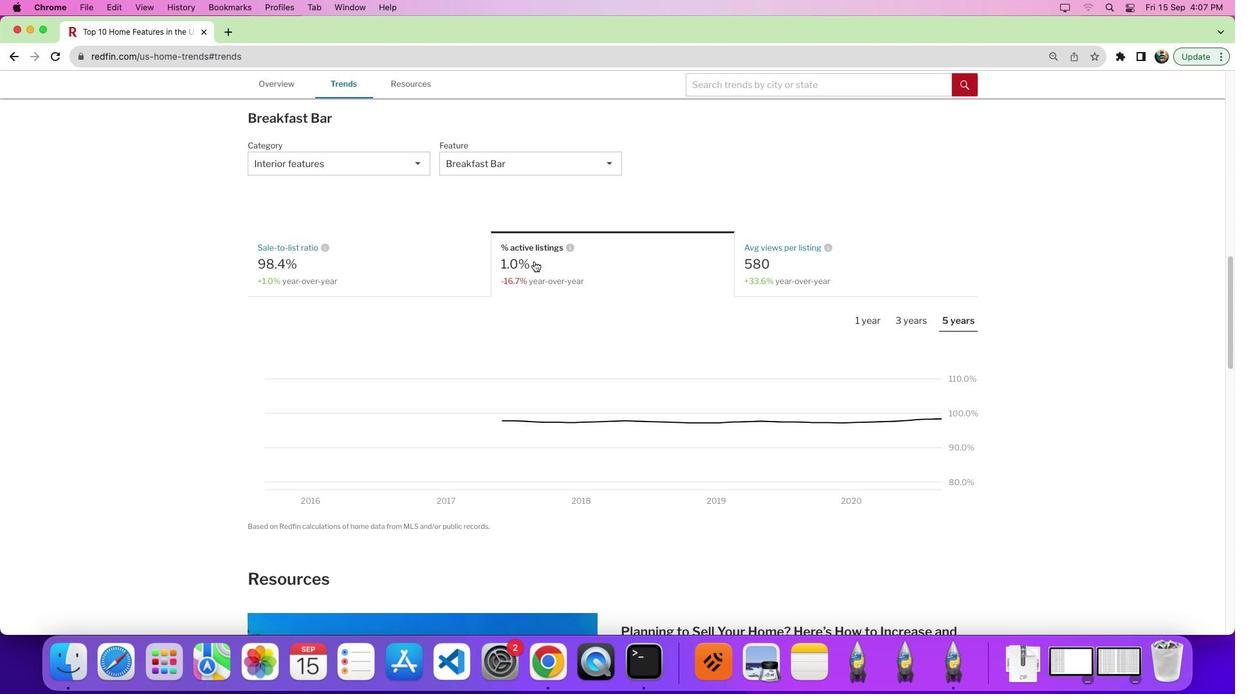 
Action: Mouse moved to (834, 445)
Screenshot: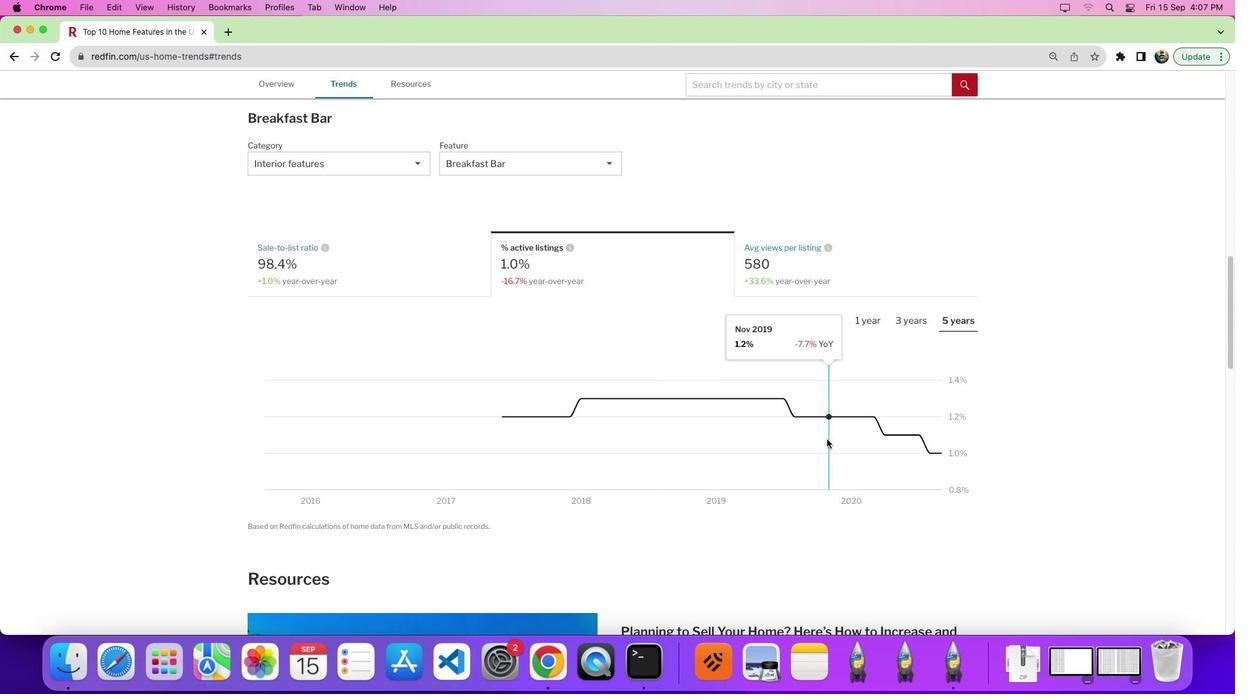 
